 Task: Look for space in Gumia, India from 4th August, 2023 to 8th August, 2023 for 1 adult in price range Rs.10000 to Rs.15000. Place can be private room with 1  bedroom having 1 bed and 1 bathroom. Property type can be flatguest house, hotel. Amenities needed are: wifi, washing machine. Booking option can be shelf check-in. Required host language is English.
Action: Mouse moved to (494, 125)
Screenshot: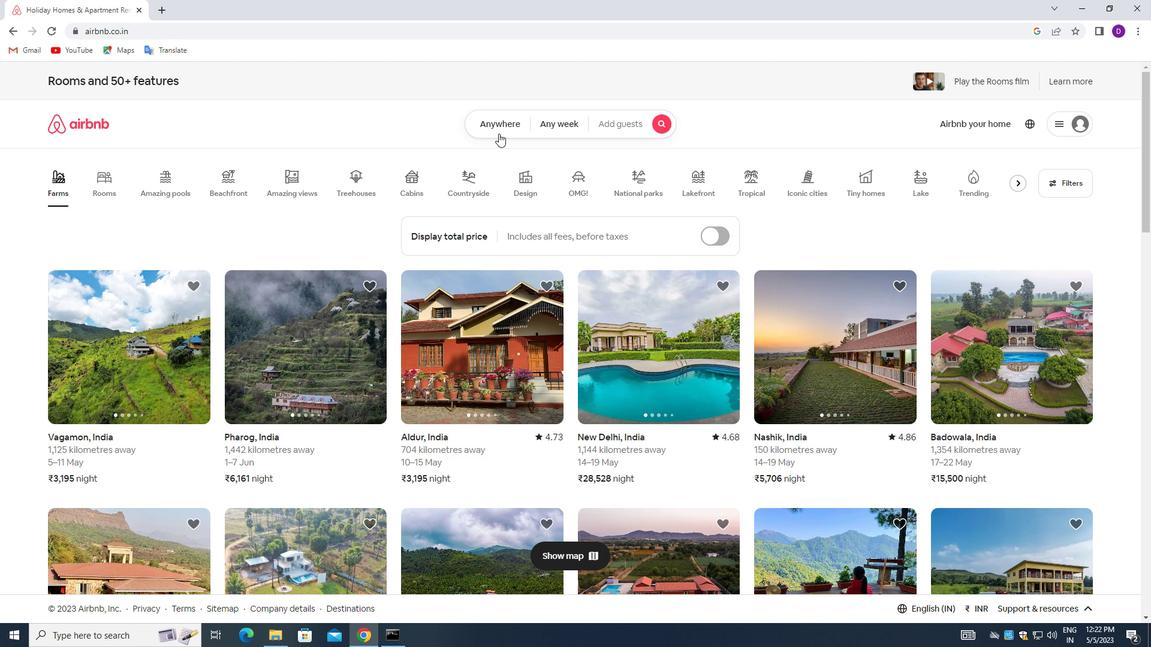 
Action: Mouse pressed left at (494, 125)
Screenshot: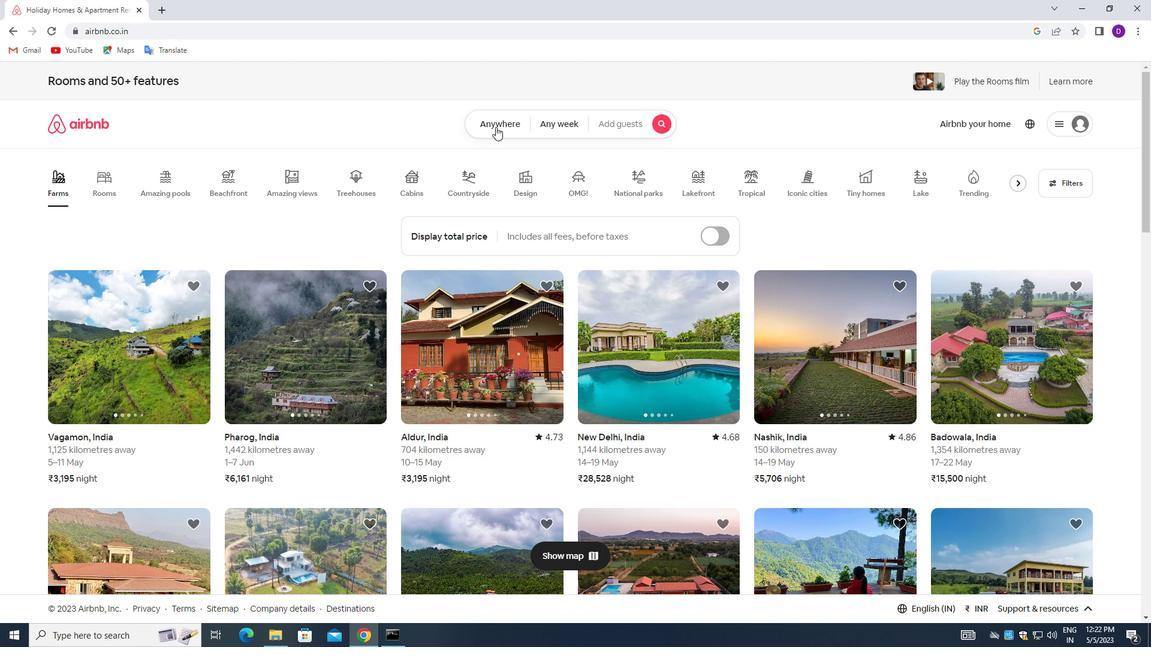 
Action: Mouse moved to (477, 170)
Screenshot: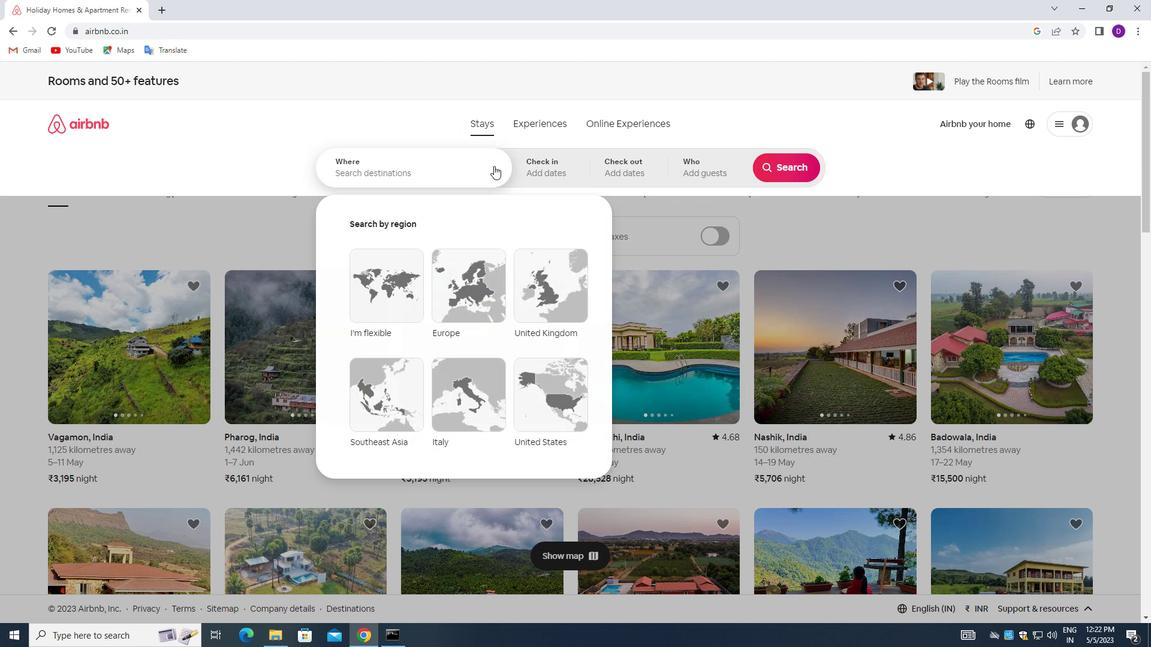 
Action: Mouse pressed left at (477, 170)
Screenshot: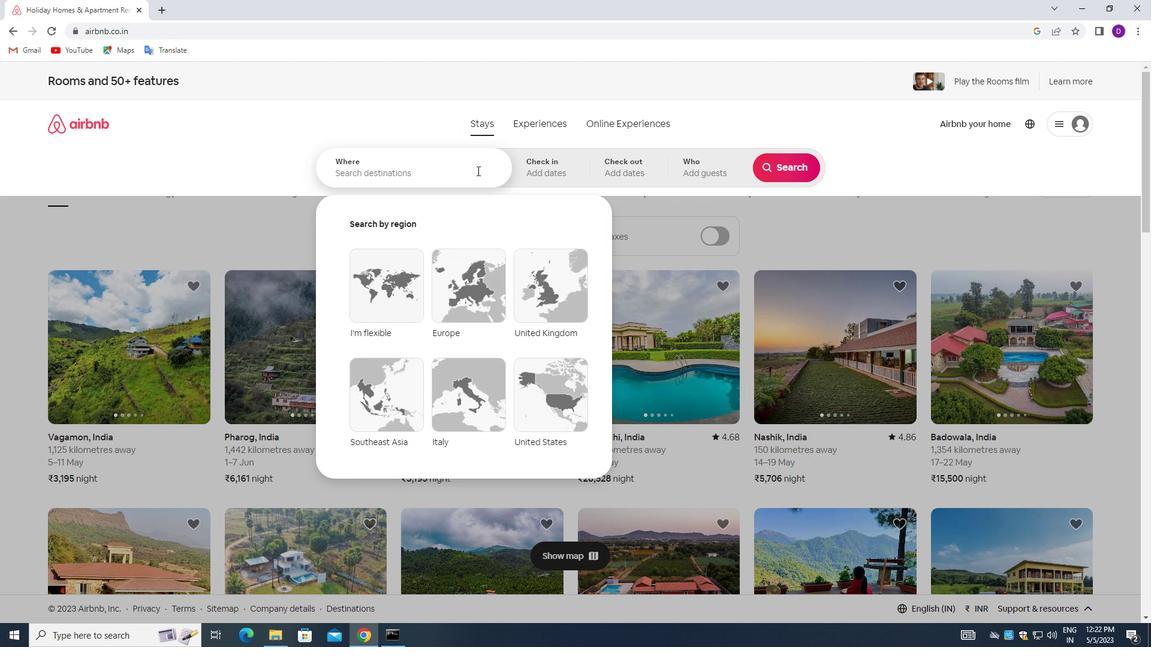 
Action: Mouse moved to (234, 159)
Screenshot: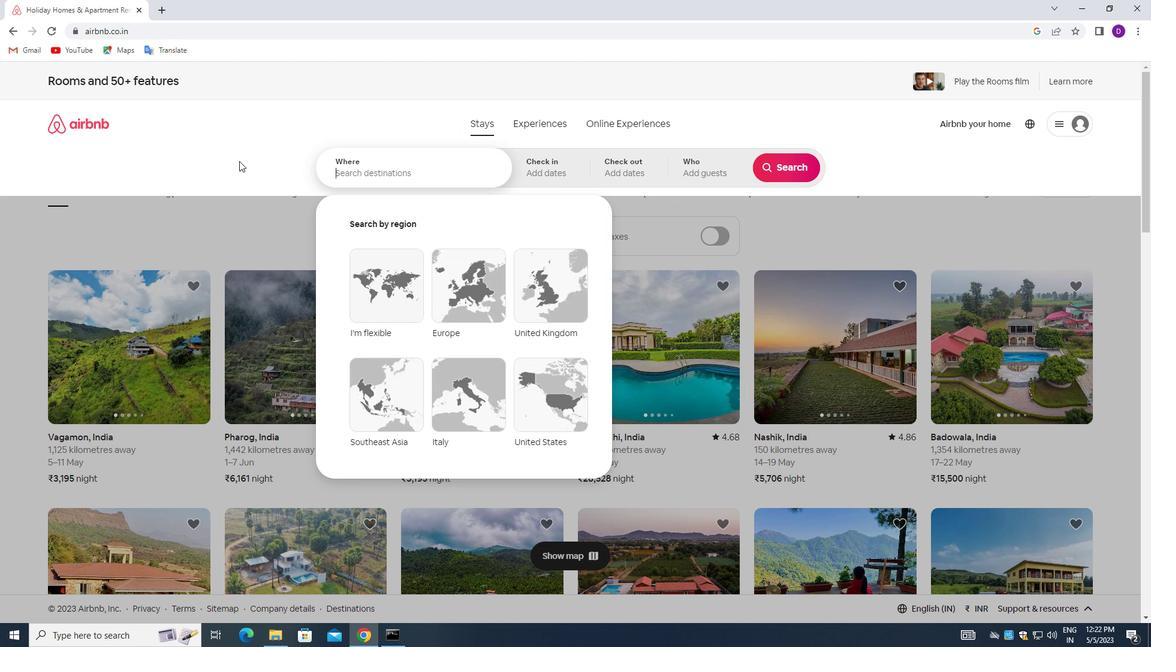 
Action: Key pressed <Key.shift_r>Gumia,<Key.space><Key.shift>INDIA<Key.enter>
Screenshot: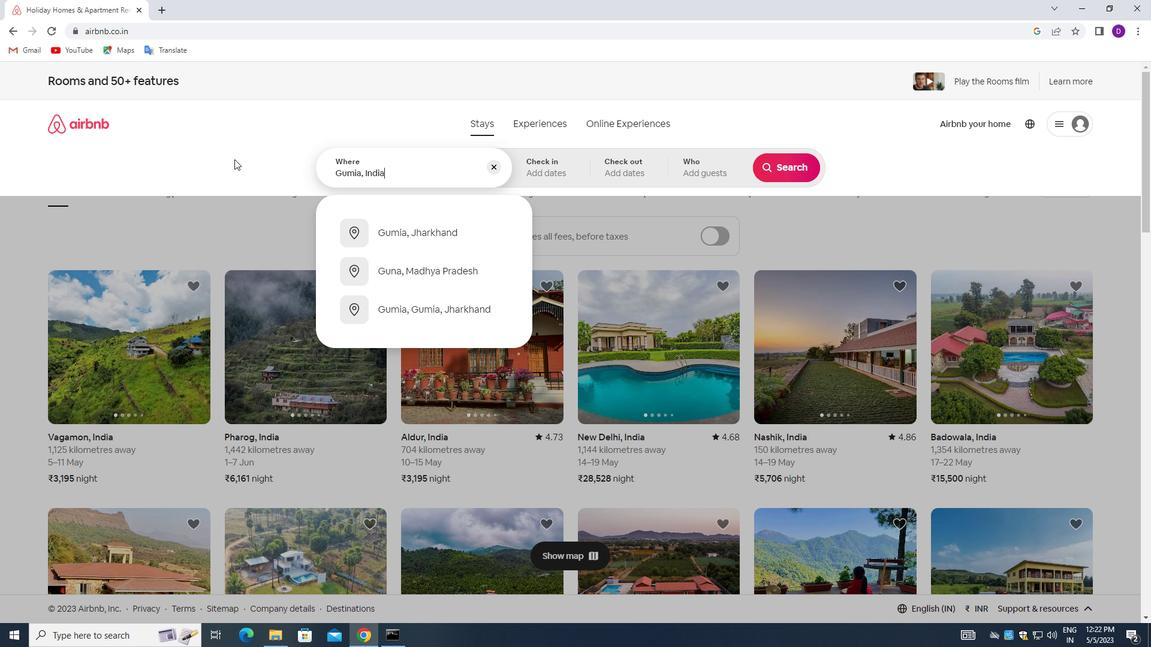 
Action: Mouse moved to (786, 263)
Screenshot: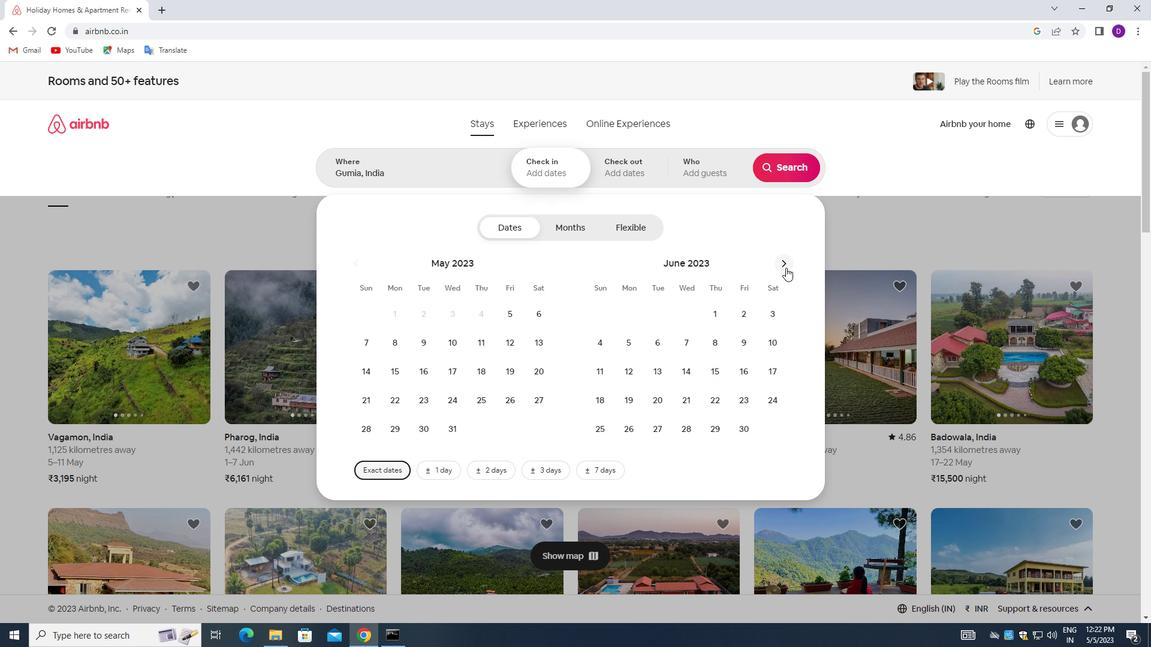 
Action: Mouse pressed left at (786, 263)
Screenshot: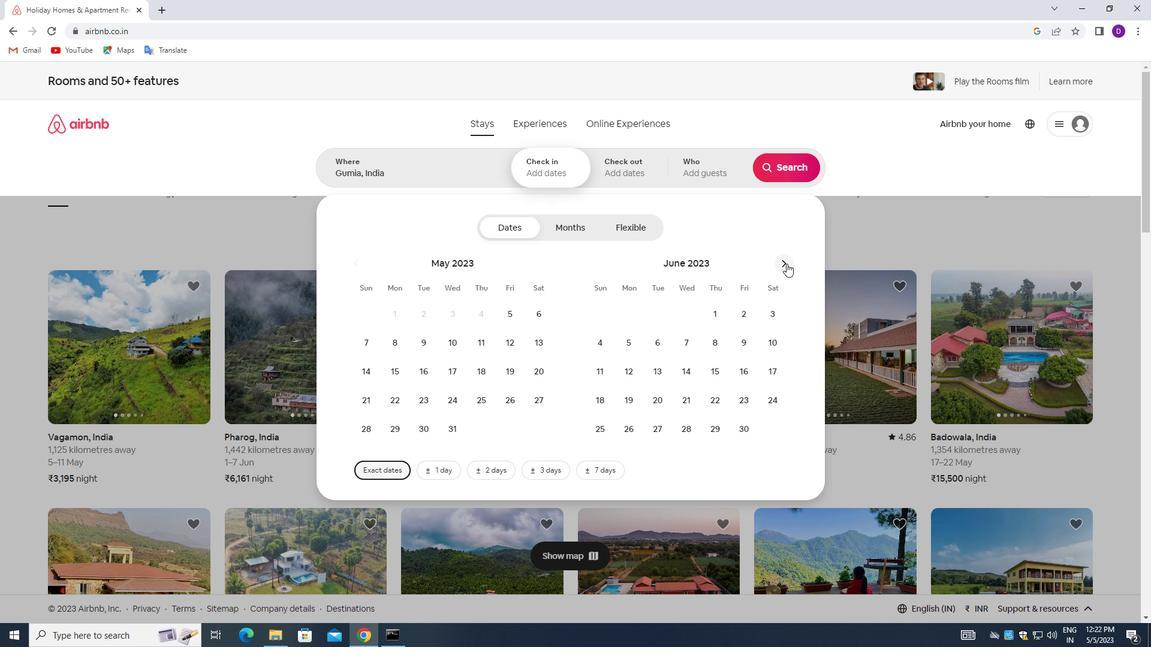 
Action: Mouse pressed left at (786, 263)
Screenshot: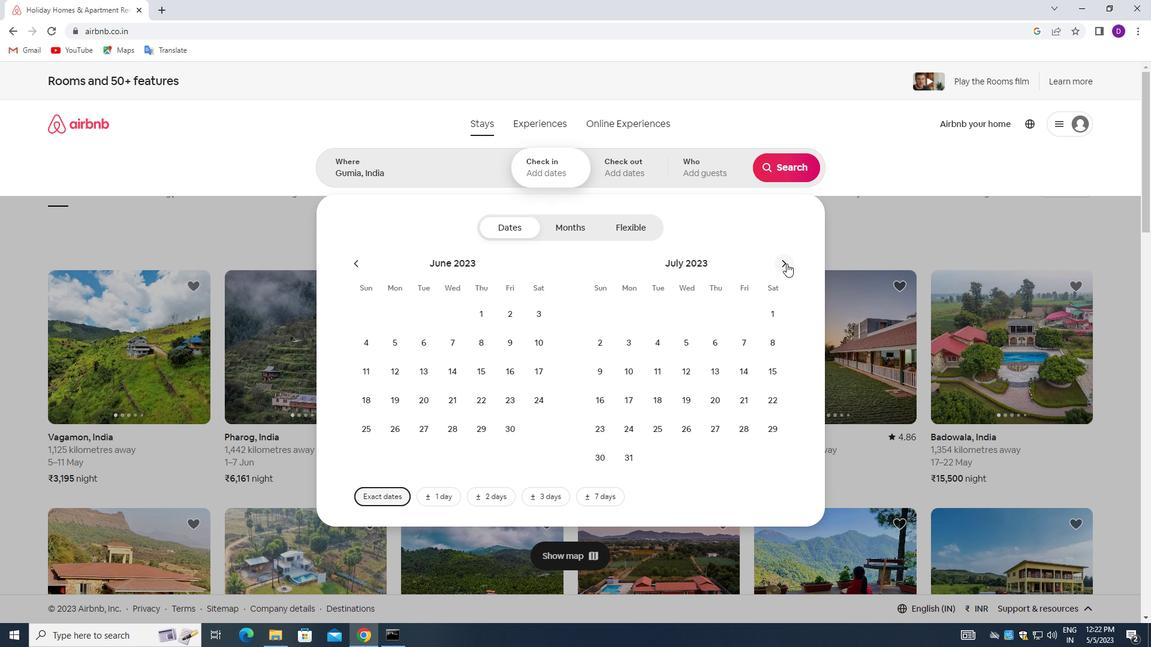 
Action: Mouse moved to (734, 314)
Screenshot: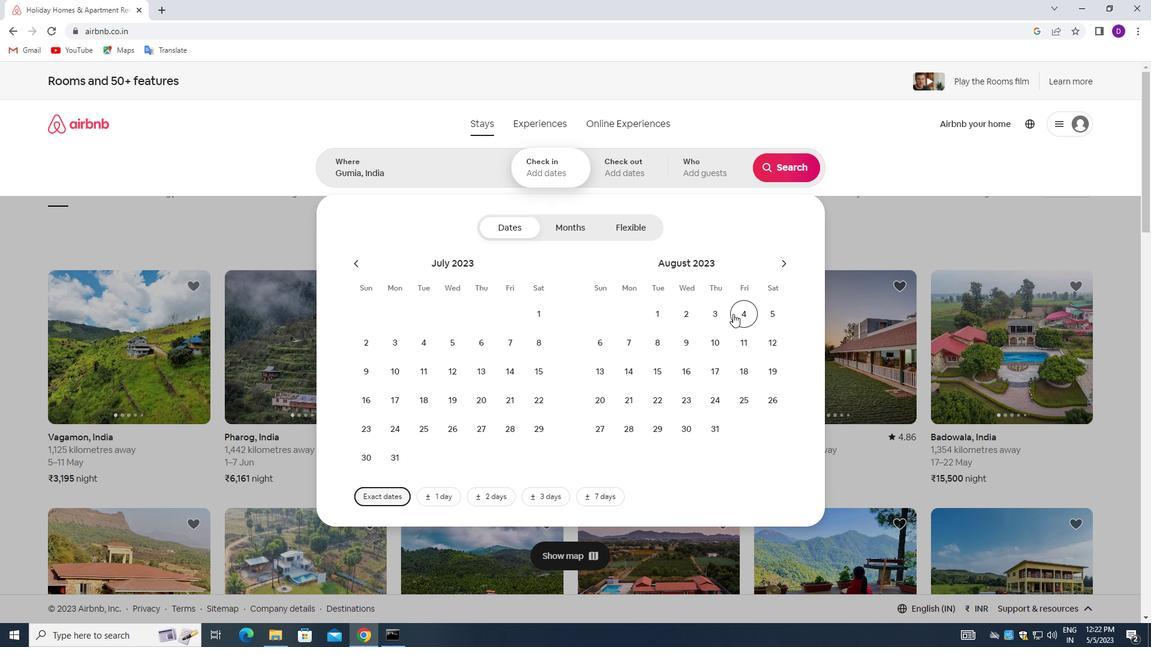 
Action: Mouse pressed left at (734, 314)
Screenshot: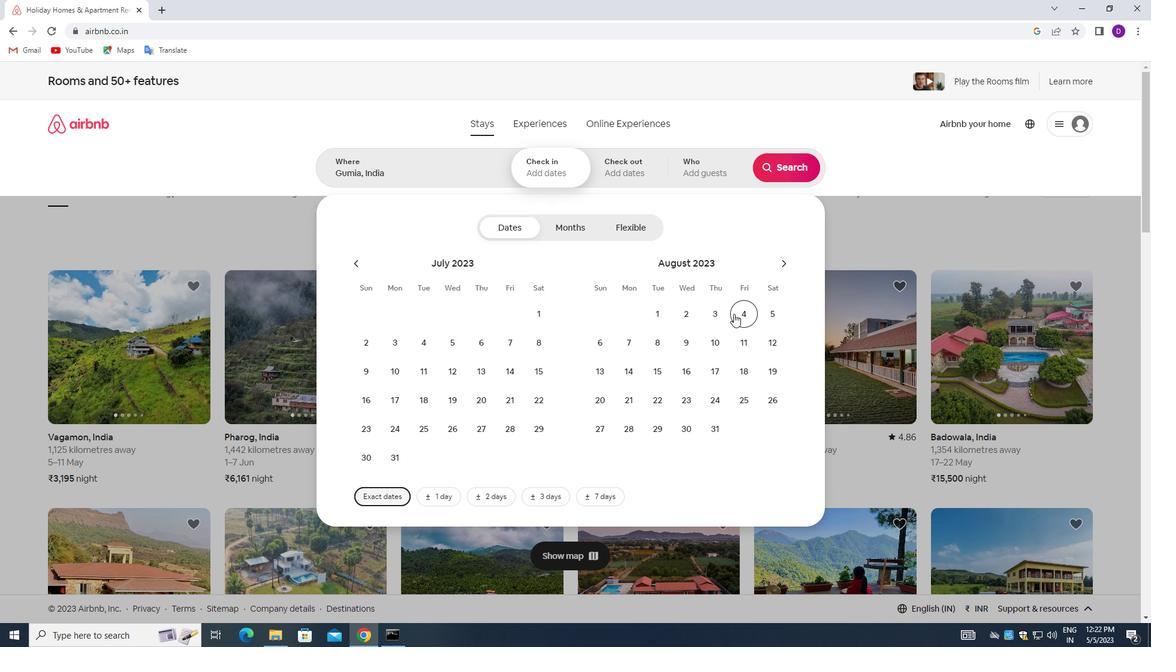
Action: Mouse moved to (663, 339)
Screenshot: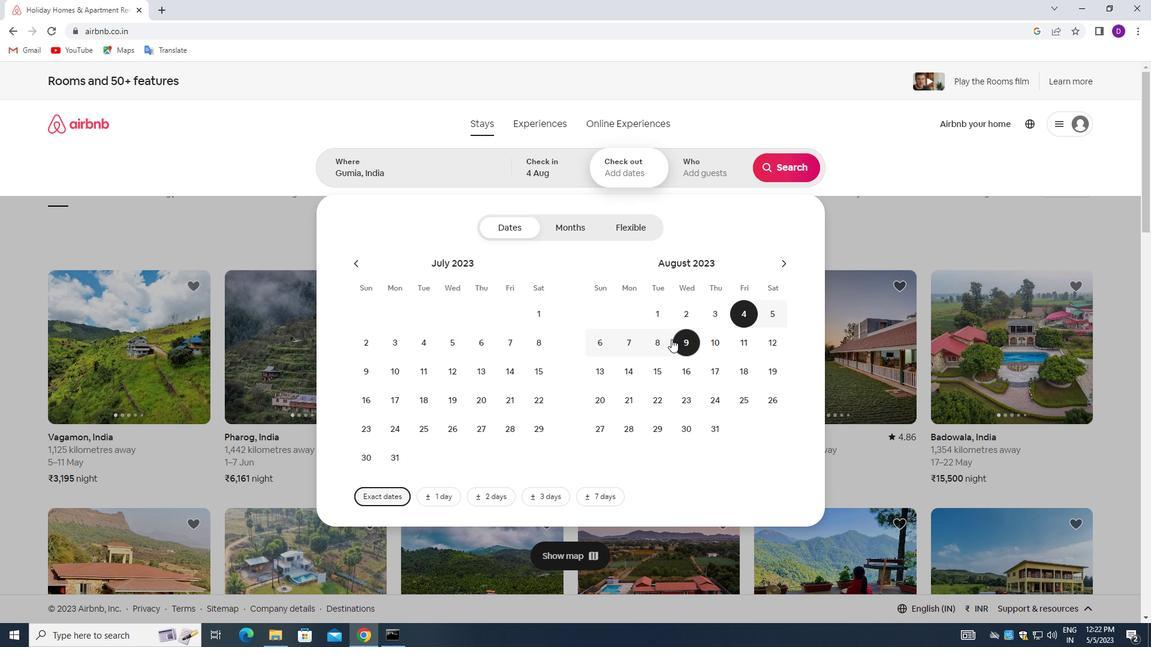 
Action: Mouse pressed left at (663, 339)
Screenshot: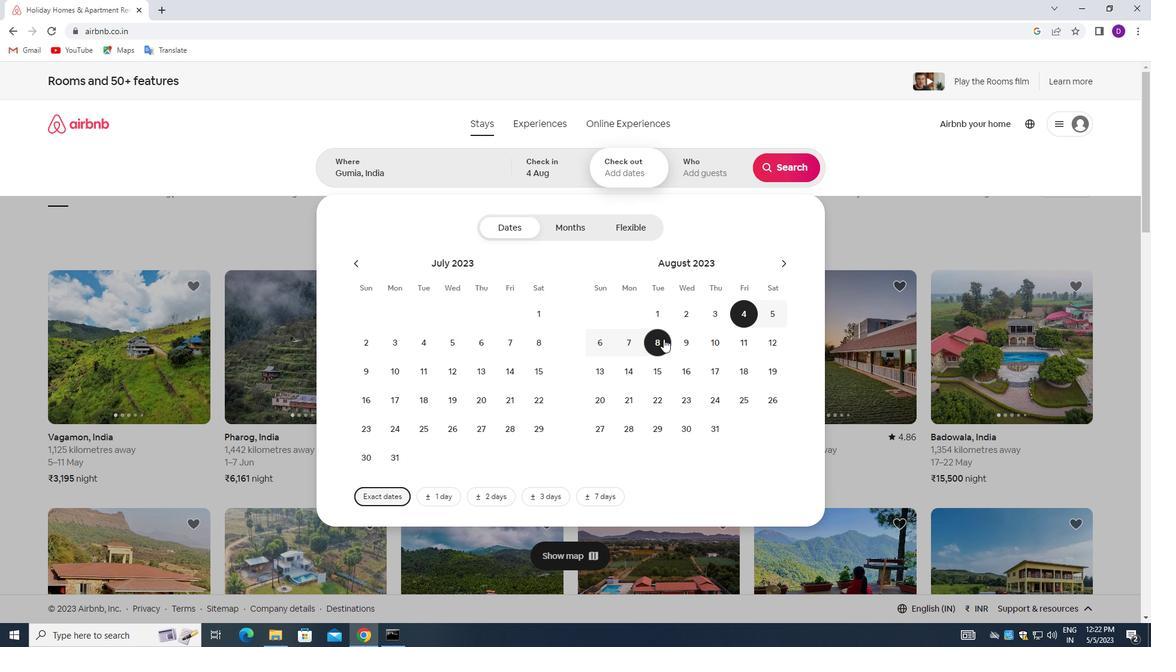 
Action: Mouse moved to (698, 167)
Screenshot: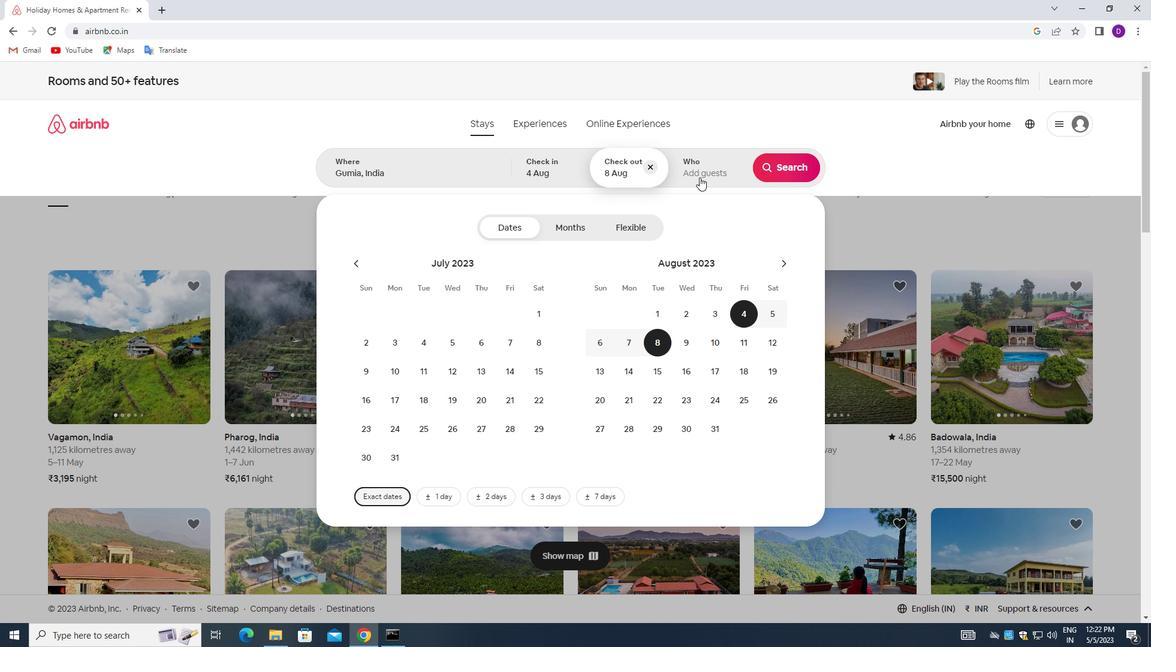 
Action: Mouse pressed left at (698, 167)
Screenshot: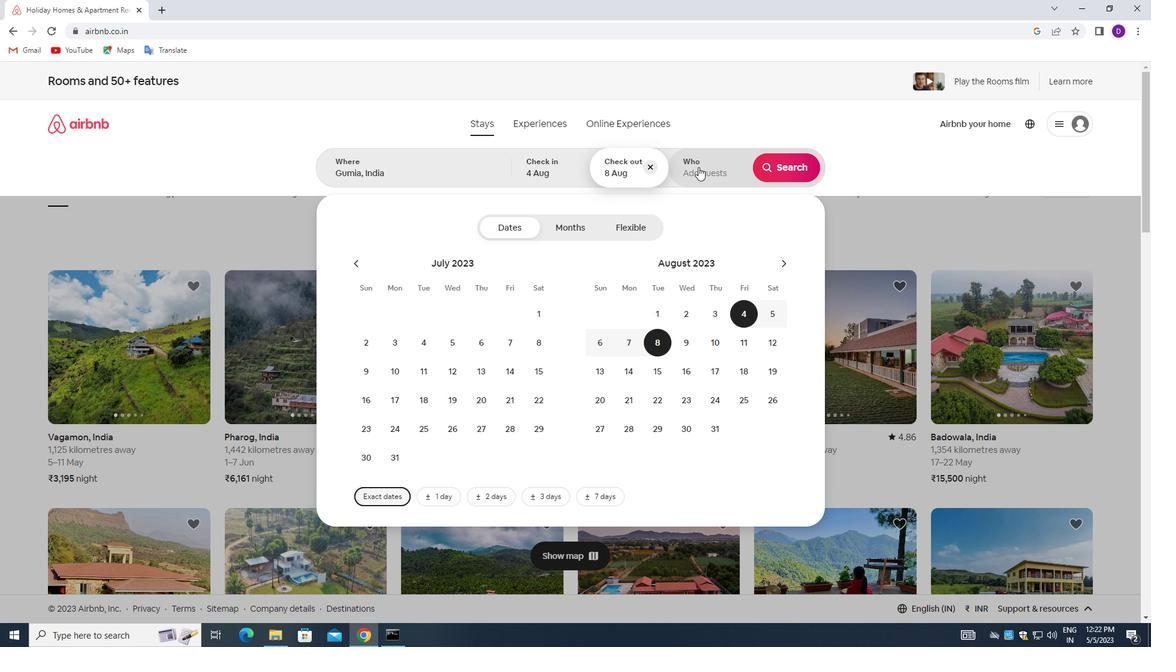 
Action: Mouse moved to (786, 234)
Screenshot: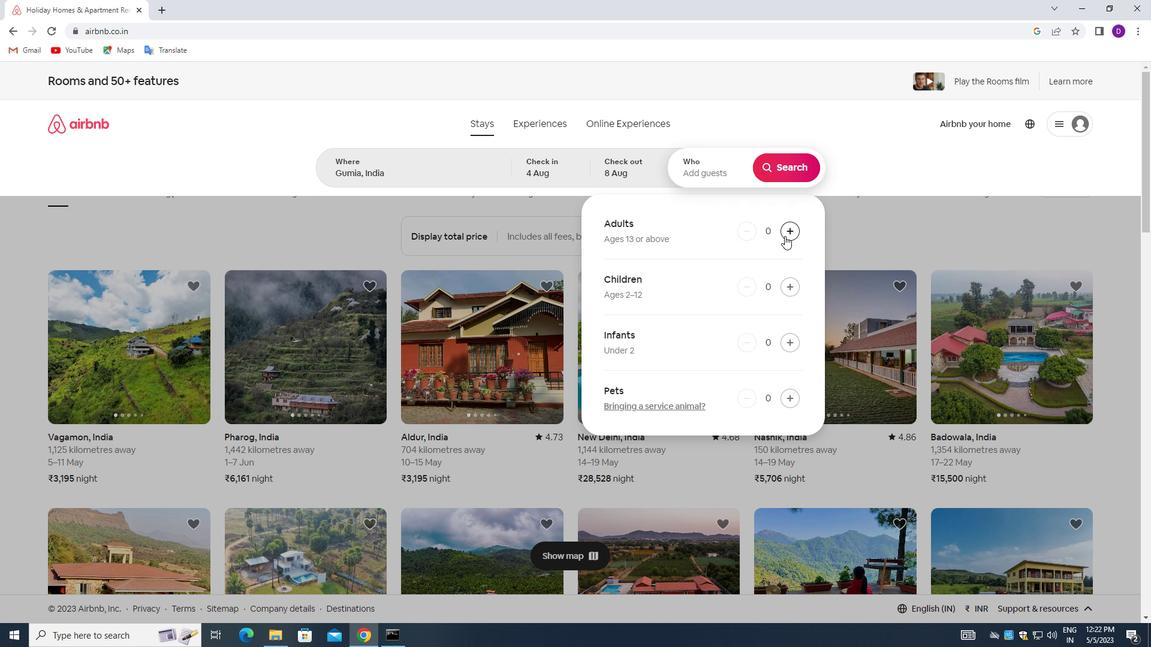 
Action: Mouse pressed left at (786, 234)
Screenshot: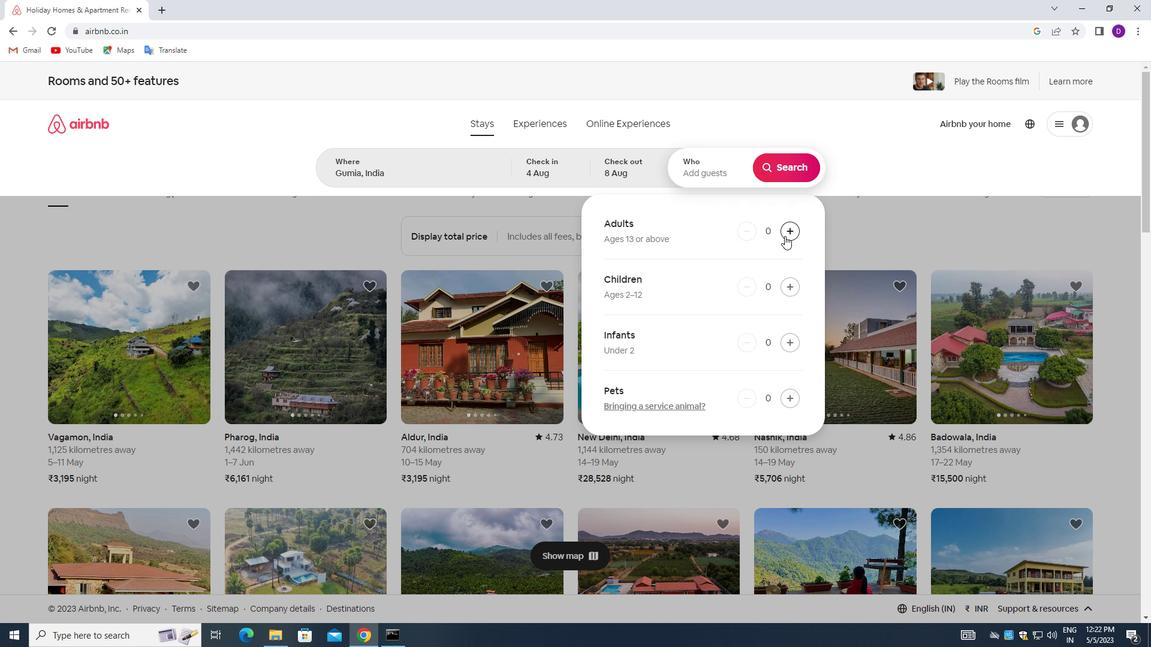 
Action: Mouse moved to (785, 164)
Screenshot: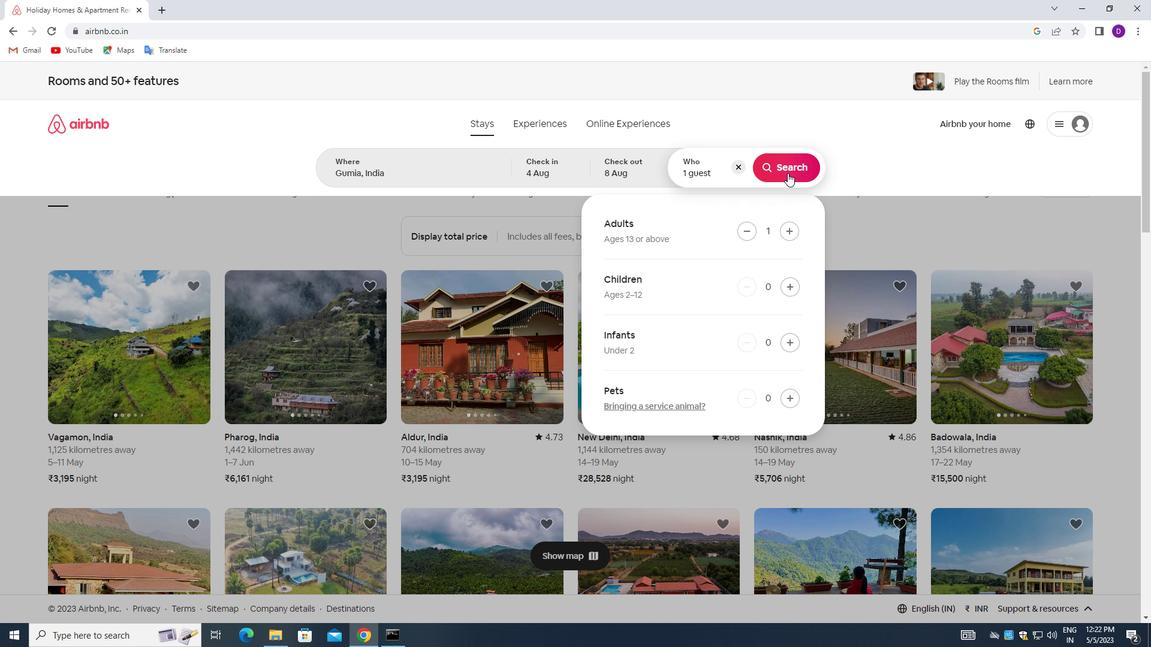 
Action: Mouse pressed left at (785, 164)
Screenshot: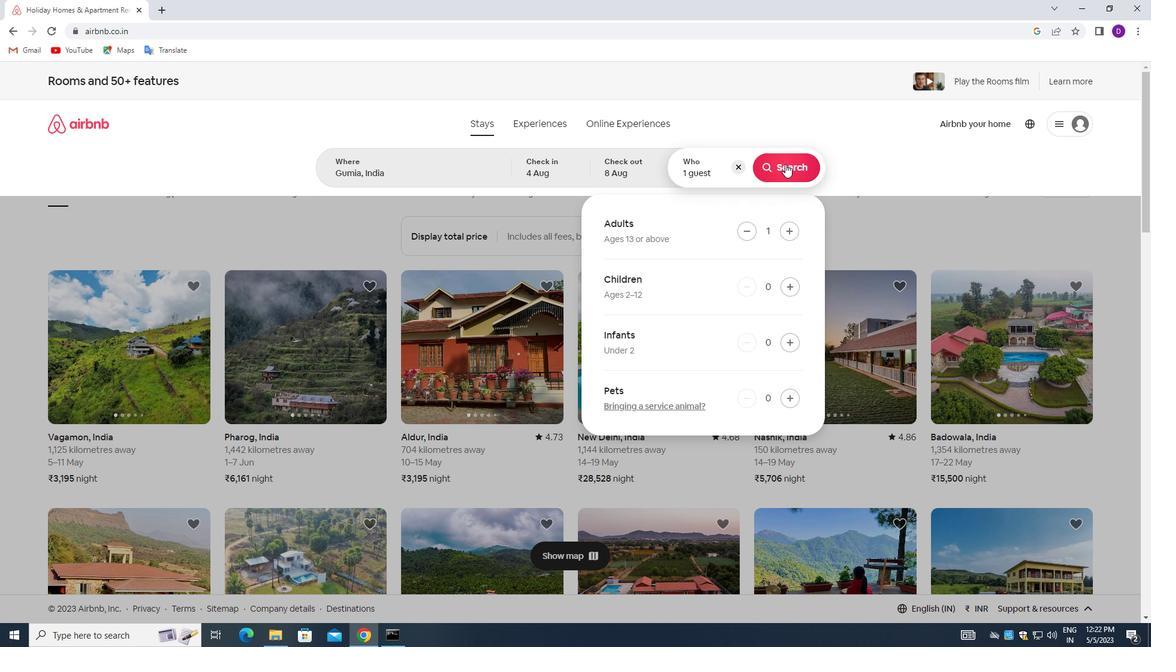 
Action: Mouse moved to (1095, 133)
Screenshot: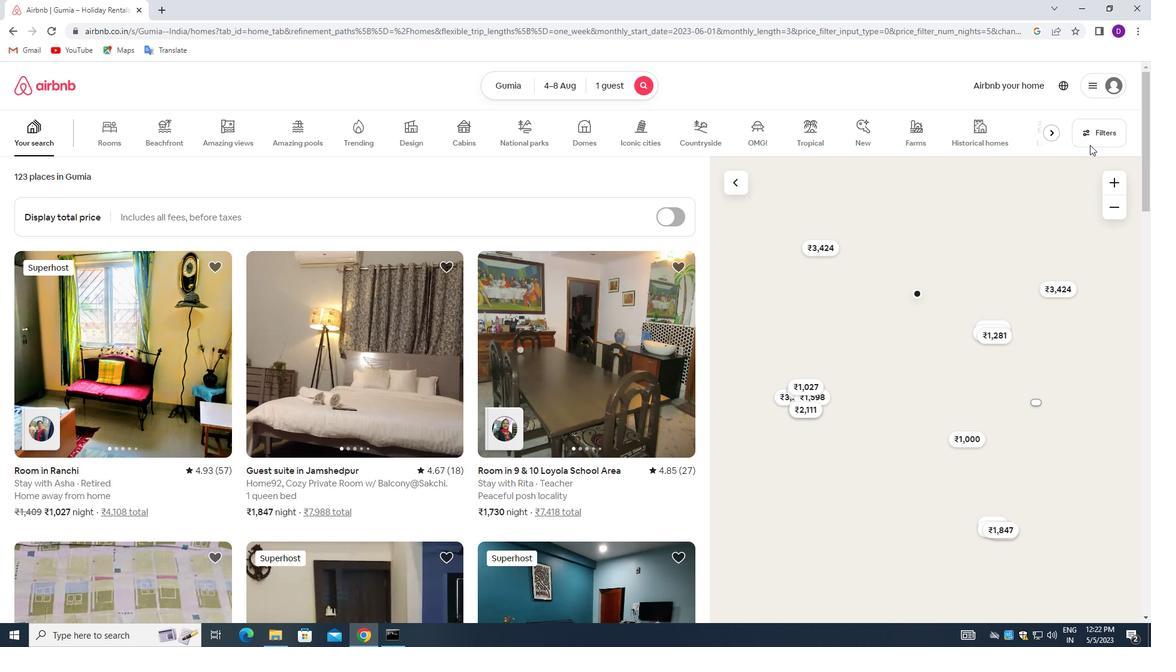 
Action: Mouse pressed left at (1095, 133)
Screenshot: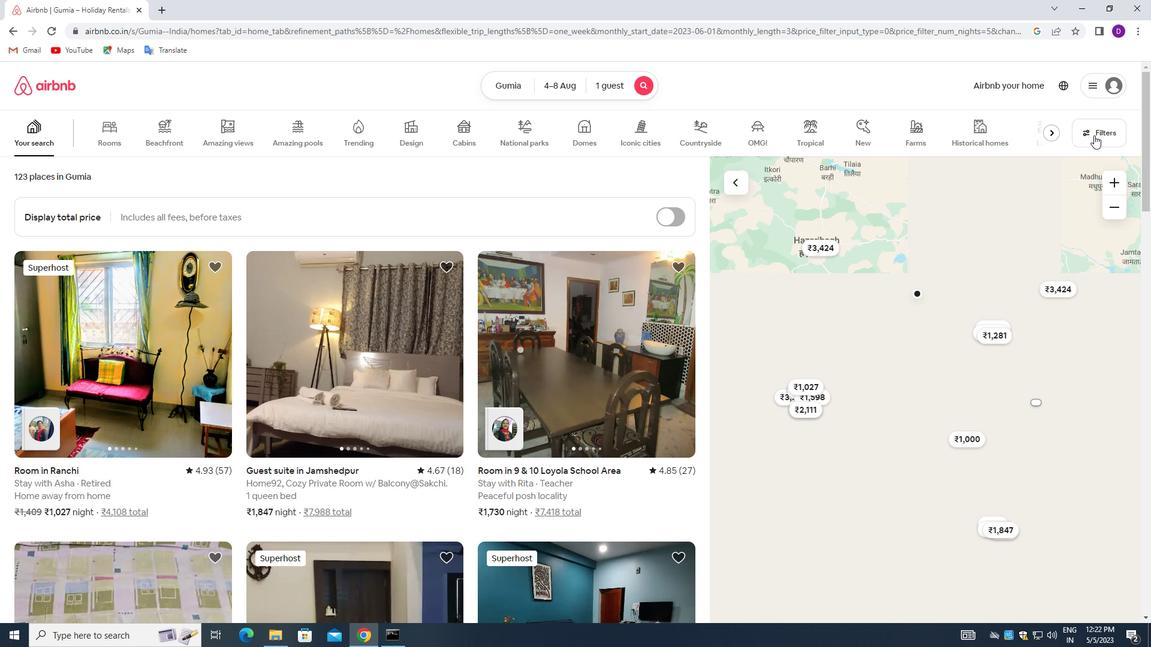 
Action: Mouse moved to (410, 428)
Screenshot: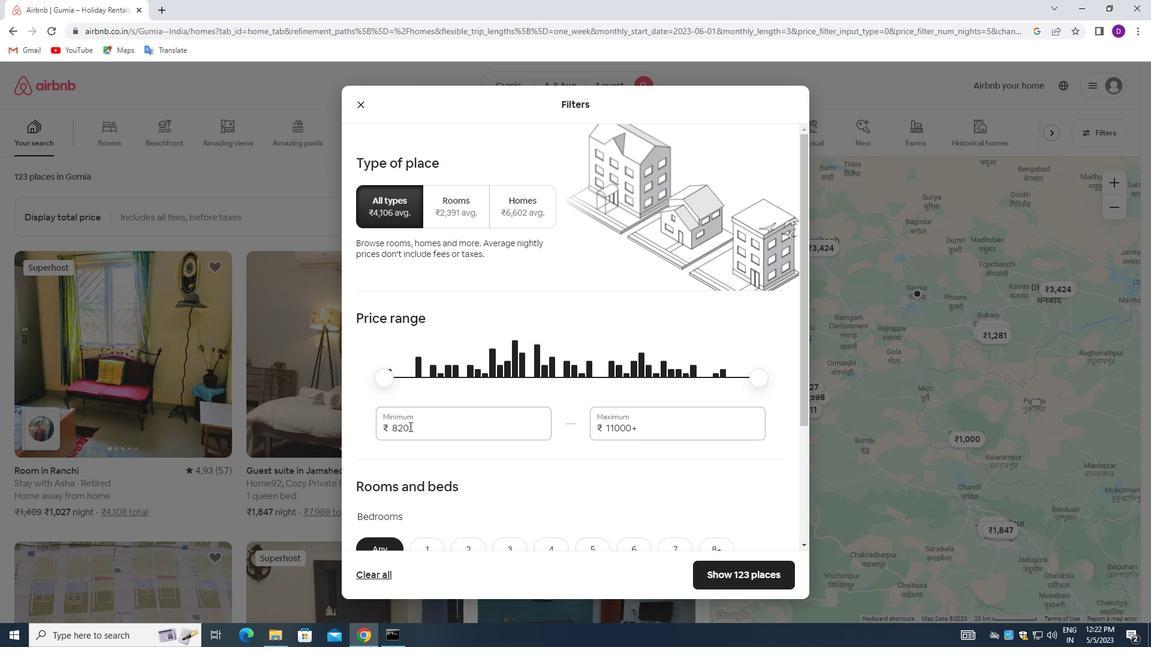 
Action: Mouse pressed left at (410, 428)
Screenshot: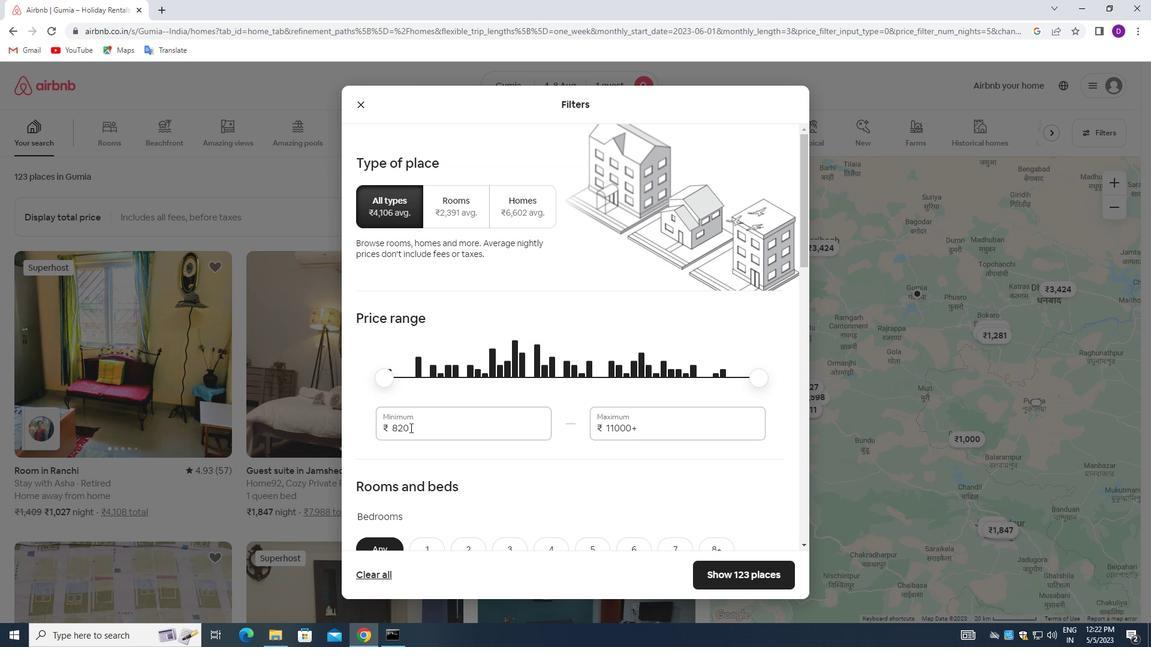 
Action: Mouse pressed left at (410, 428)
Screenshot: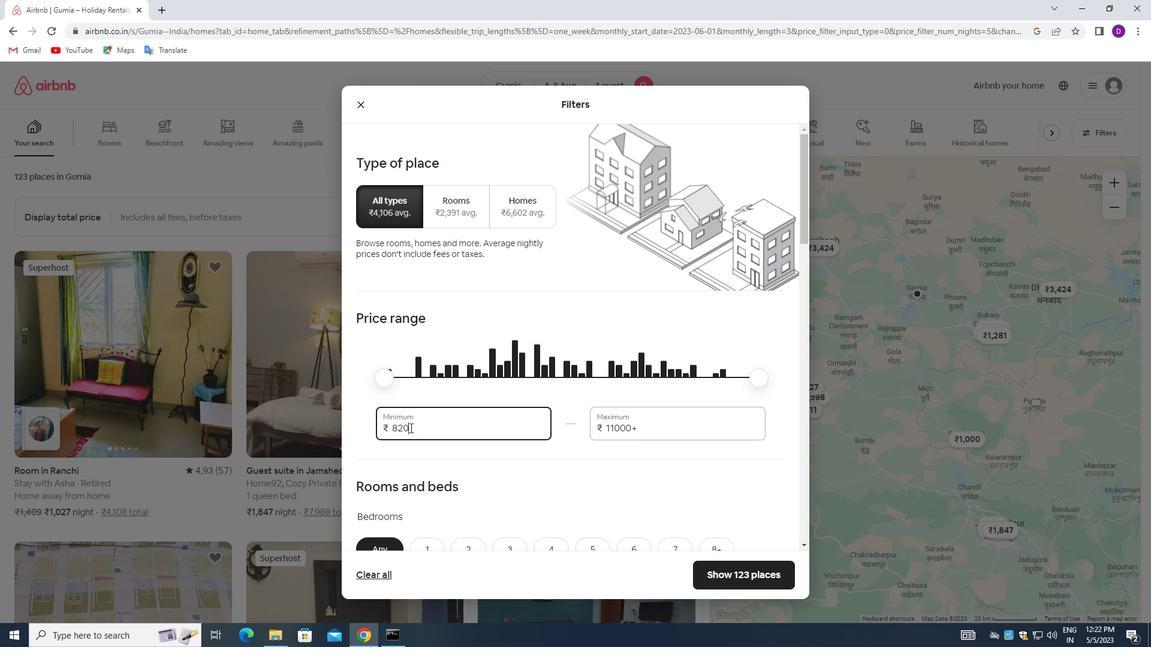 
Action: Key pressed 10000<Key.caps_lock><Key.caps_lock><Key.tab>15000
Screenshot: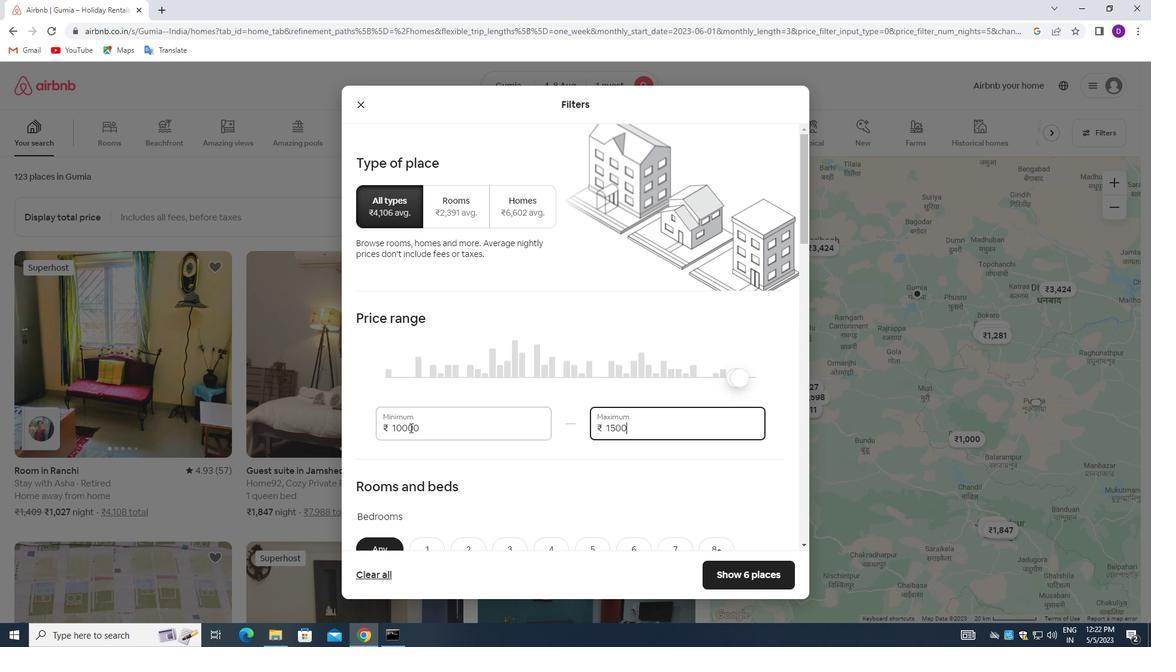 
Action: Mouse moved to (503, 463)
Screenshot: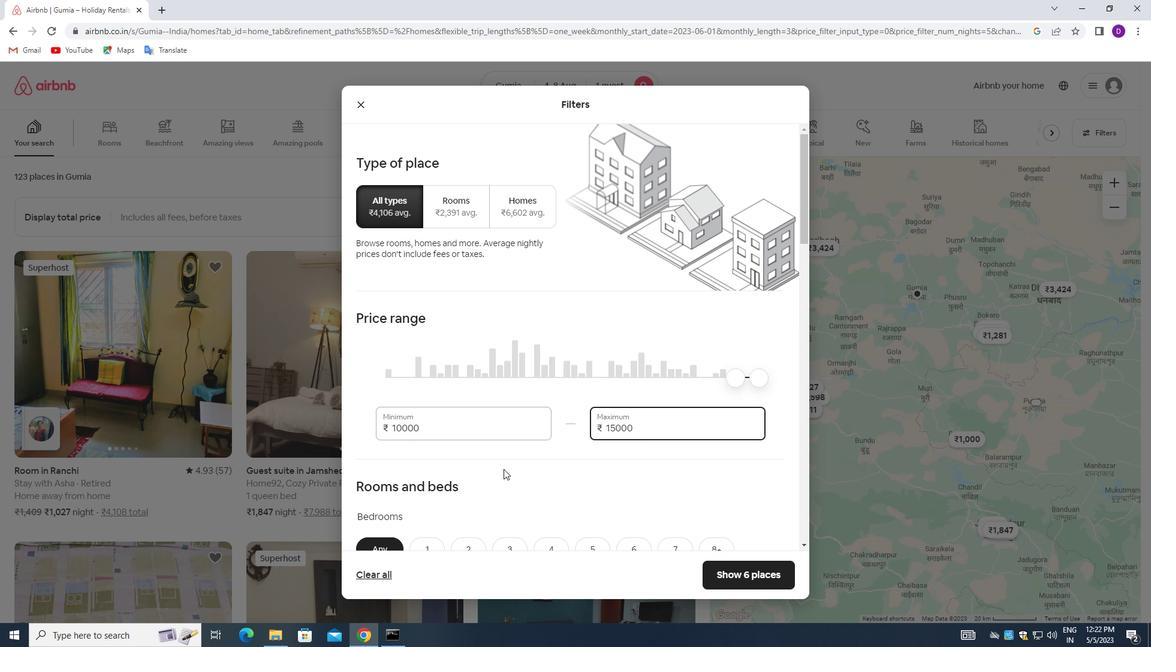 
Action: Mouse scrolled (503, 462) with delta (0, 0)
Screenshot: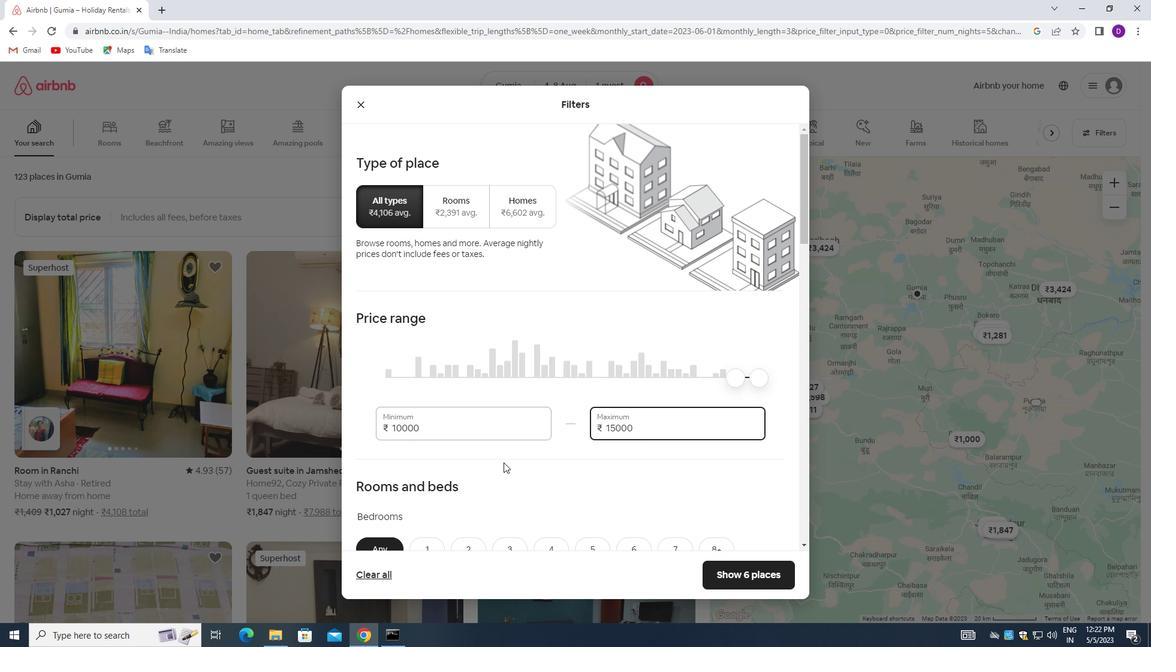 
Action: Mouse moved to (506, 456)
Screenshot: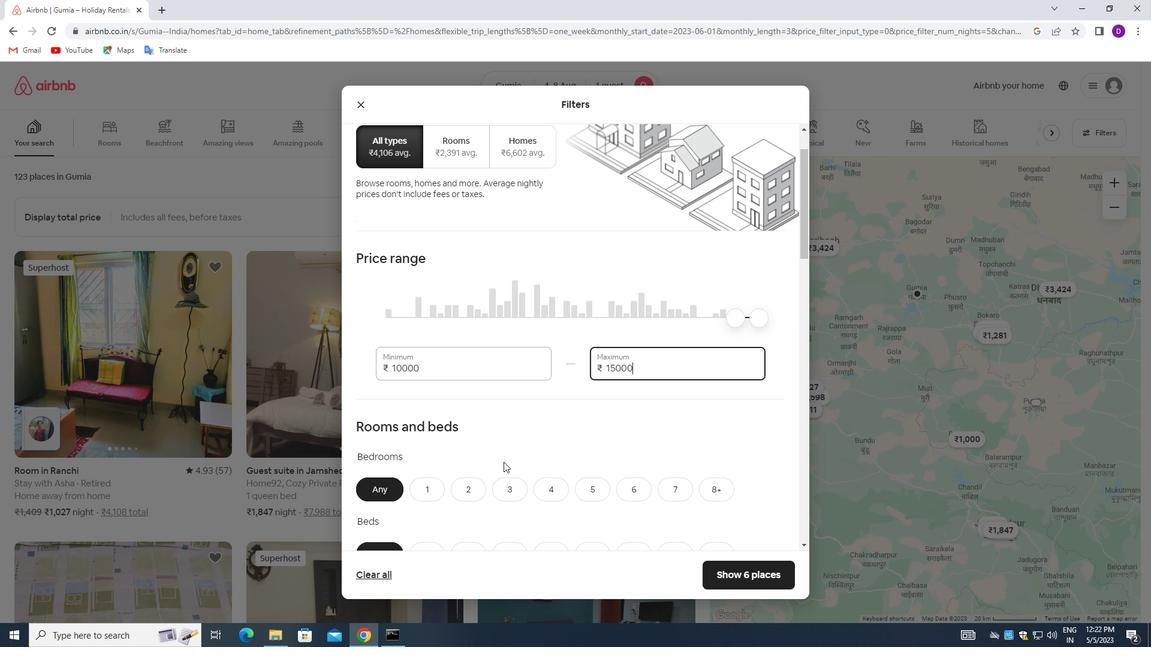 
Action: Mouse scrolled (506, 455) with delta (0, 0)
Screenshot: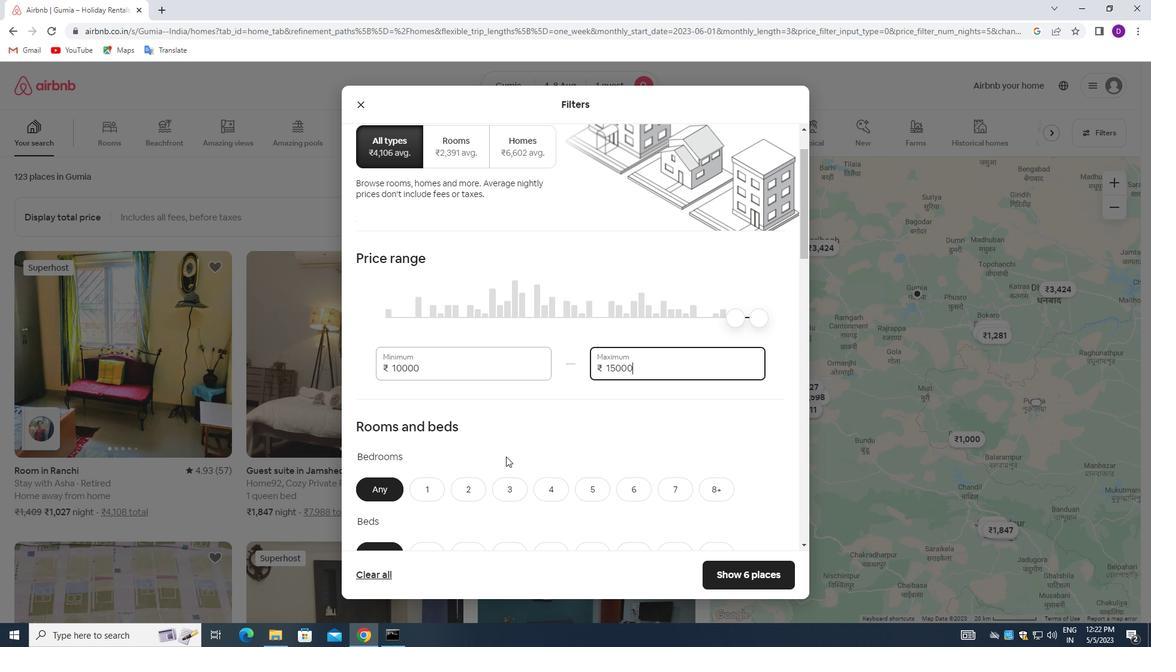 
Action: Mouse scrolled (506, 455) with delta (0, 0)
Screenshot: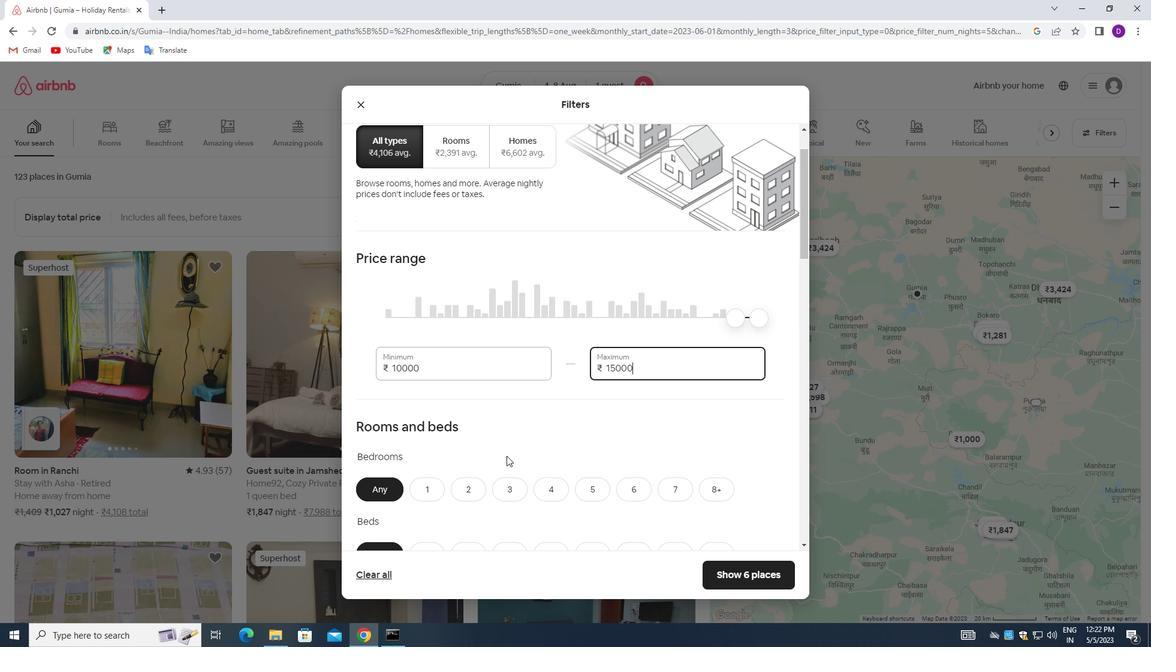 
Action: Mouse moved to (429, 381)
Screenshot: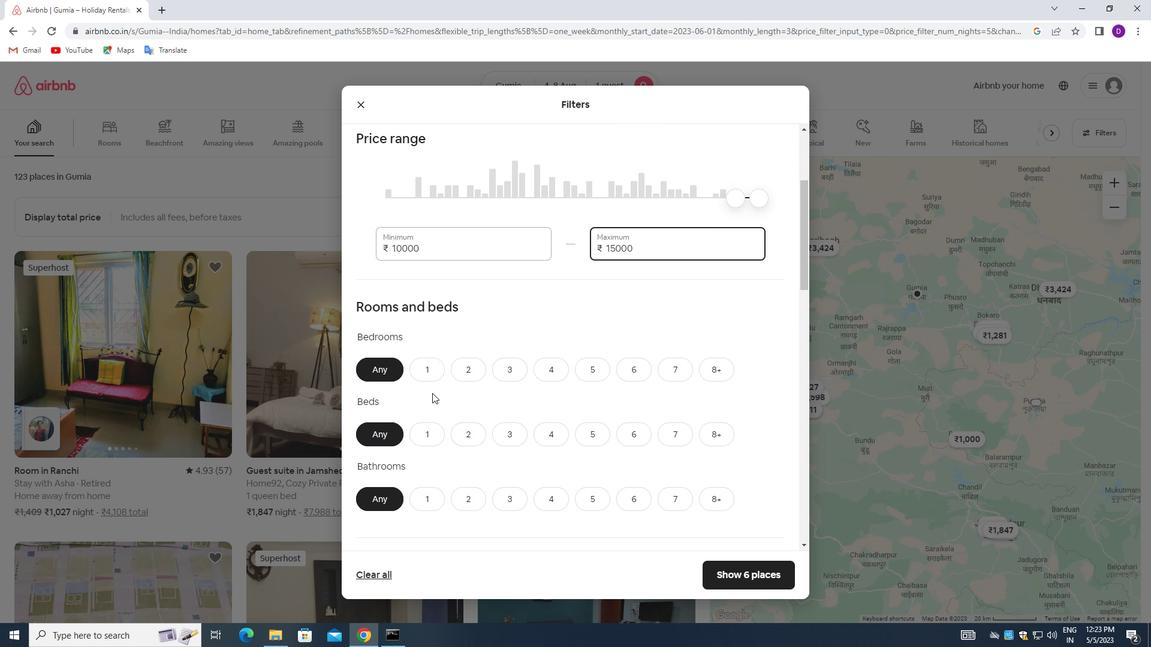 
Action: Mouse pressed left at (429, 381)
Screenshot: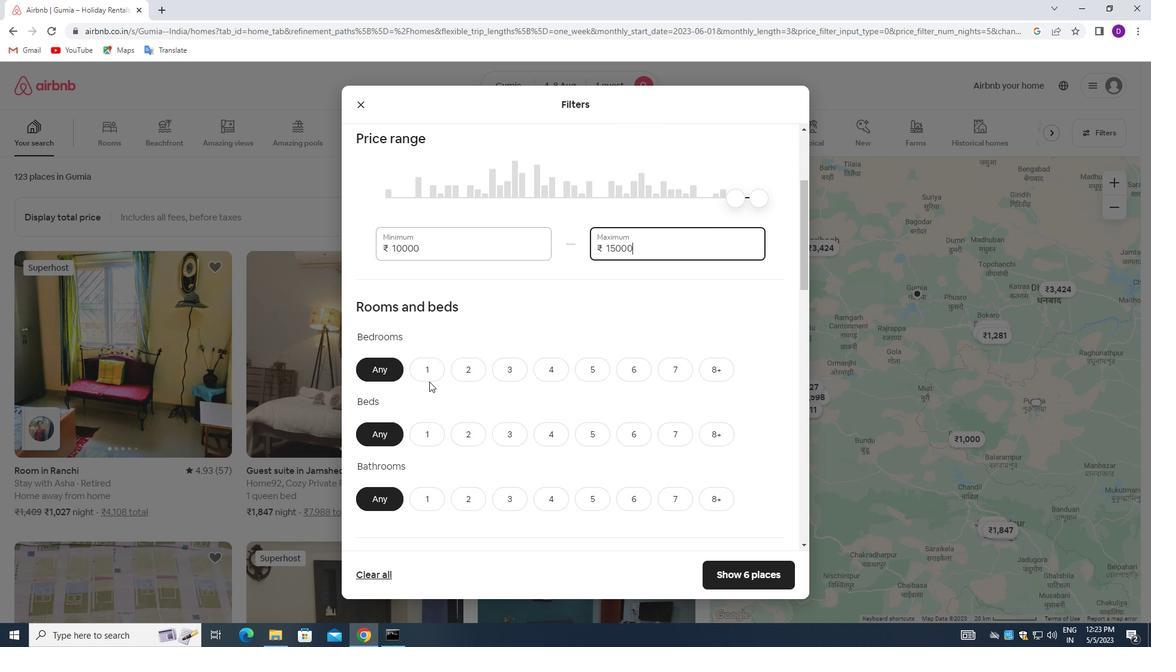
Action: Mouse moved to (430, 434)
Screenshot: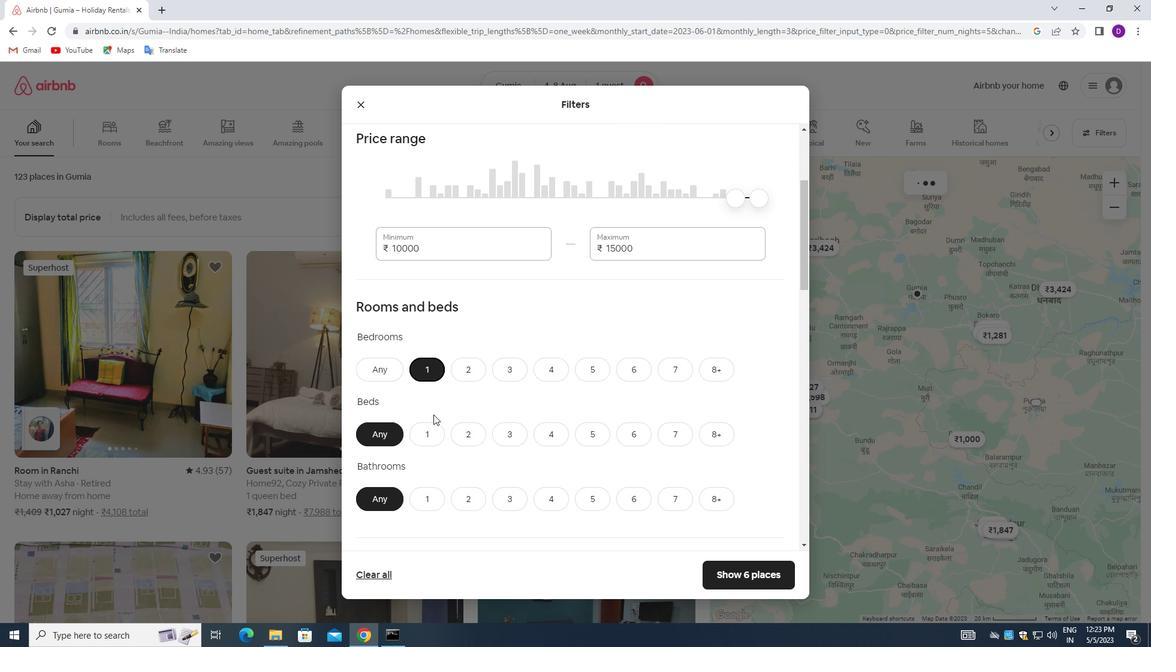 
Action: Mouse pressed left at (430, 434)
Screenshot: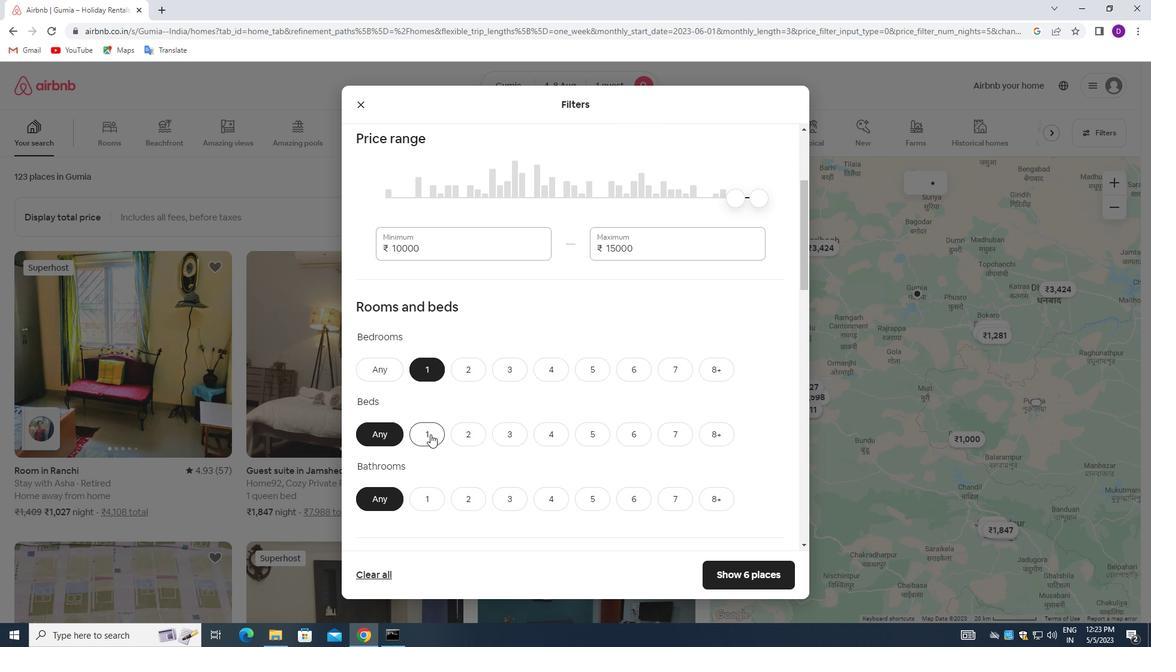 
Action: Mouse moved to (426, 493)
Screenshot: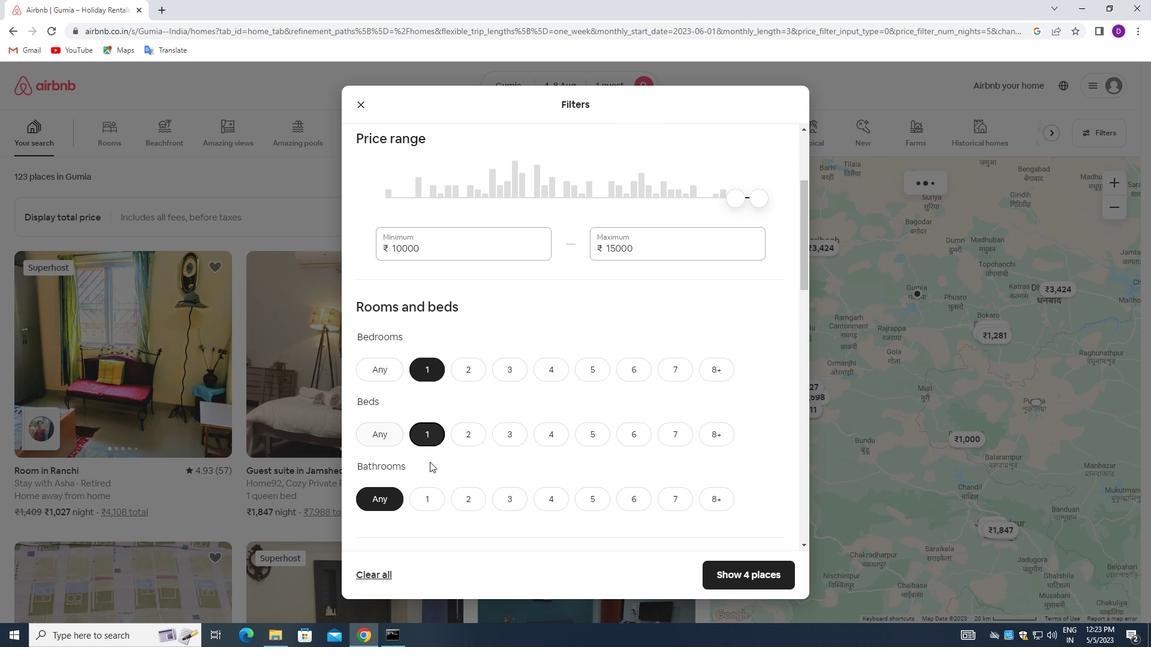 
Action: Mouse pressed left at (426, 493)
Screenshot: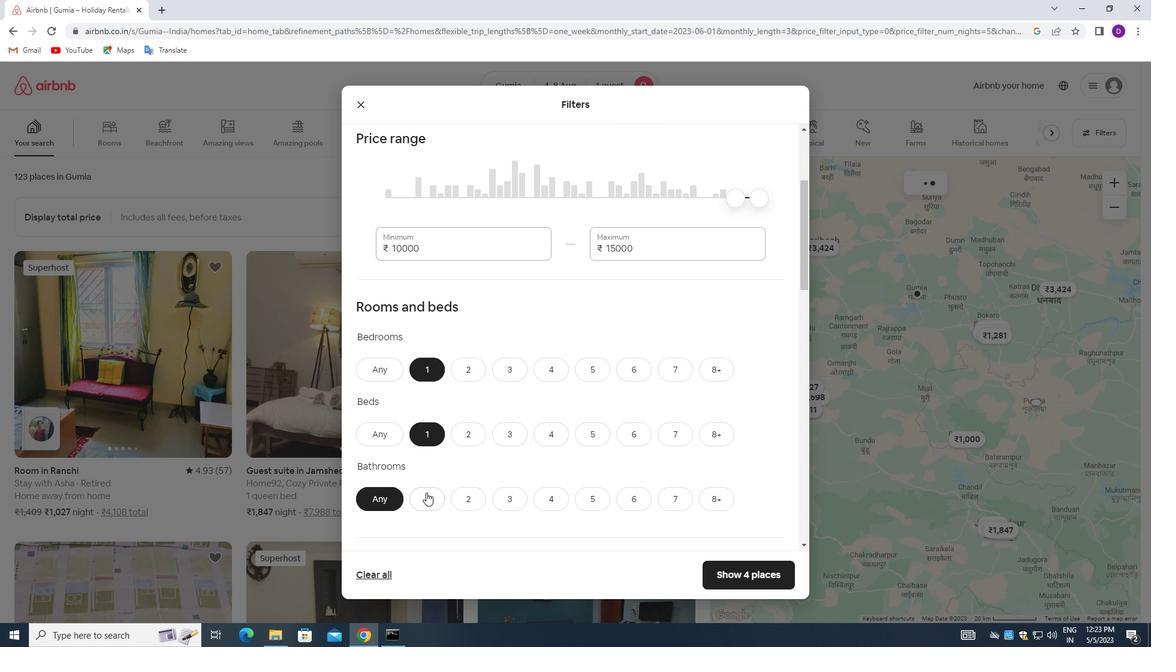 
Action: Mouse moved to (478, 422)
Screenshot: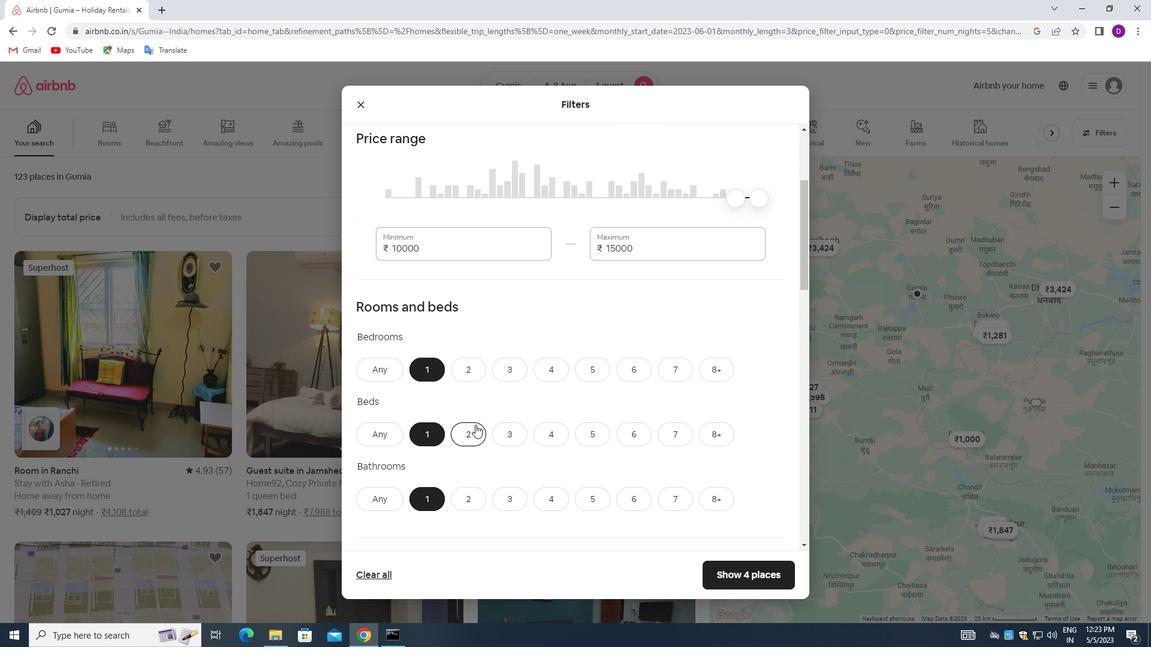 
Action: Mouse scrolled (478, 421) with delta (0, 0)
Screenshot: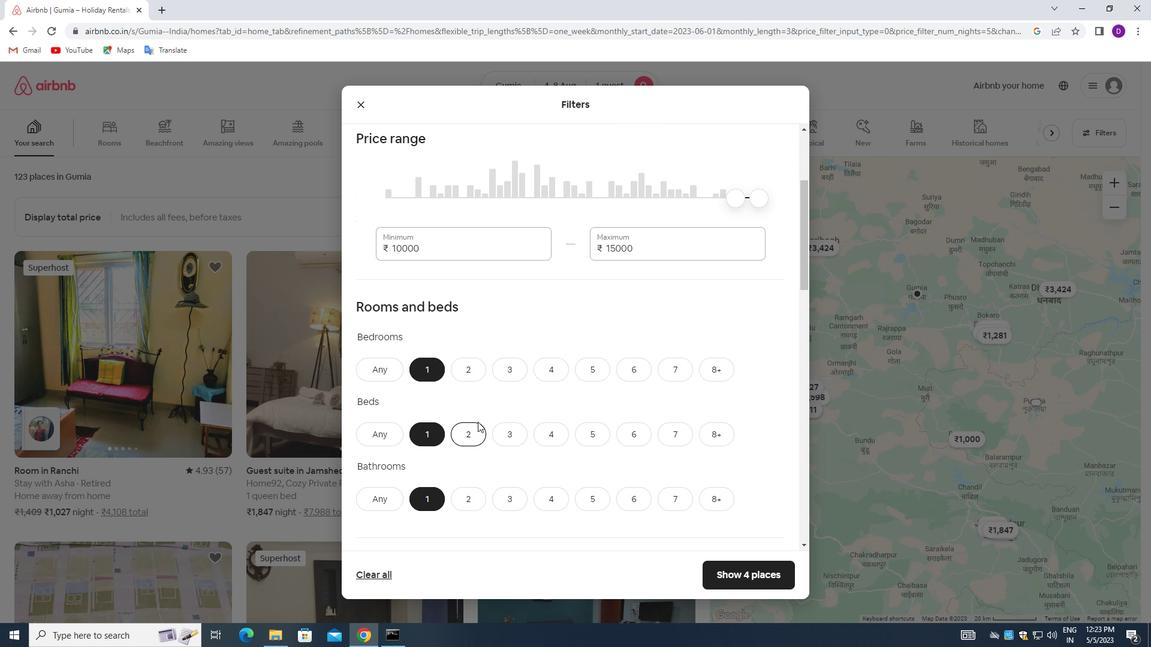 
Action: Mouse scrolled (478, 421) with delta (0, 0)
Screenshot: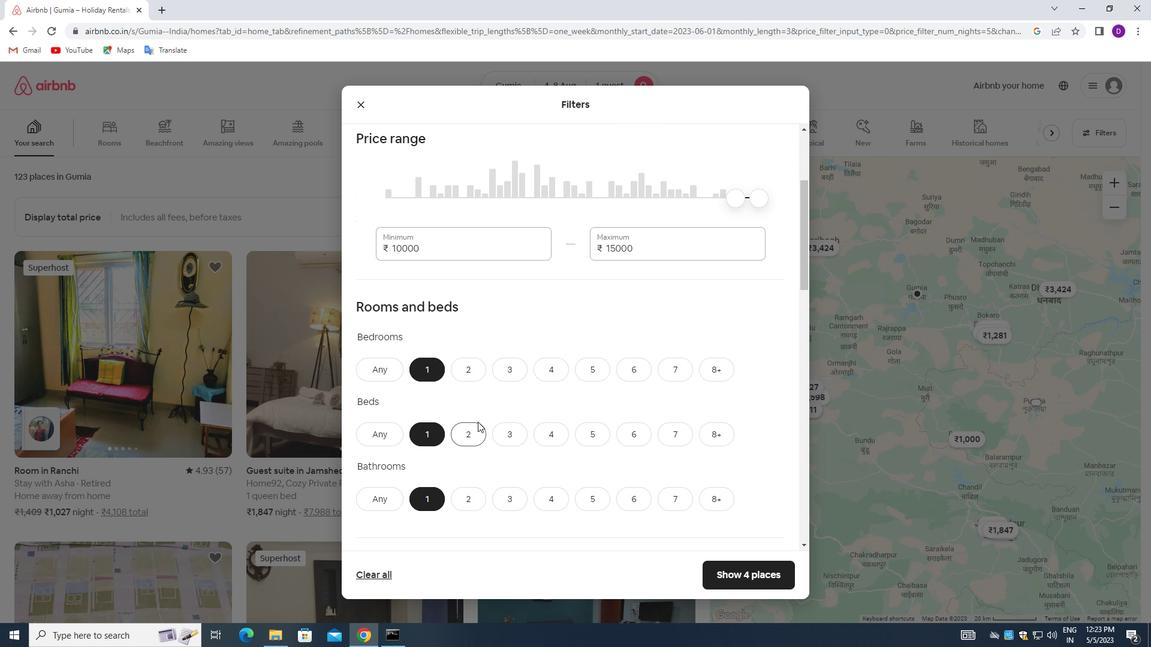 
Action: Mouse moved to (514, 365)
Screenshot: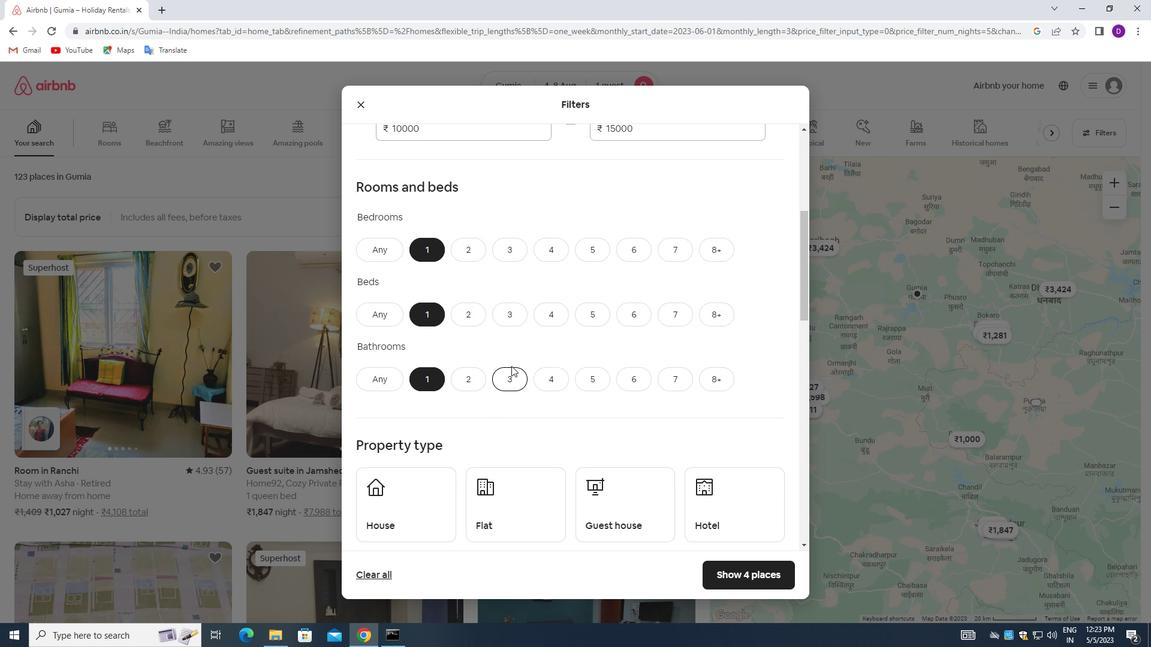 
Action: Mouse scrolled (514, 364) with delta (0, 0)
Screenshot: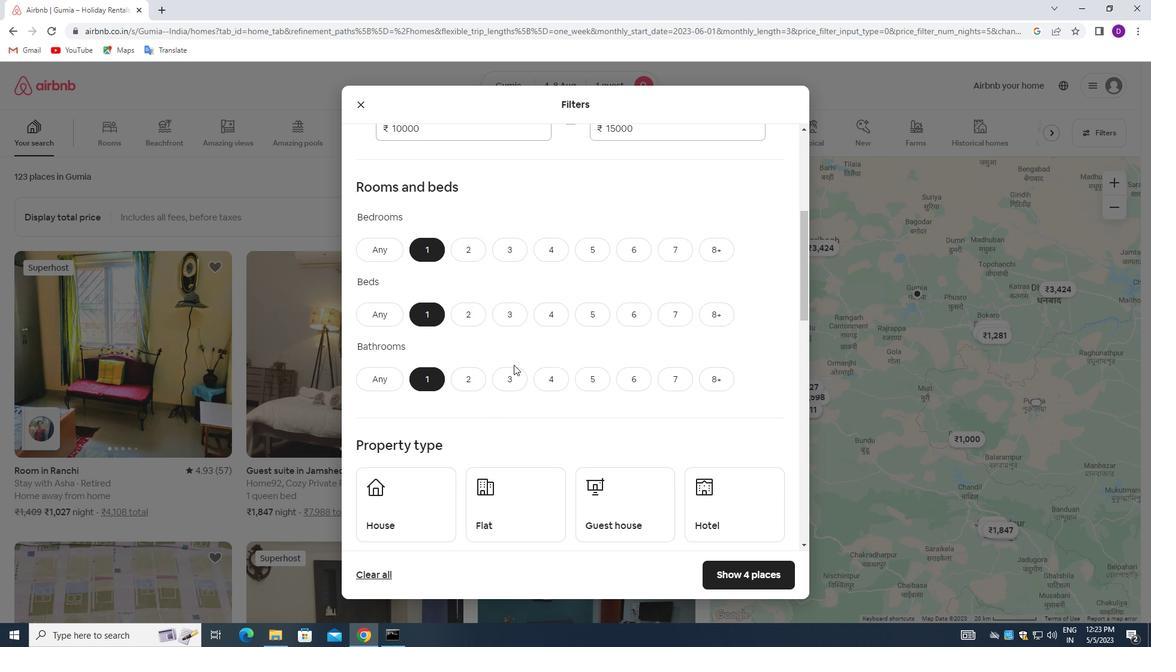 
Action: Mouse scrolled (514, 364) with delta (0, 0)
Screenshot: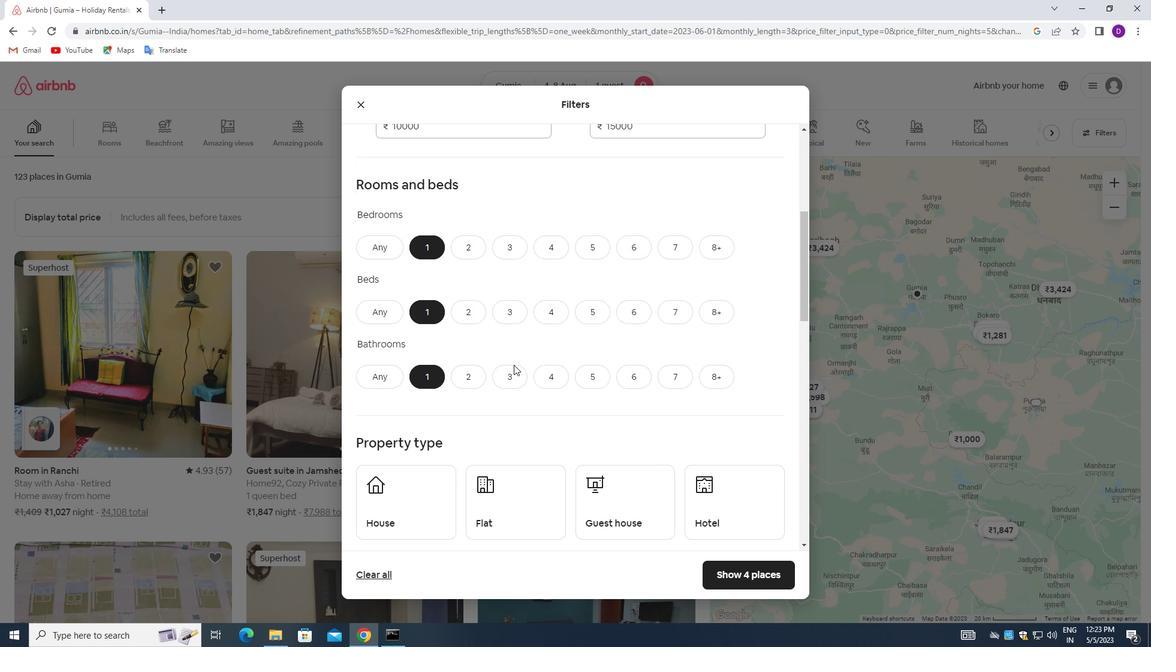 
Action: Mouse moved to (515, 371)
Screenshot: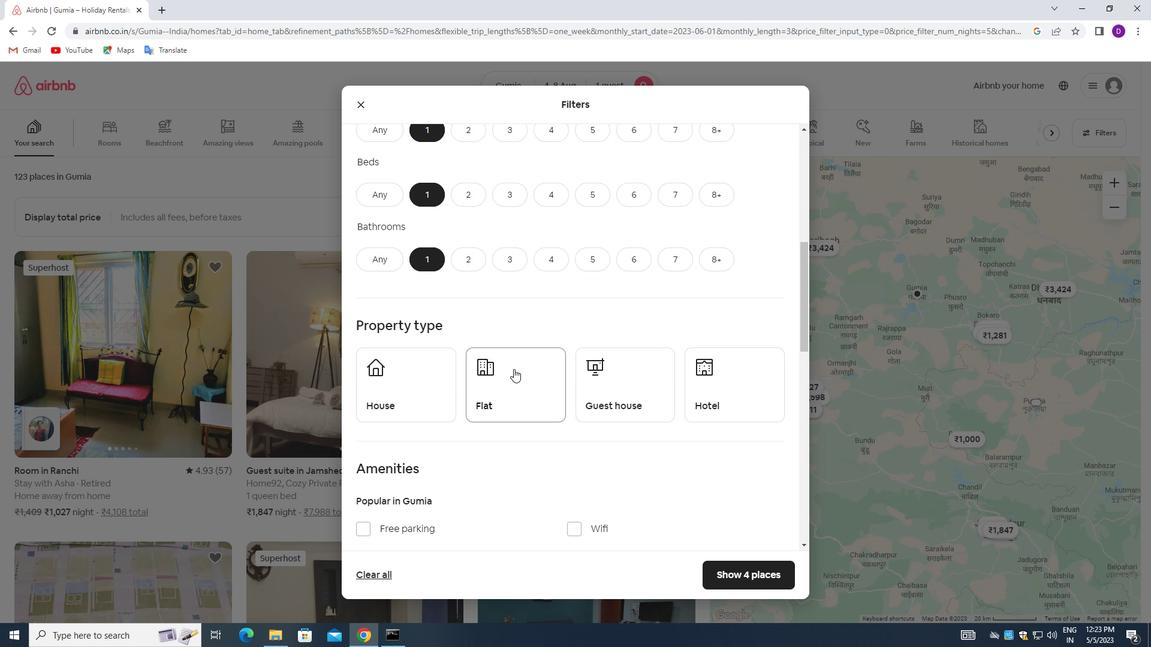 
Action: Mouse pressed left at (515, 371)
Screenshot: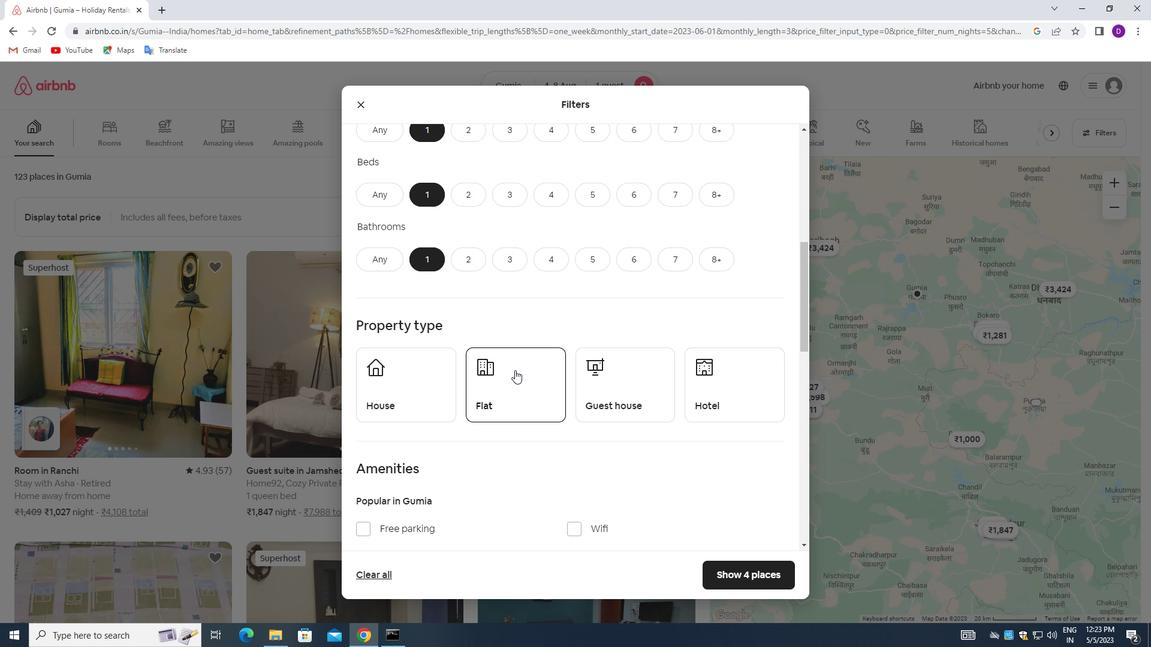 
Action: Mouse moved to (608, 371)
Screenshot: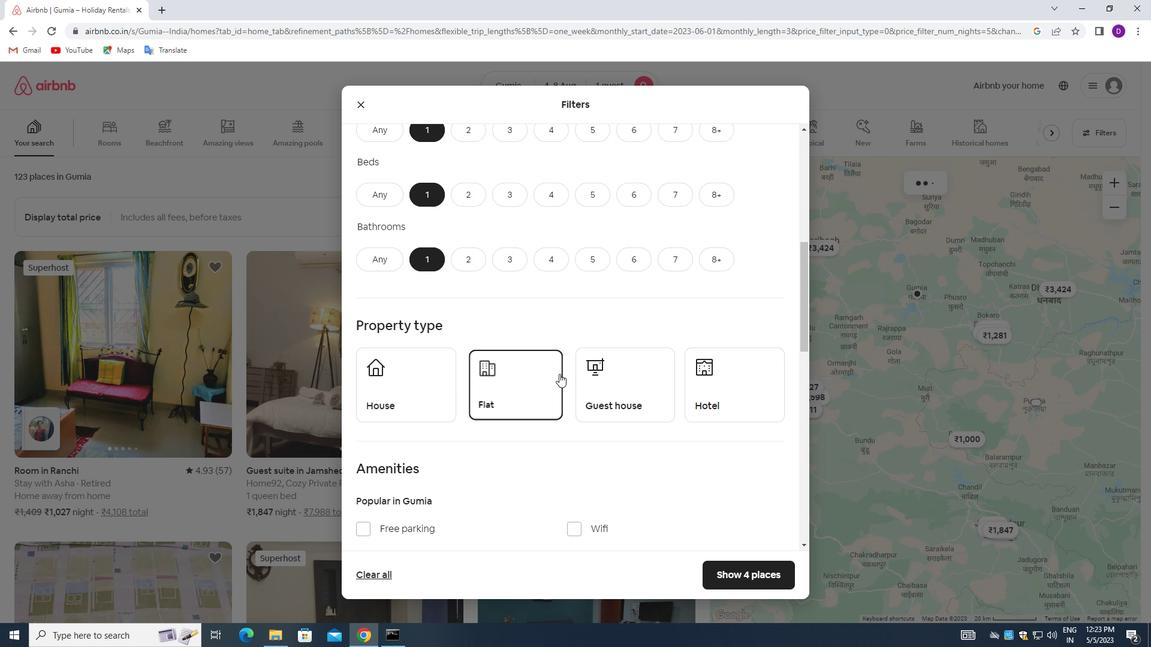 
Action: Mouse pressed left at (608, 371)
Screenshot: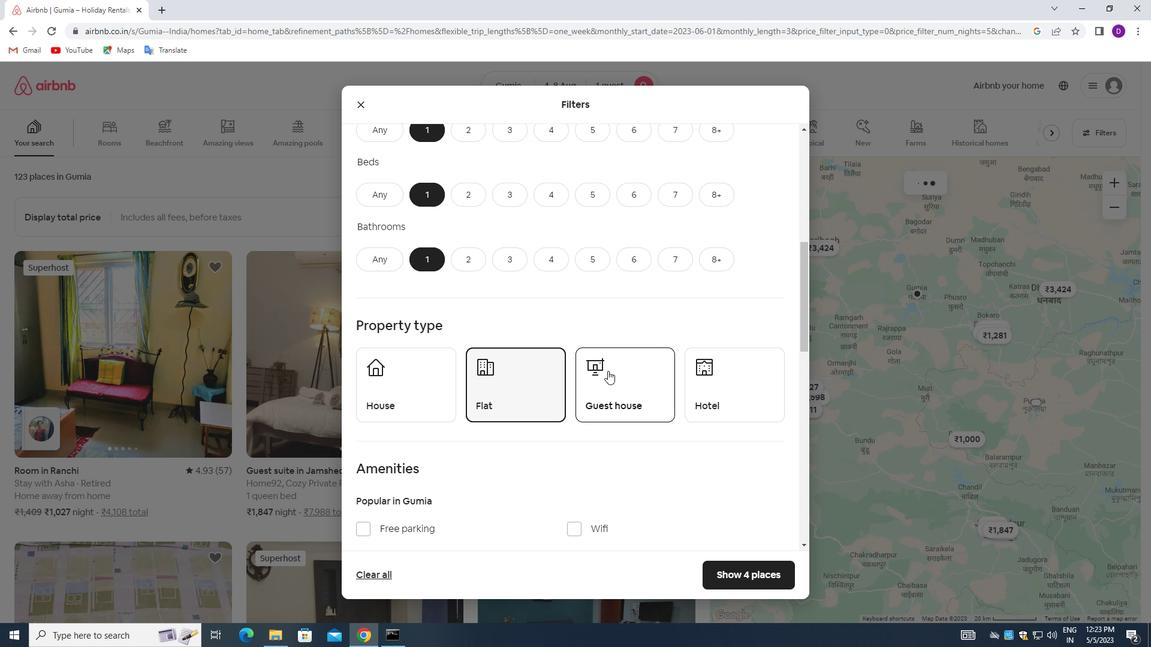 
Action: Mouse moved to (735, 382)
Screenshot: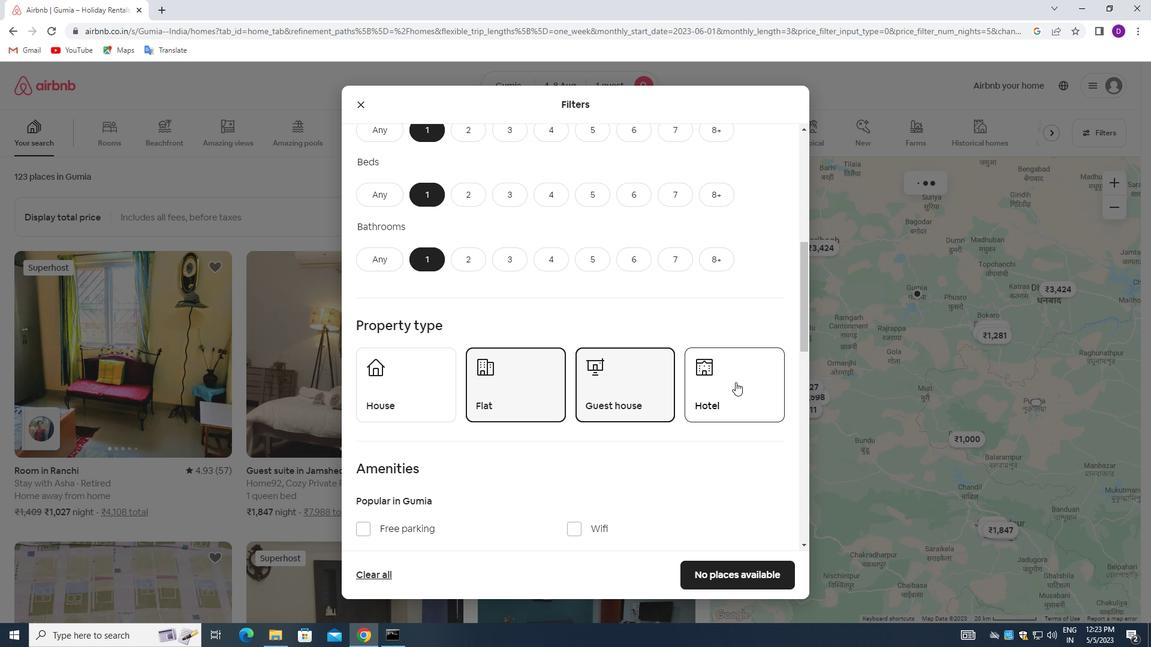 
Action: Mouse pressed left at (735, 382)
Screenshot: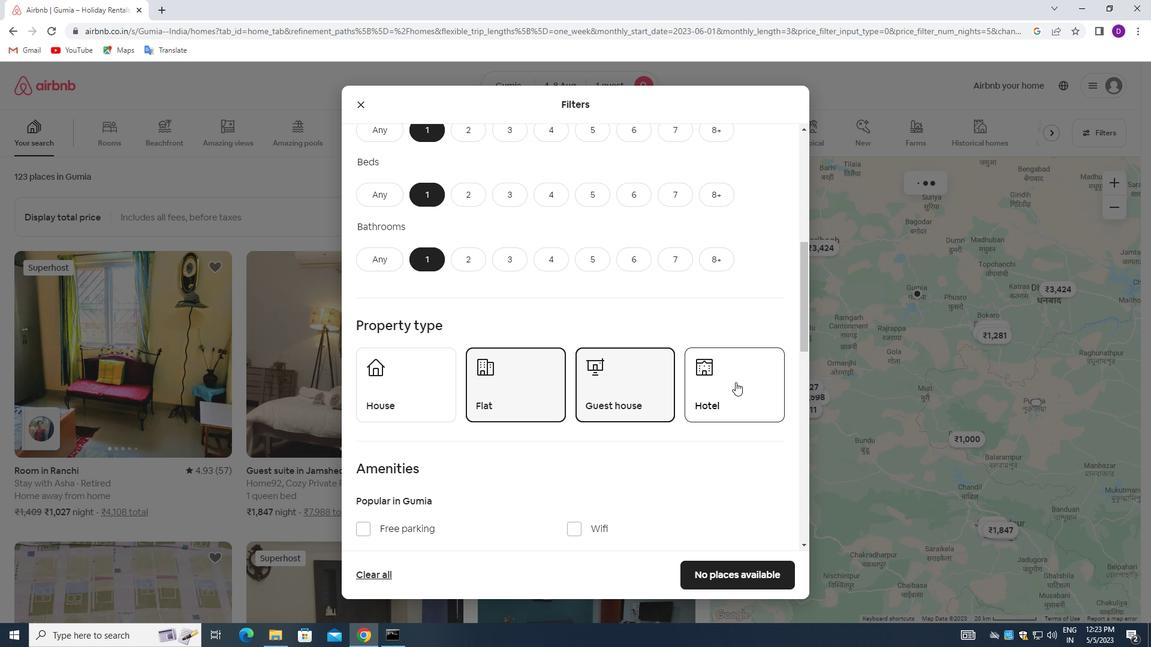 
Action: Mouse moved to (651, 403)
Screenshot: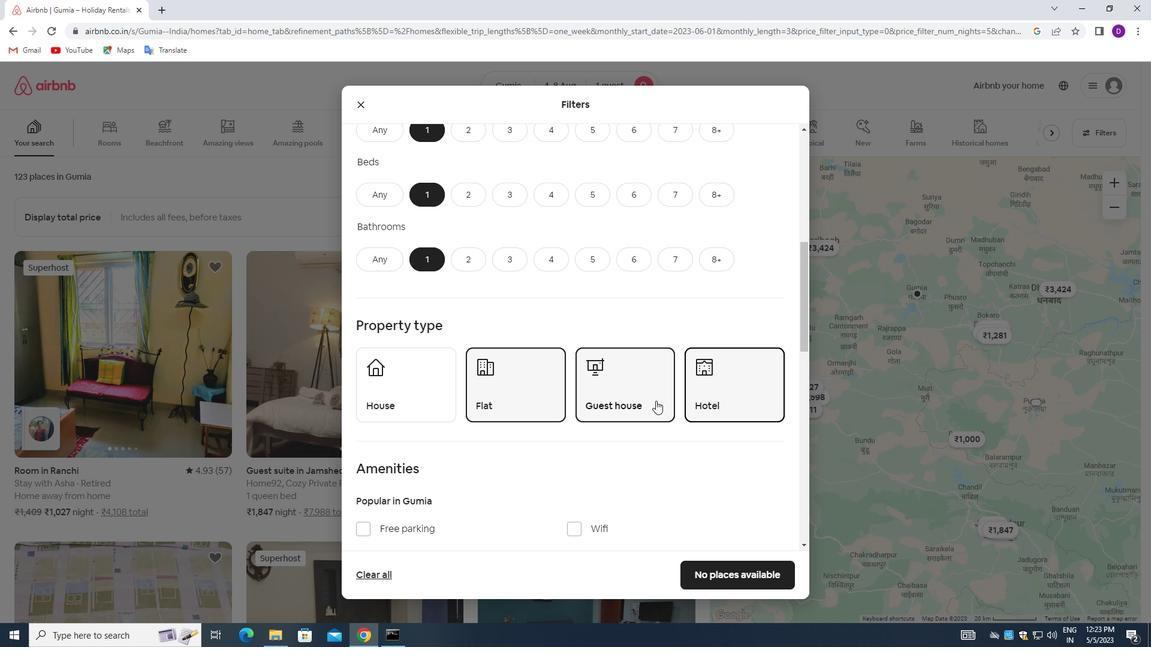 
Action: Mouse scrolled (651, 403) with delta (0, 0)
Screenshot: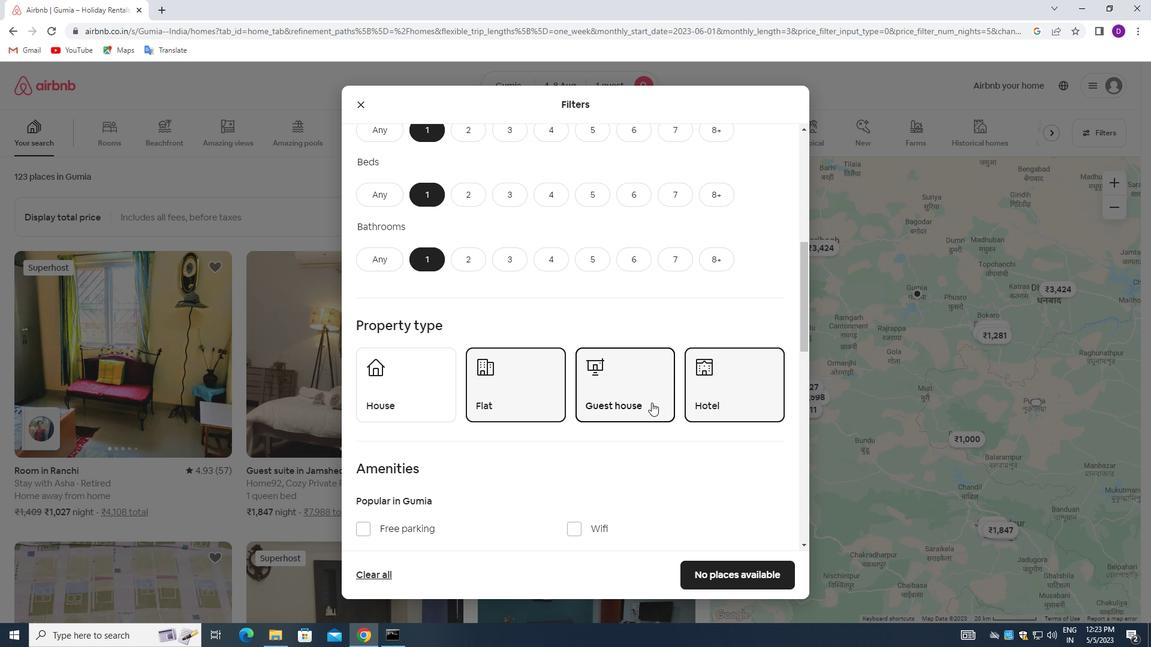 
Action: Mouse scrolled (651, 403) with delta (0, 0)
Screenshot: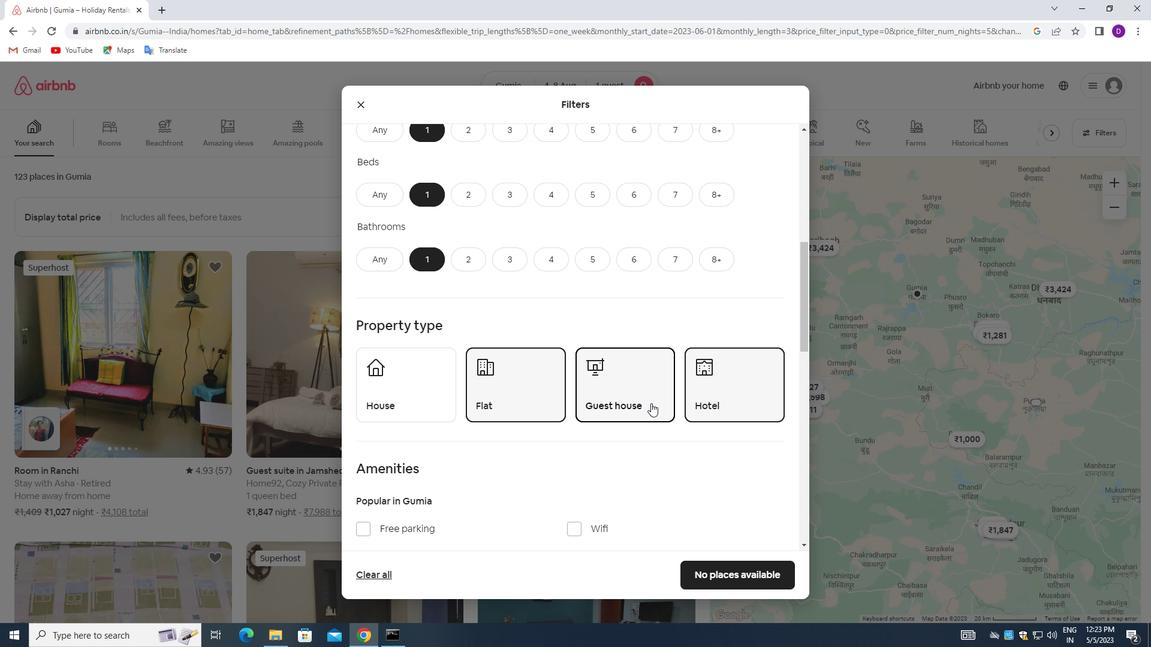 
Action: Mouse moved to (651, 401)
Screenshot: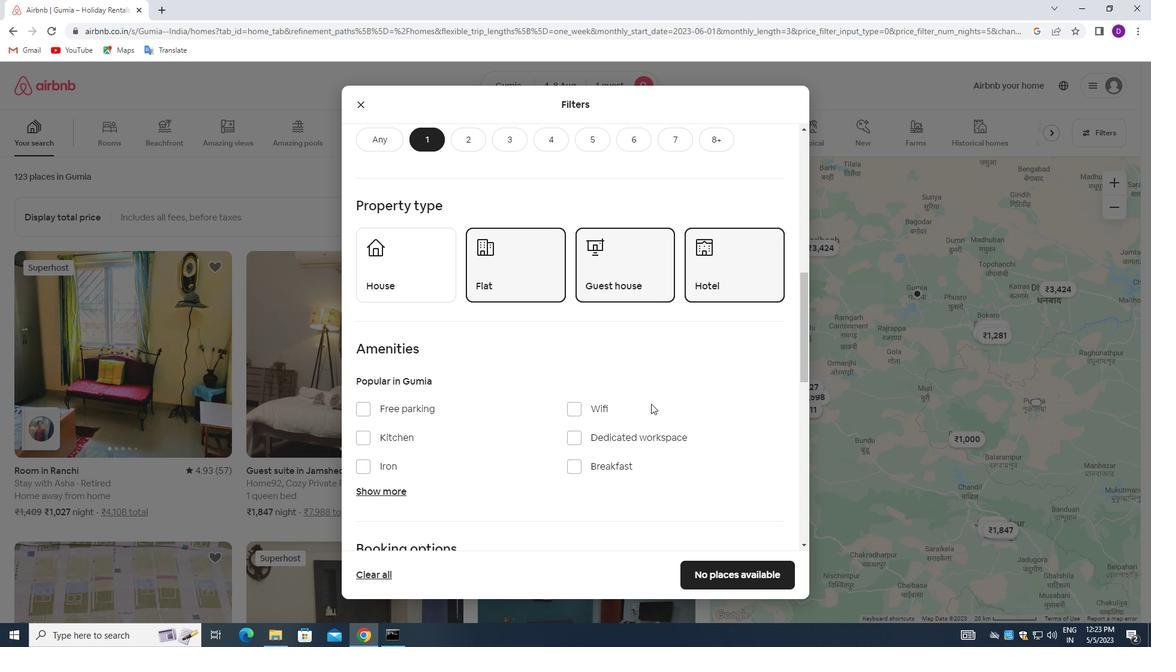 
Action: Mouse scrolled (651, 401) with delta (0, 0)
Screenshot: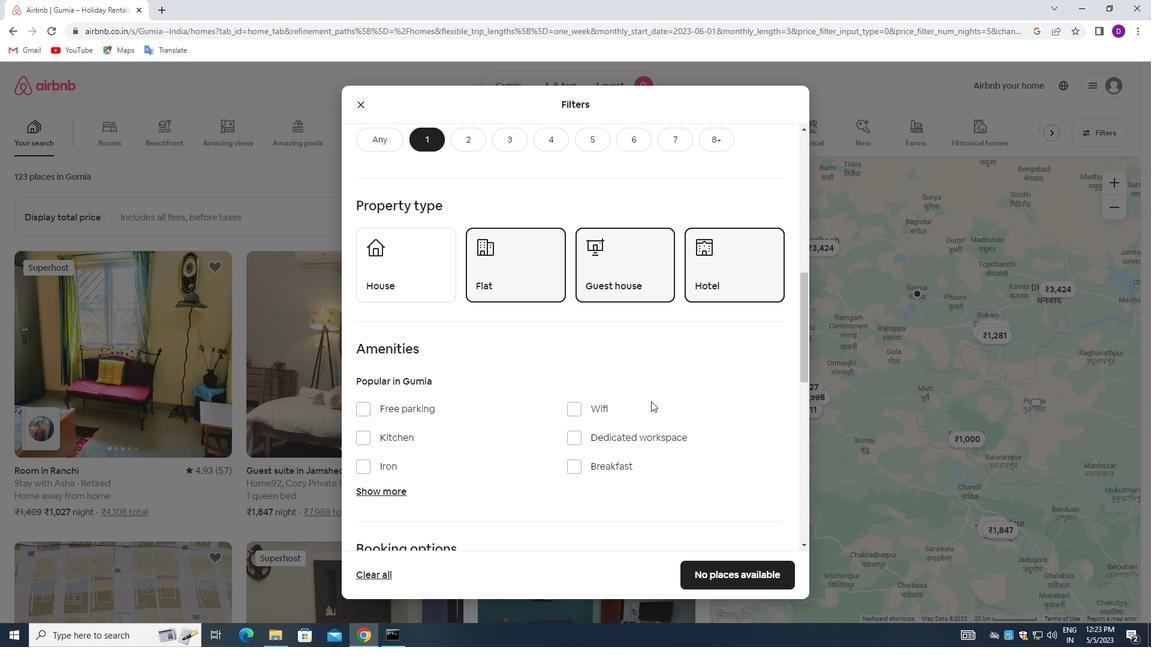 
Action: Mouse moved to (651, 401)
Screenshot: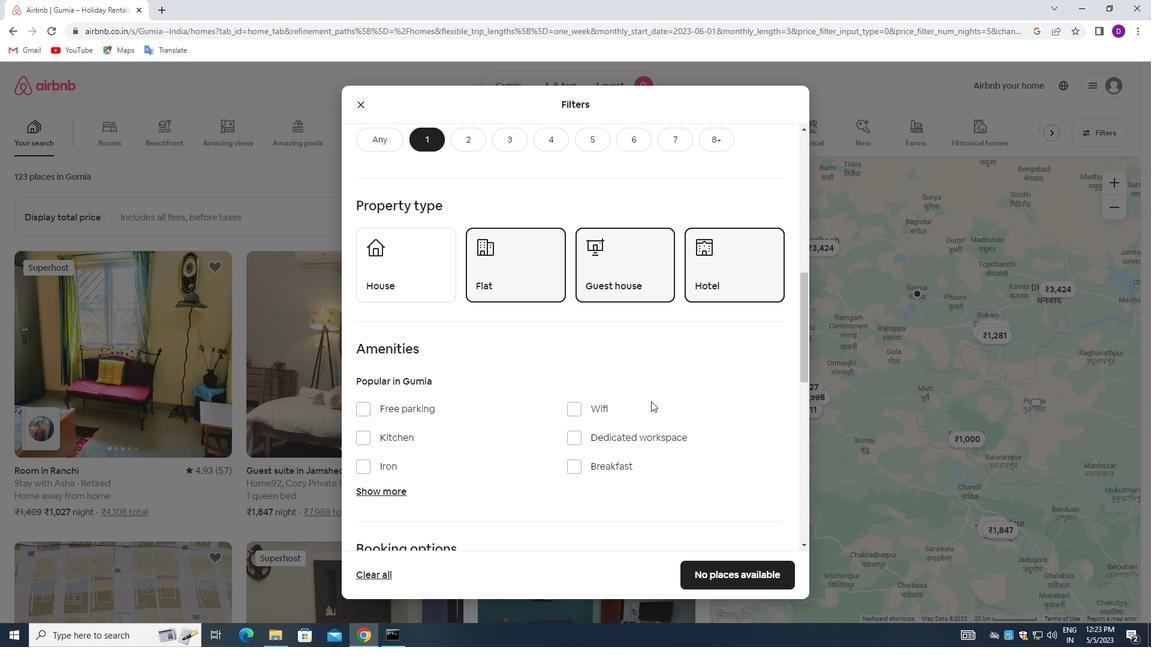 
Action: Mouse scrolled (651, 401) with delta (0, 0)
Screenshot: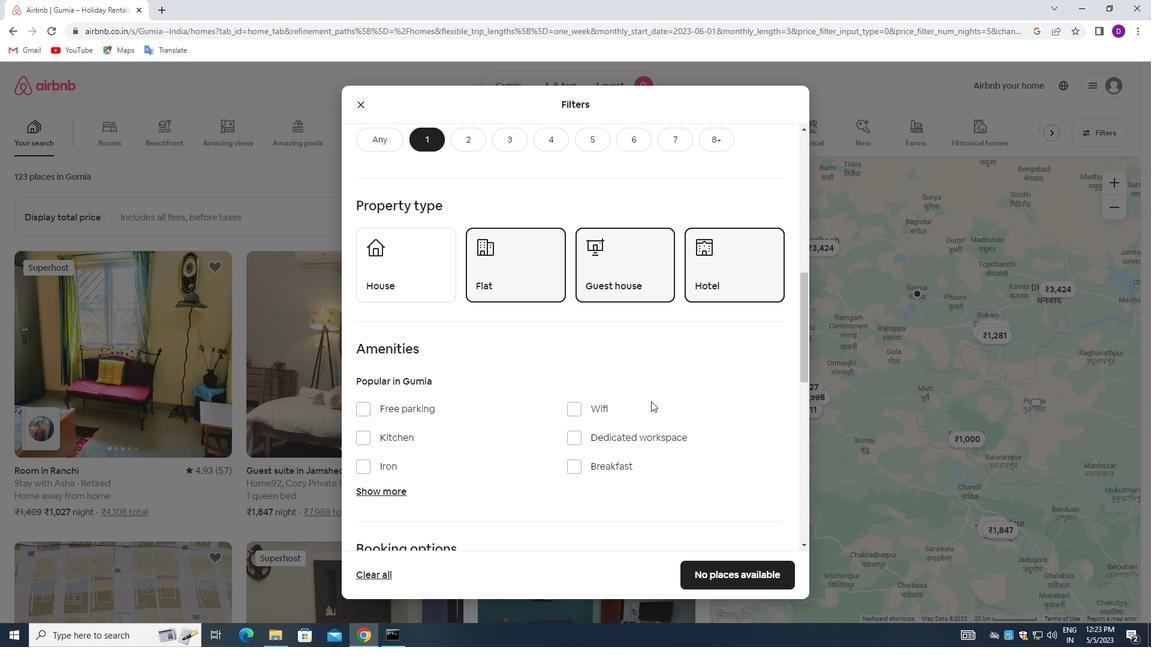 
Action: Mouse moved to (568, 292)
Screenshot: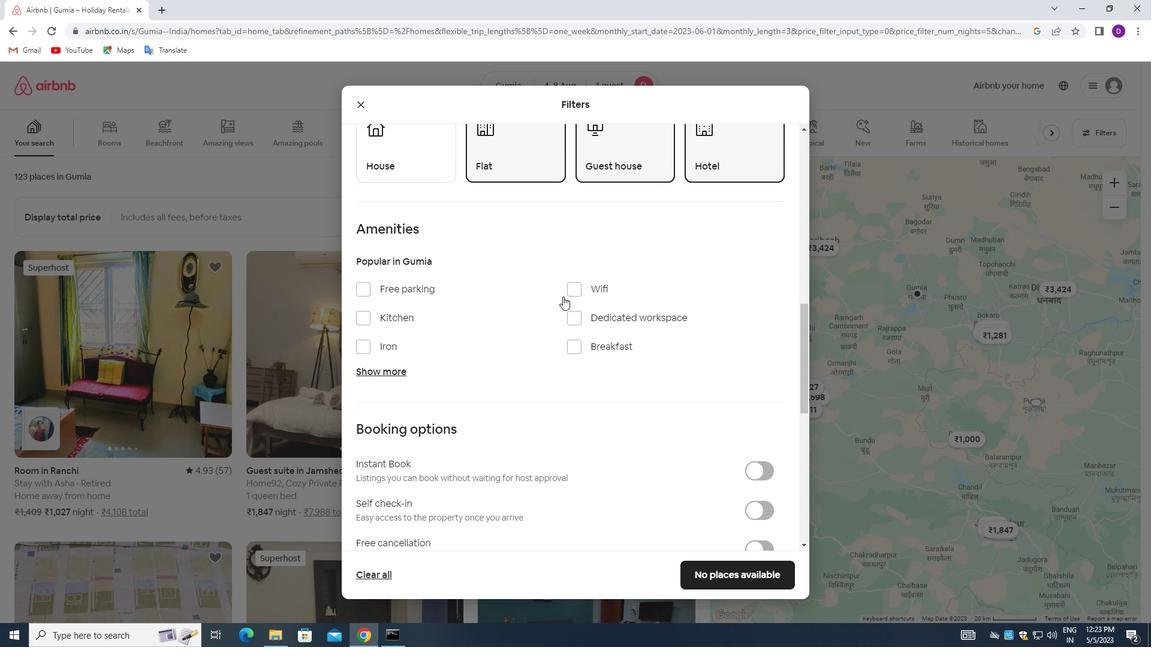 
Action: Mouse pressed left at (568, 292)
Screenshot: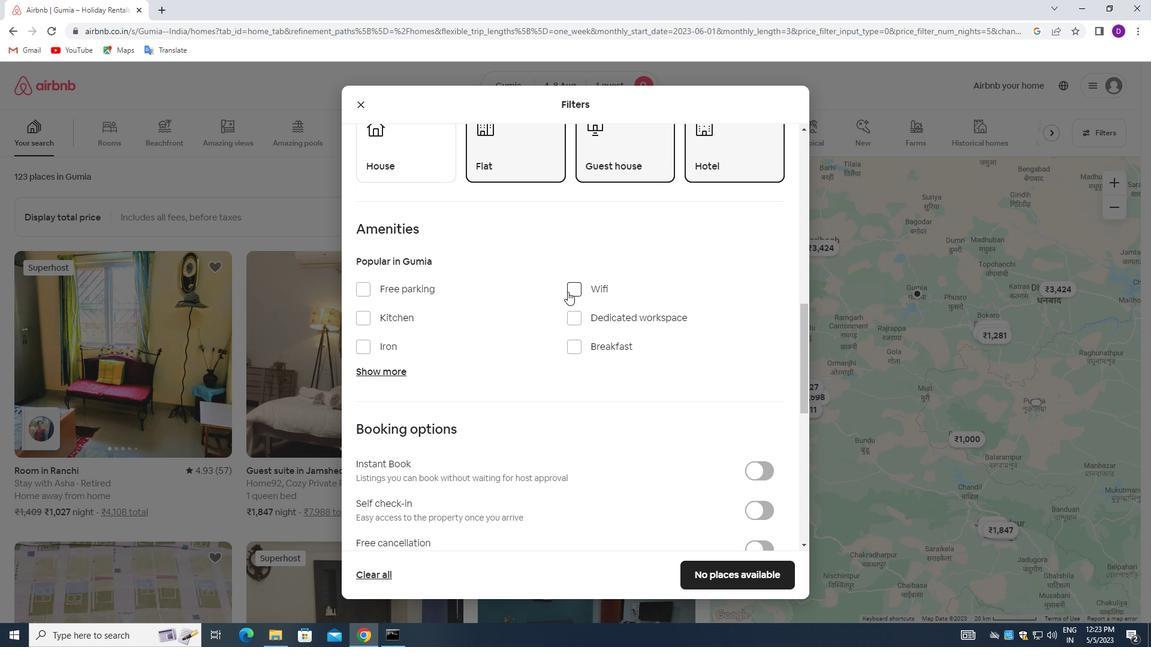 
Action: Mouse moved to (374, 376)
Screenshot: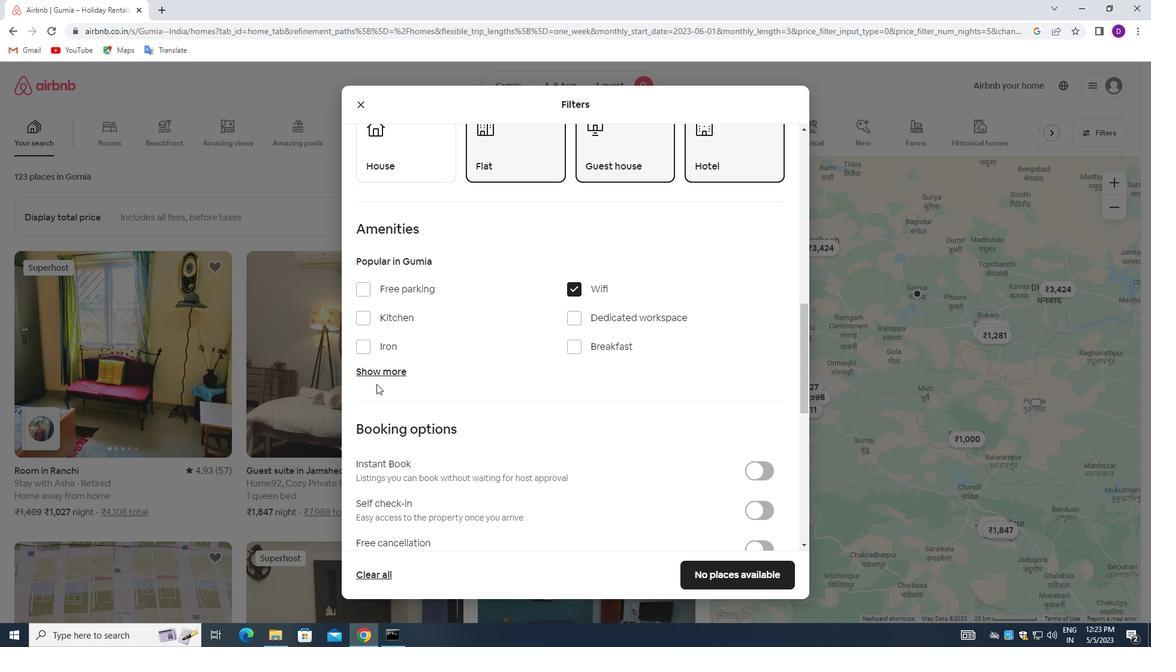 
Action: Mouse pressed left at (374, 376)
Screenshot: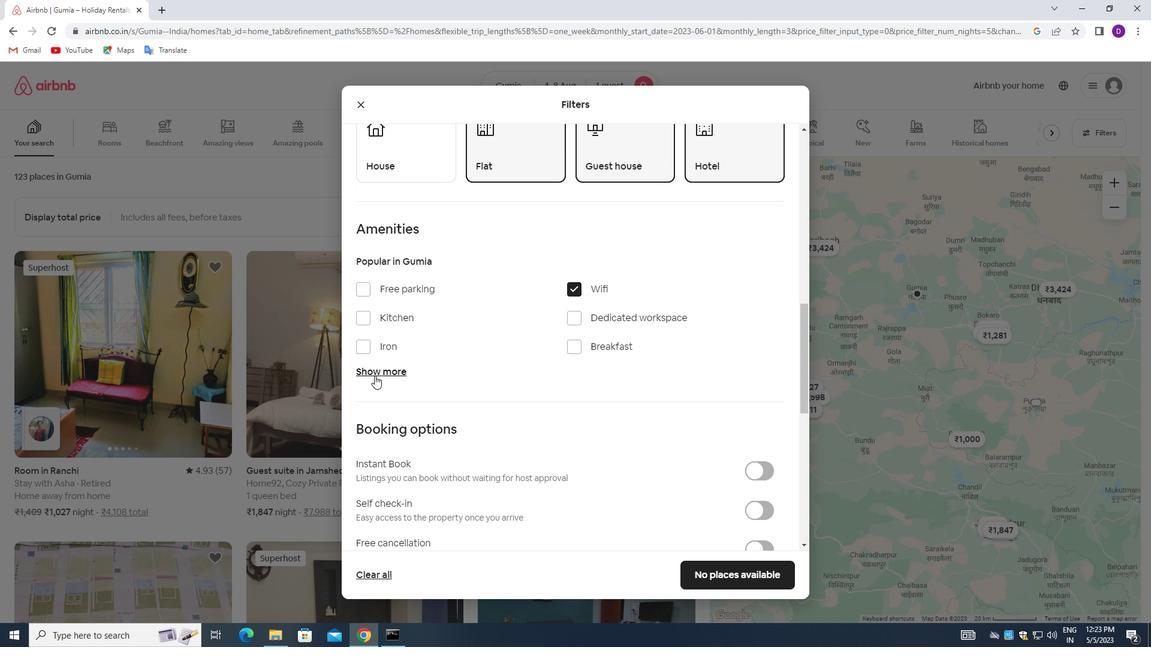 
Action: Mouse moved to (364, 409)
Screenshot: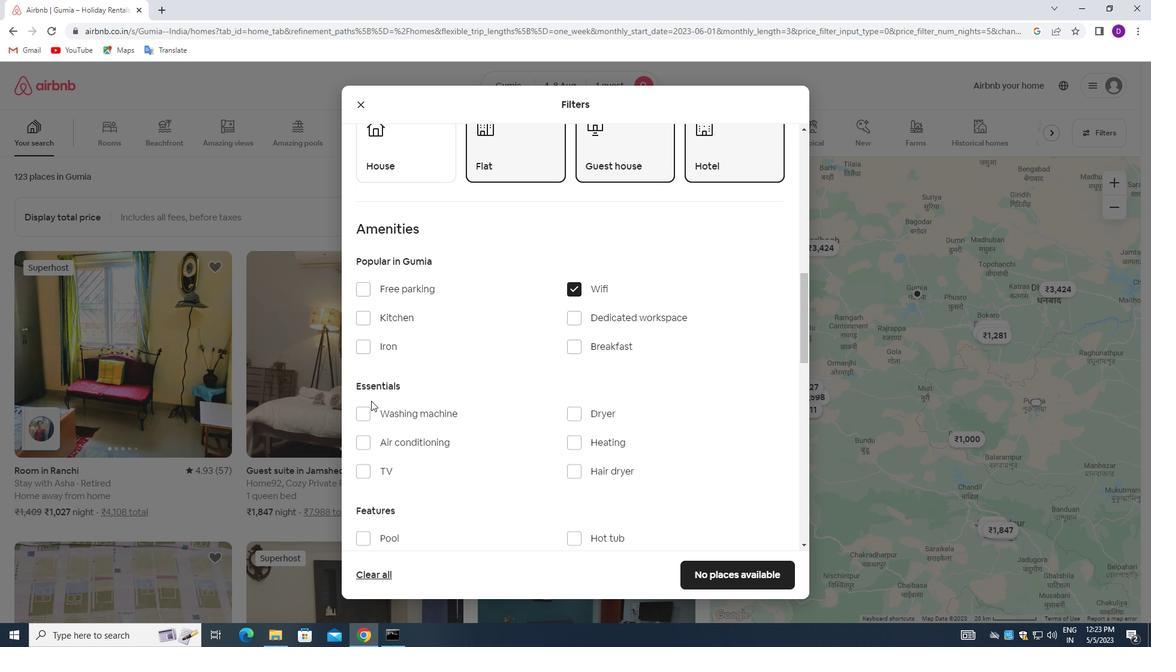 
Action: Mouse pressed left at (364, 409)
Screenshot: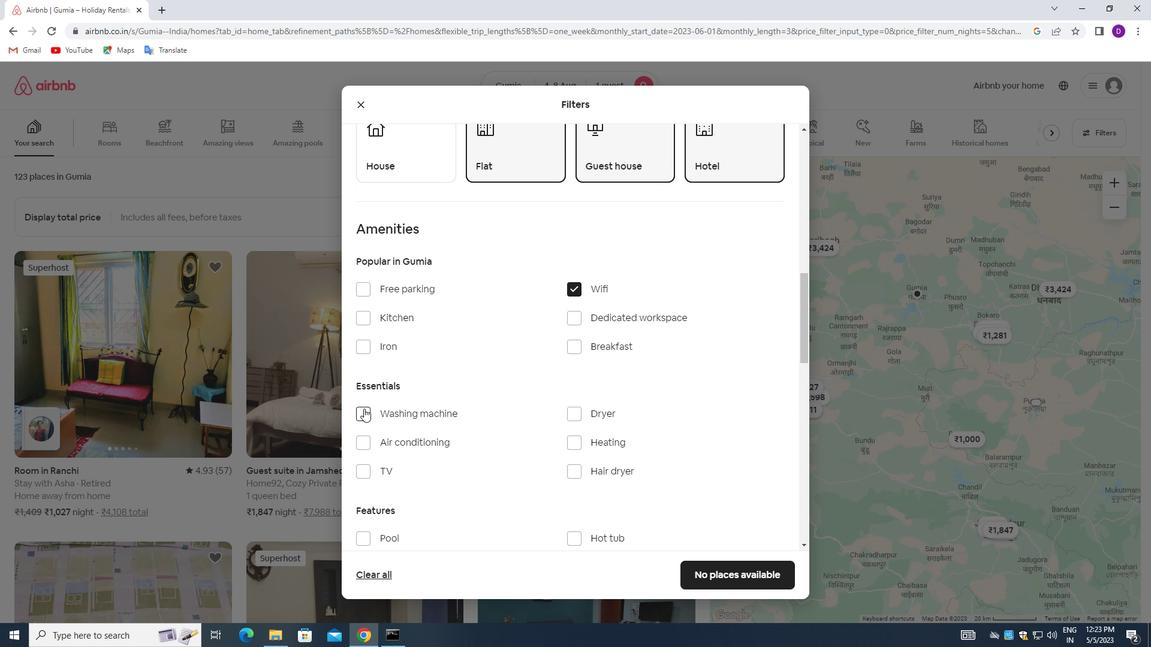 
Action: Mouse moved to (484, 399)
Screenshot: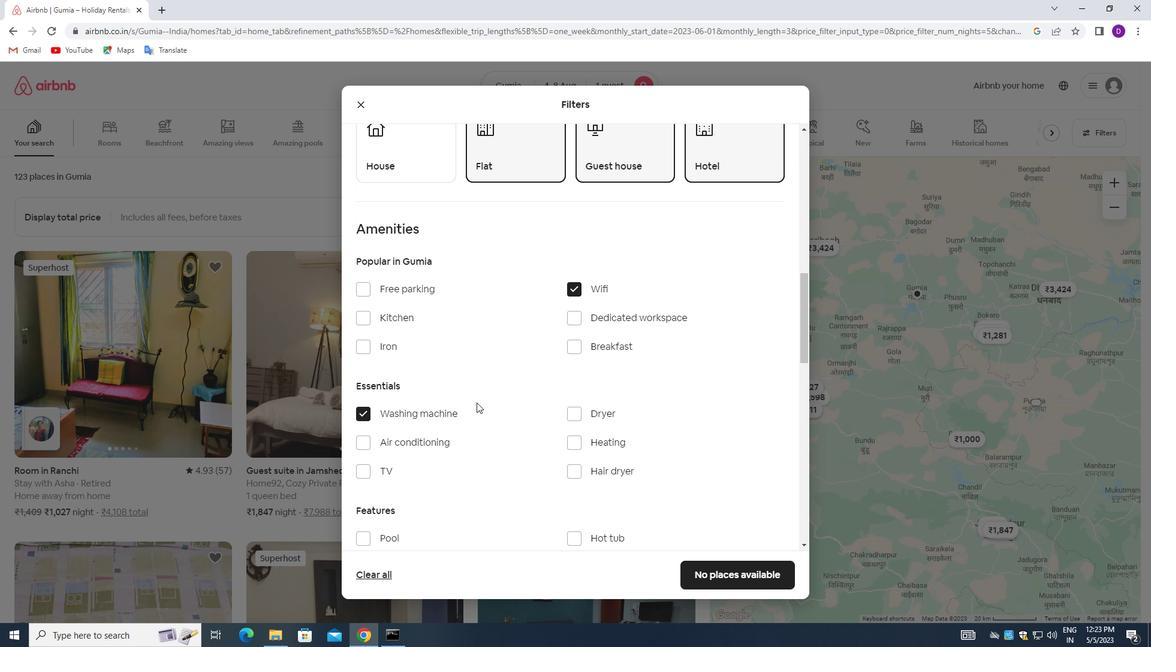
Action: Mouse scrolled (484, 398) with delta (0, 0)
Screenshot: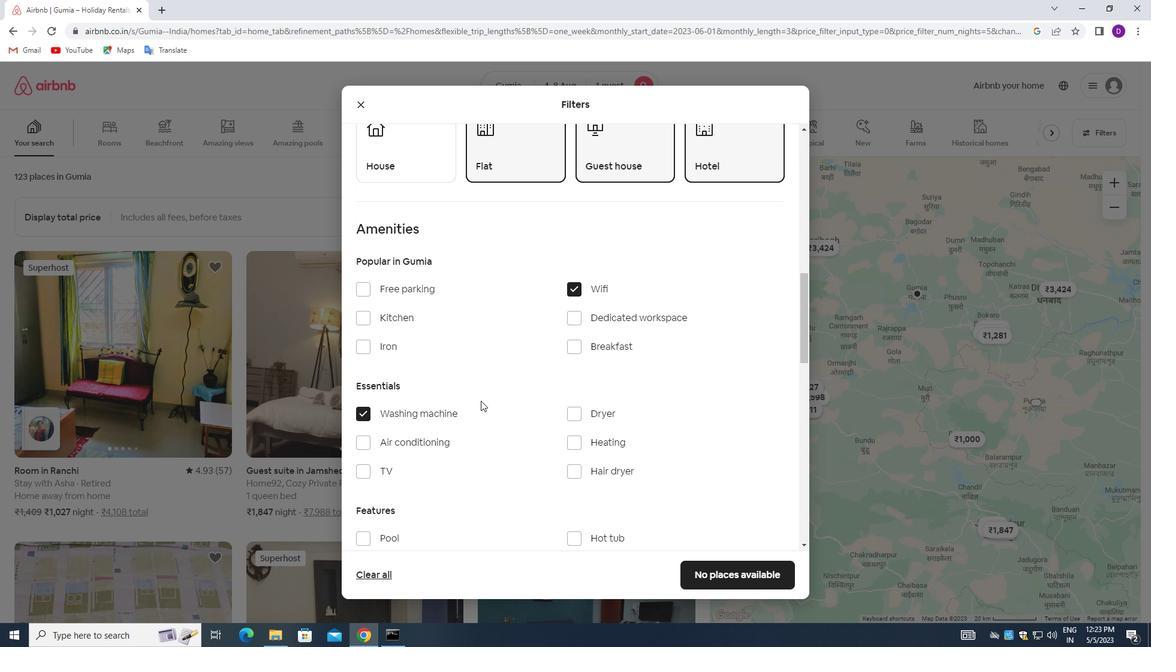 
Action: Mouse scrolled (484, 398) with delta (0, 0)
Screenshot: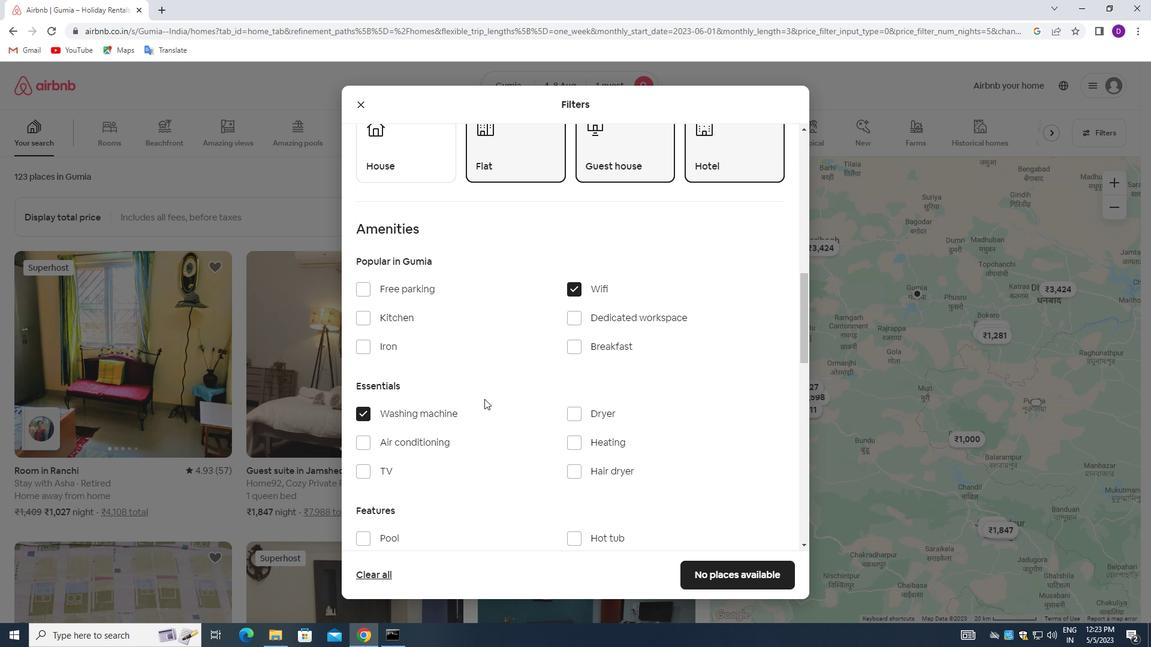 
Action: Mouse scrolled (484, 398) with delta (0, 0)
Screenshot: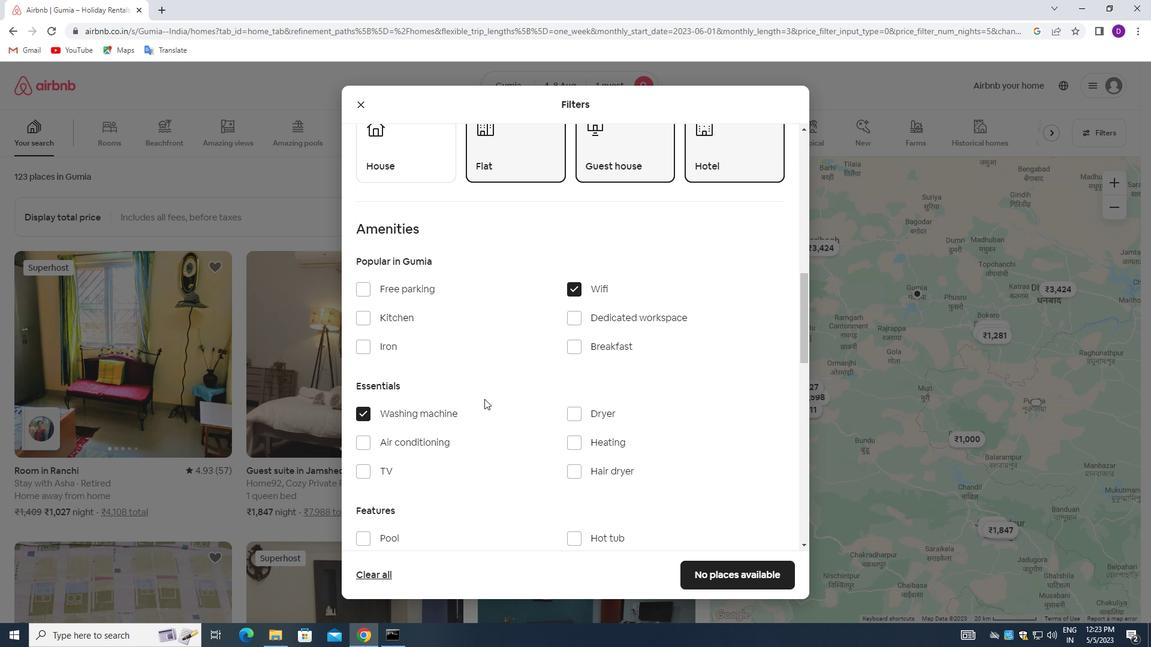 
Action: Mouse scrolled (484, 398) with delta (0, 0)
Screenshot: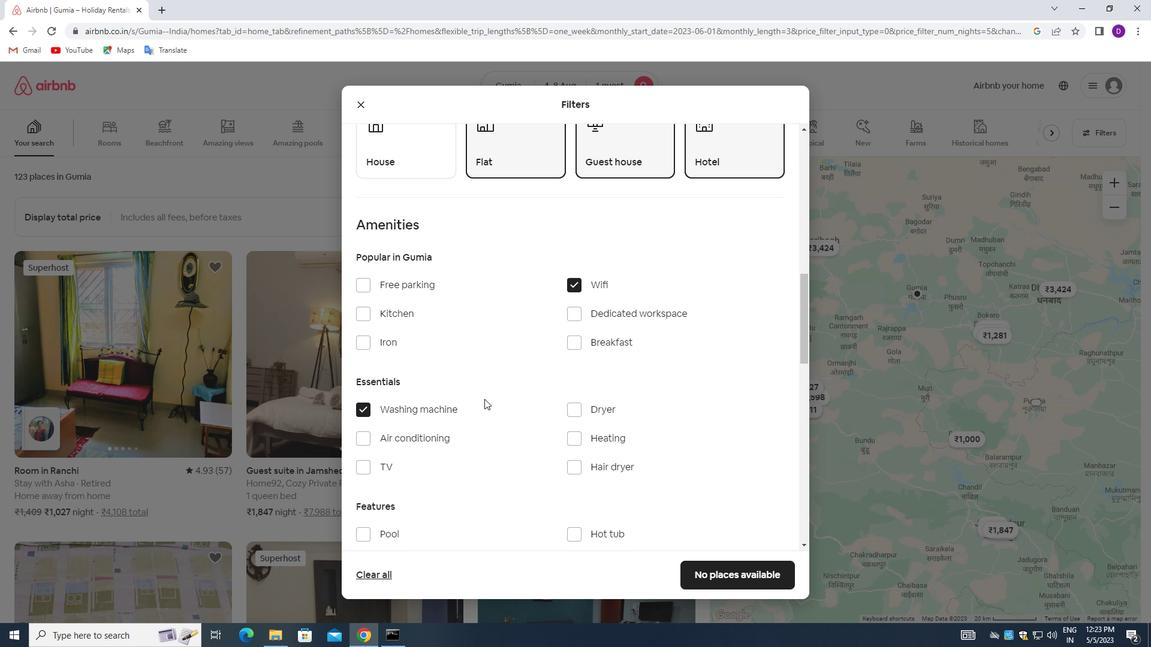 
Action: Mouse moved to (495, 400)
Screenshot: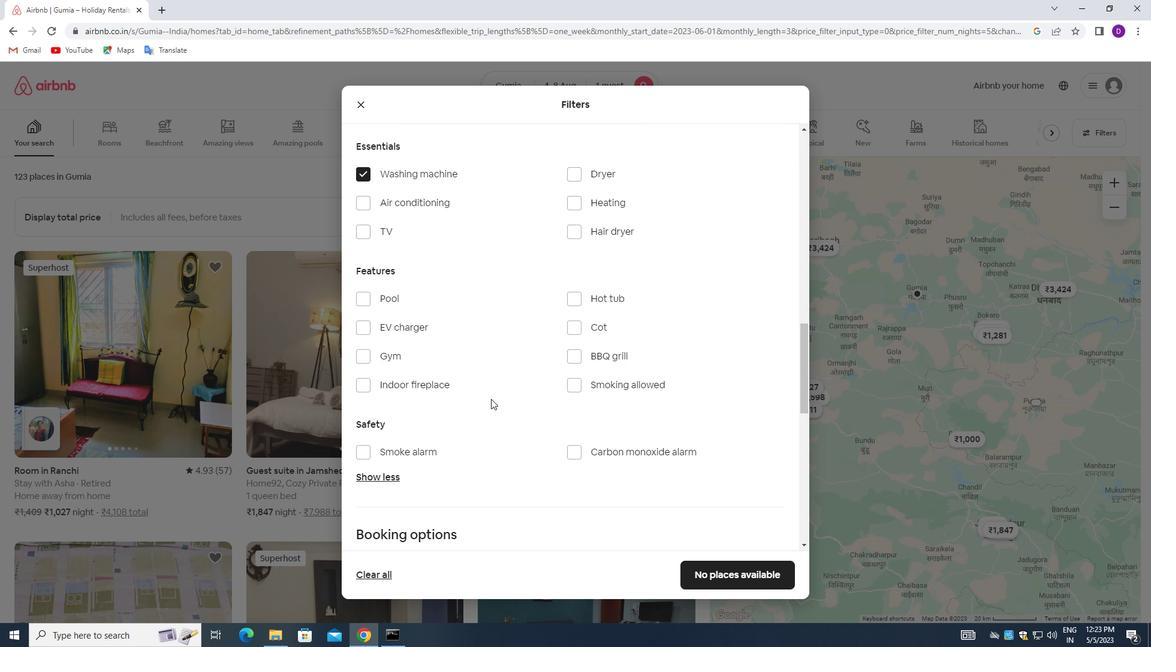 
Action: Mouse scrolled (495, 400) with delta (0, 0)
Screenshot: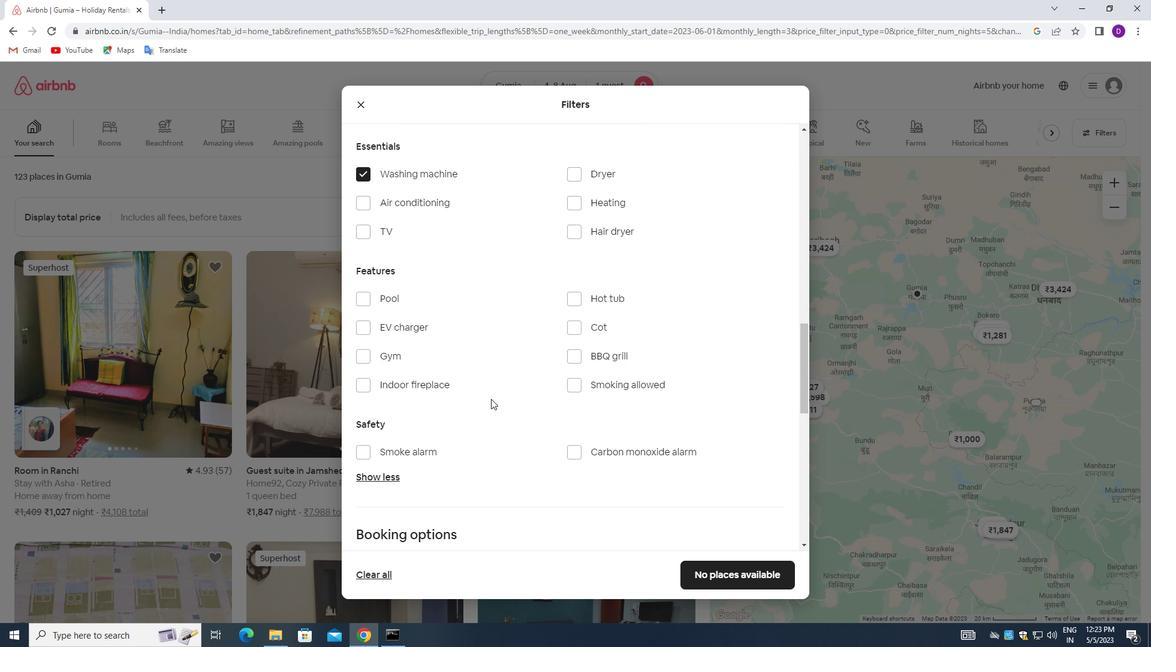 
Action: Mouse moved to (496, 404)
Screenshot: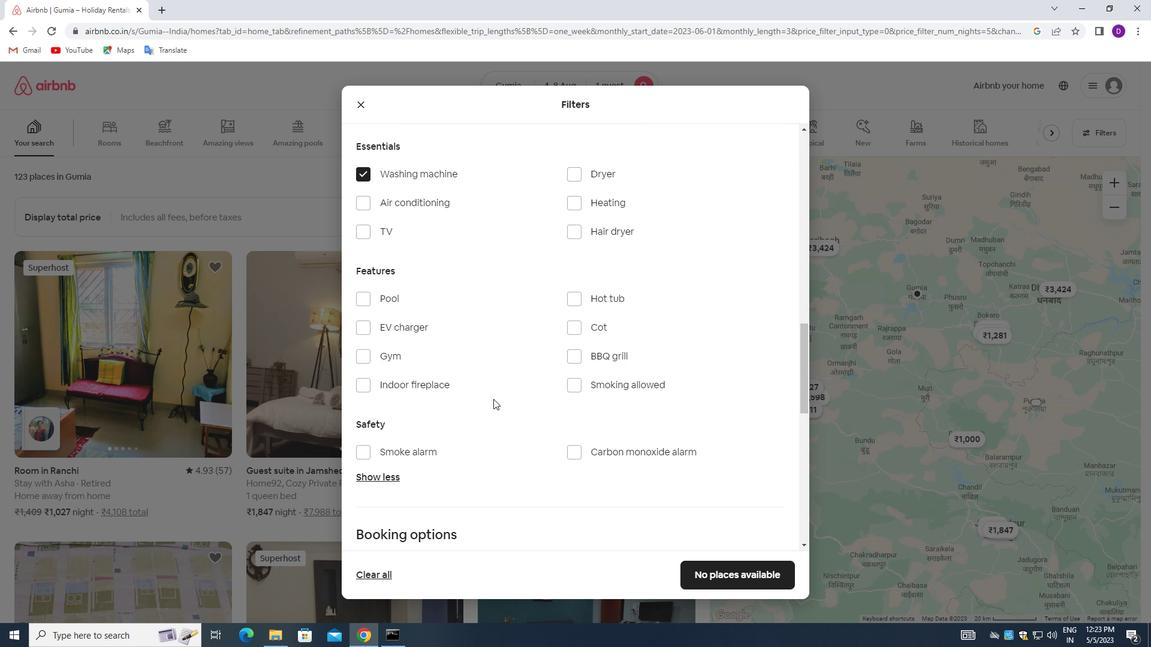 
Action: Mouse scrolled (496, 403) with delta (0, 0)
Screenshot: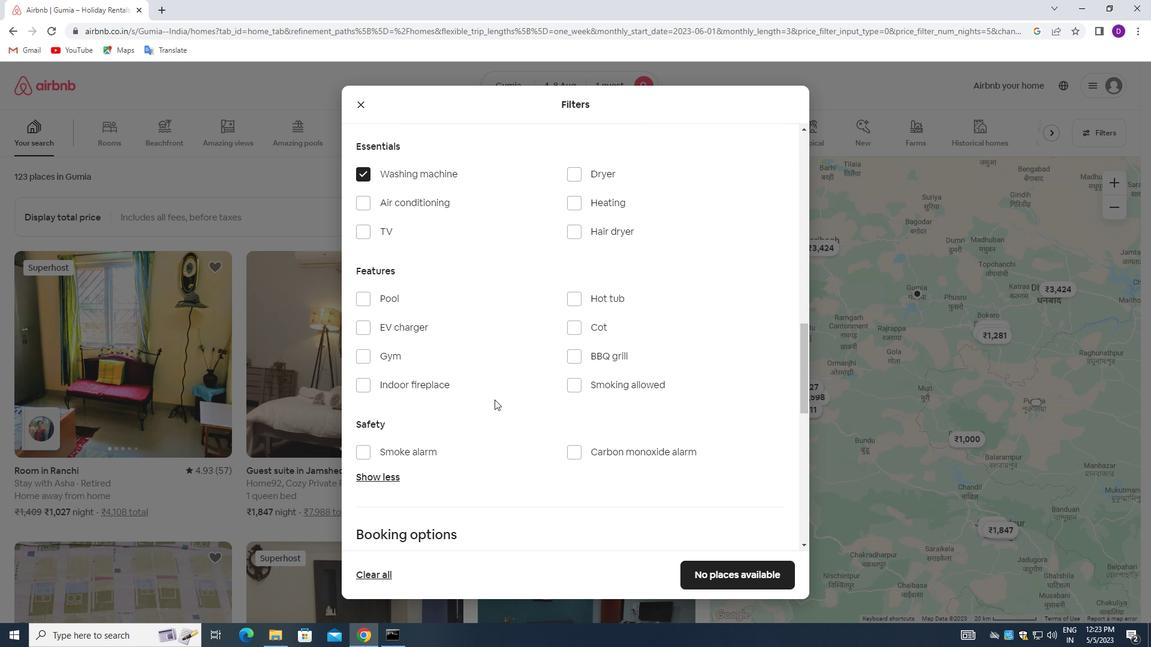 
Action: Mouse moved to (497, 404)
Screenshot: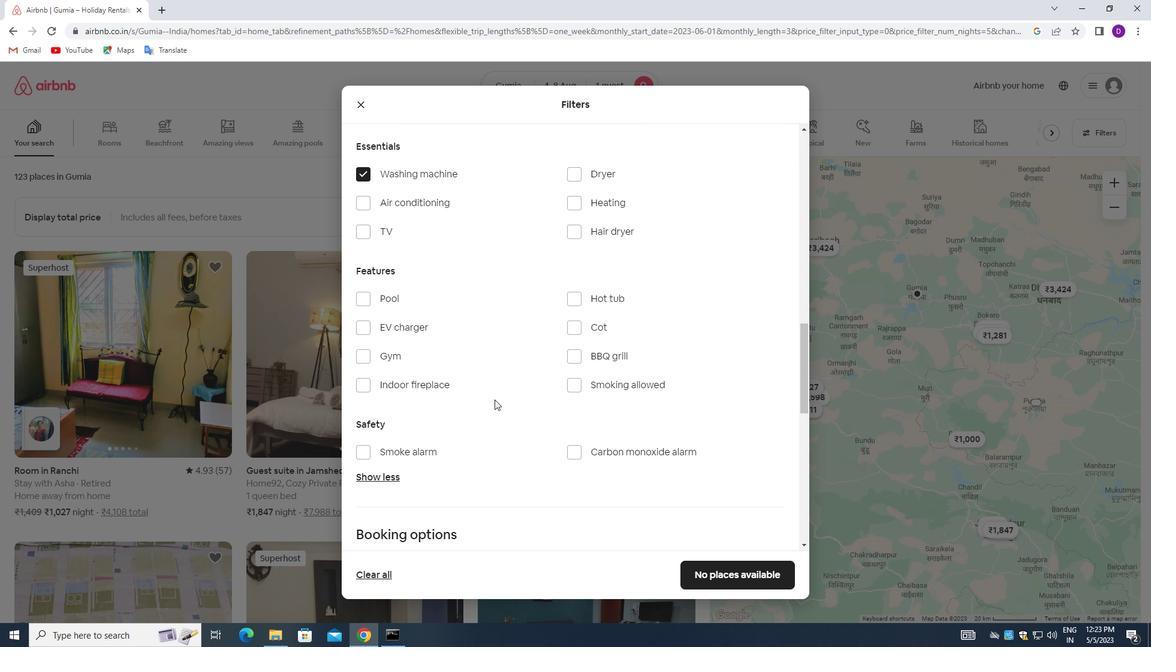 
Action: Mouse scrolled (497, 404) with delta (0, 0)
Screenshot: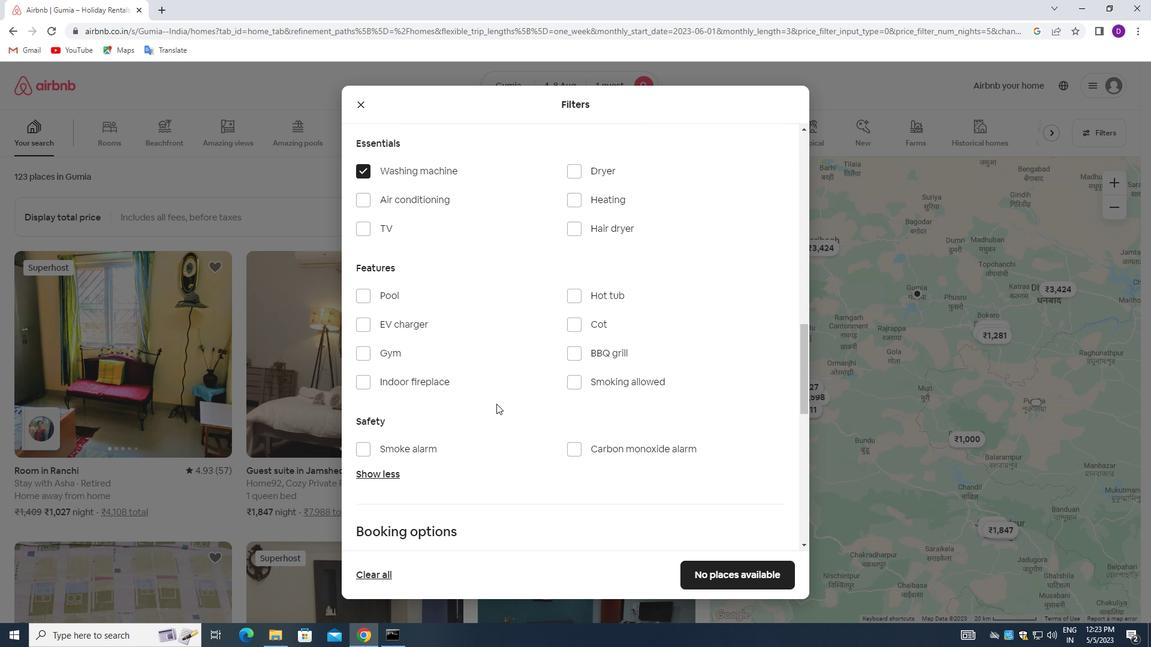
Action: Mouse scrolled (497, 404) with delta (0, 0)
Screenshot: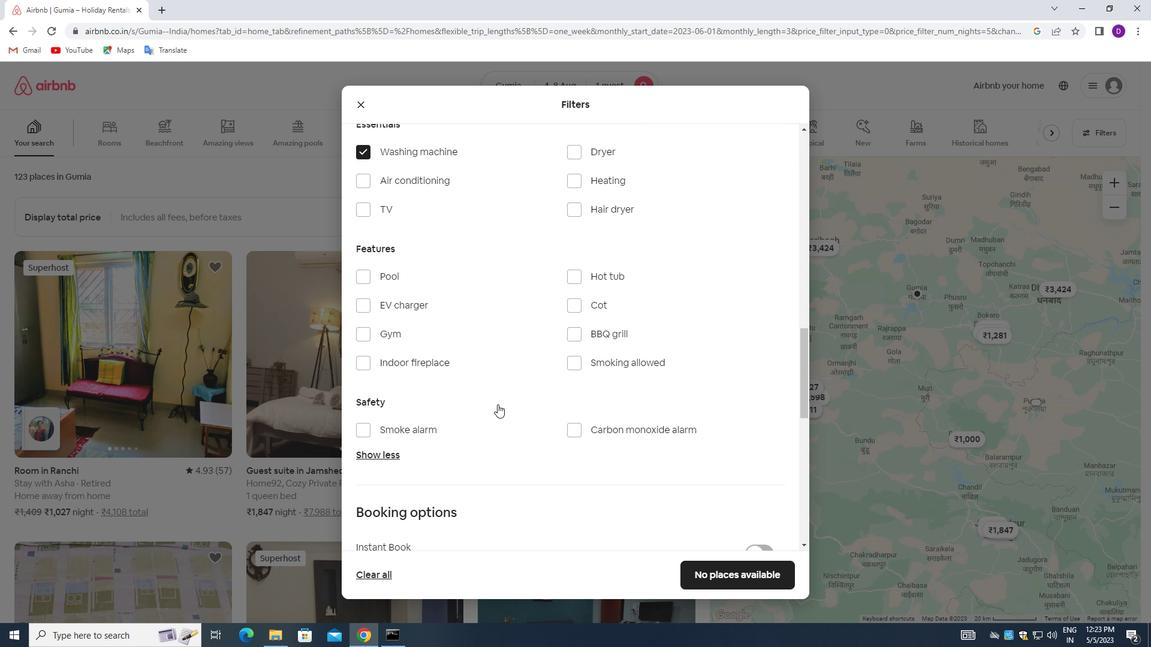 
Action: Mouse moved to (758, 380)
Screenshot: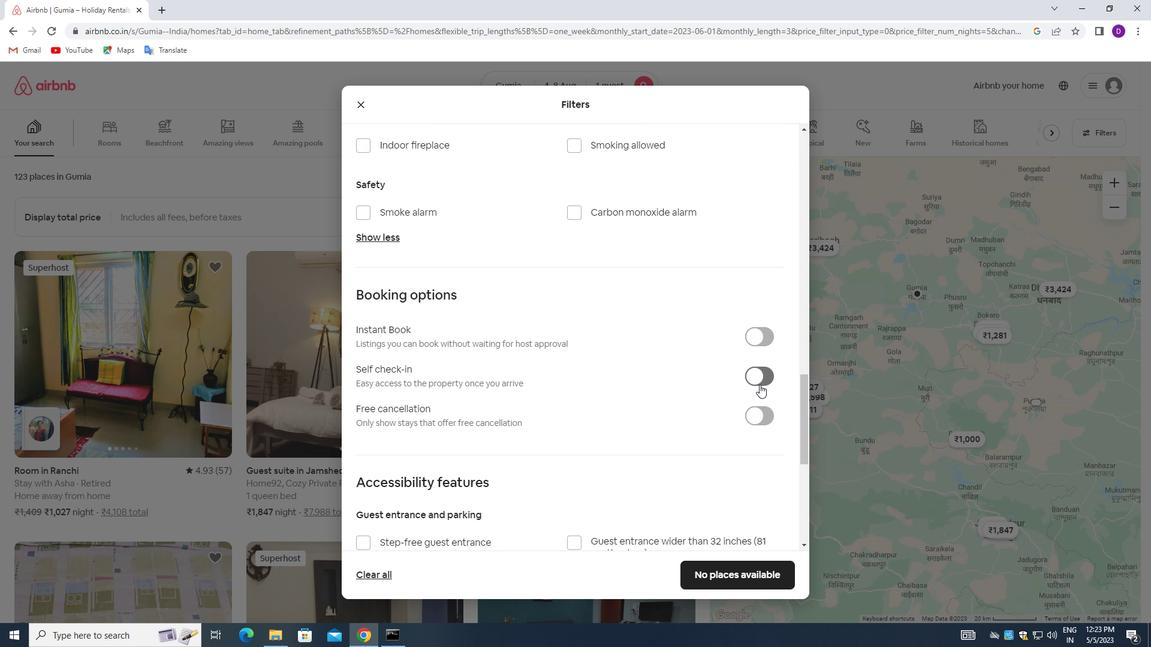 
Action: Mouse pressed left at (758, 380)
Screenshot: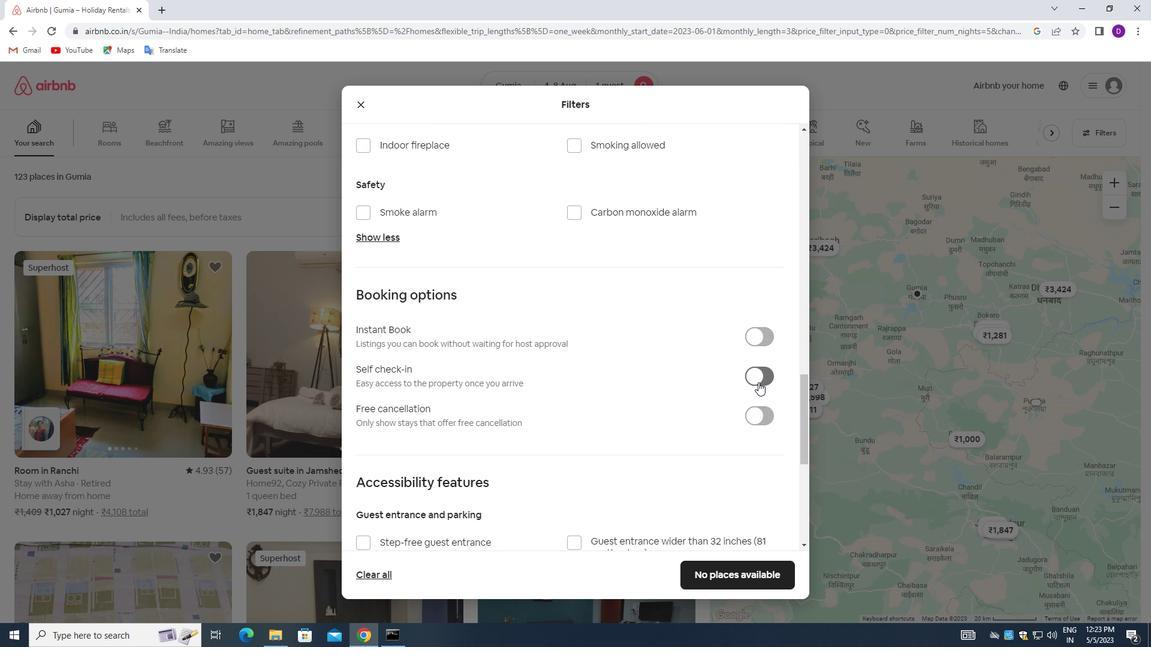 
Action: Mouse moved to (534, 383)
Screenshot: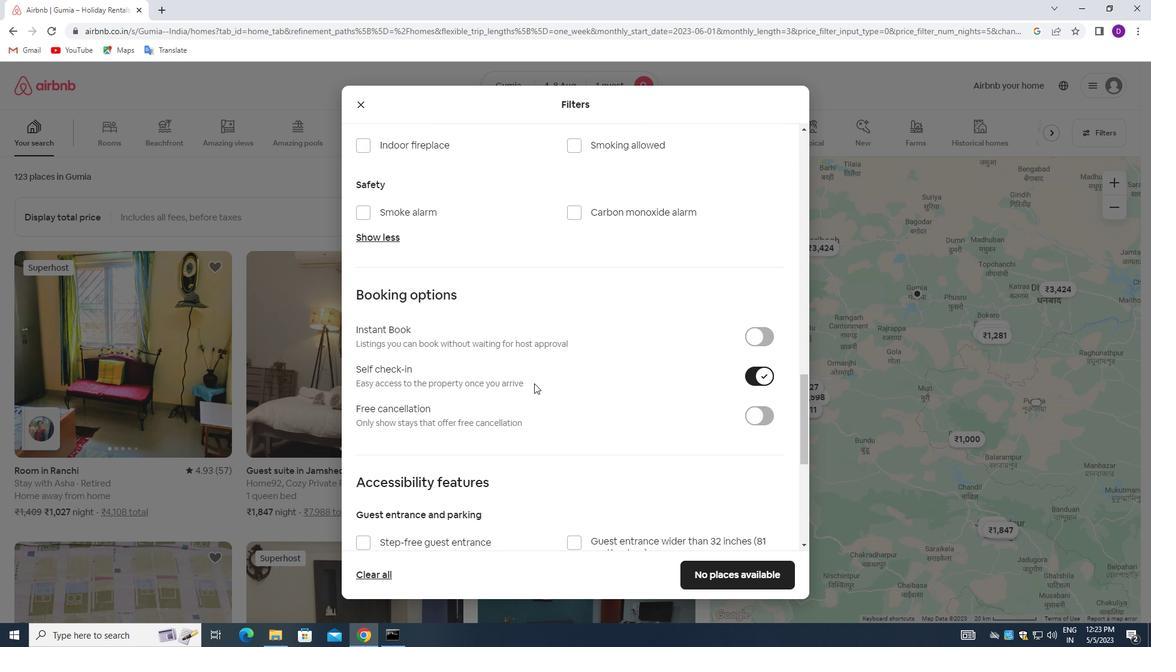 
Action: Mouse scrolled (534, 383) with delta (0, 0)
Screenshot: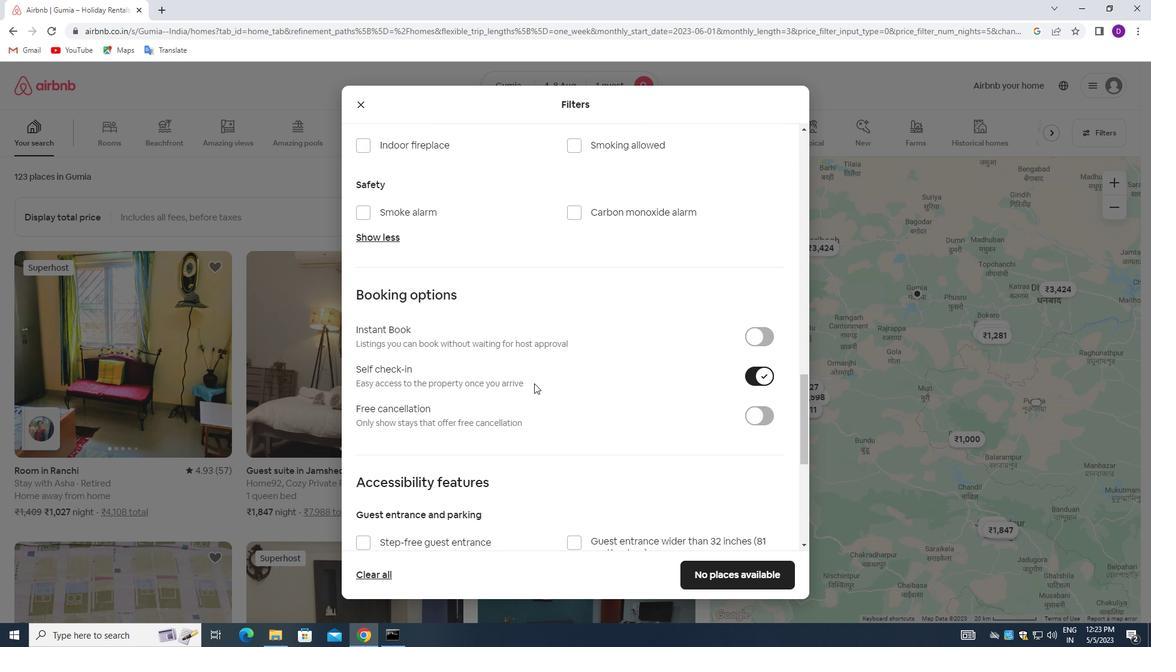 
Action: Mouse scrolled (534, 383) with delta (0, 0)
Screenshot: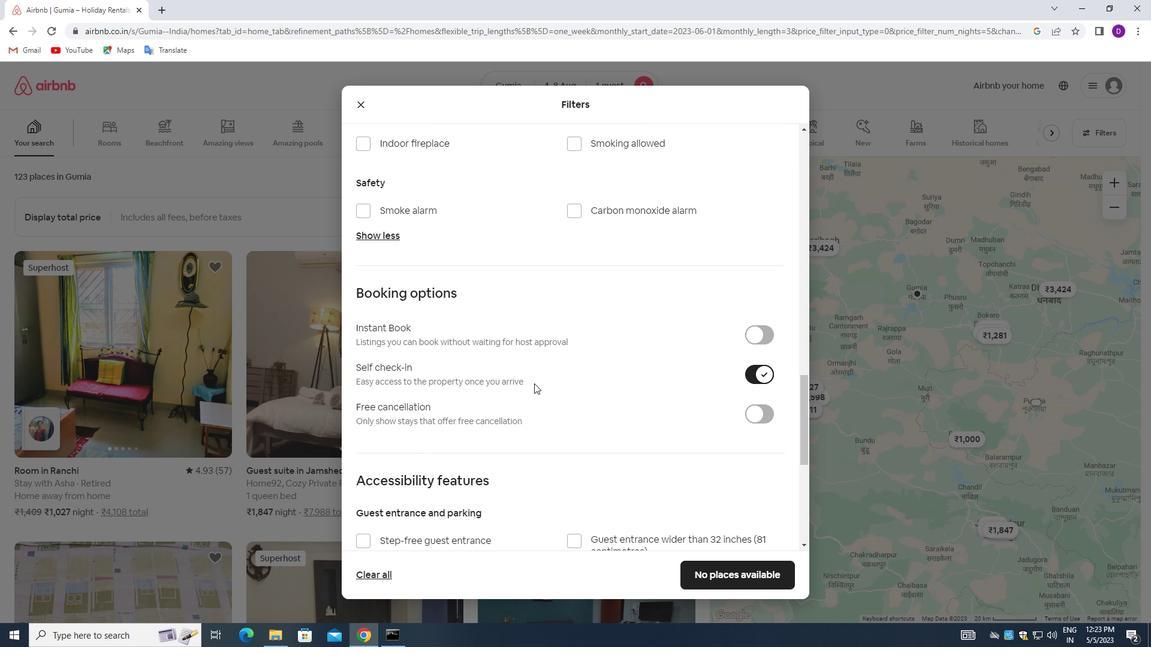 
Action: Mouse moved to (532, 401)
Screenshot: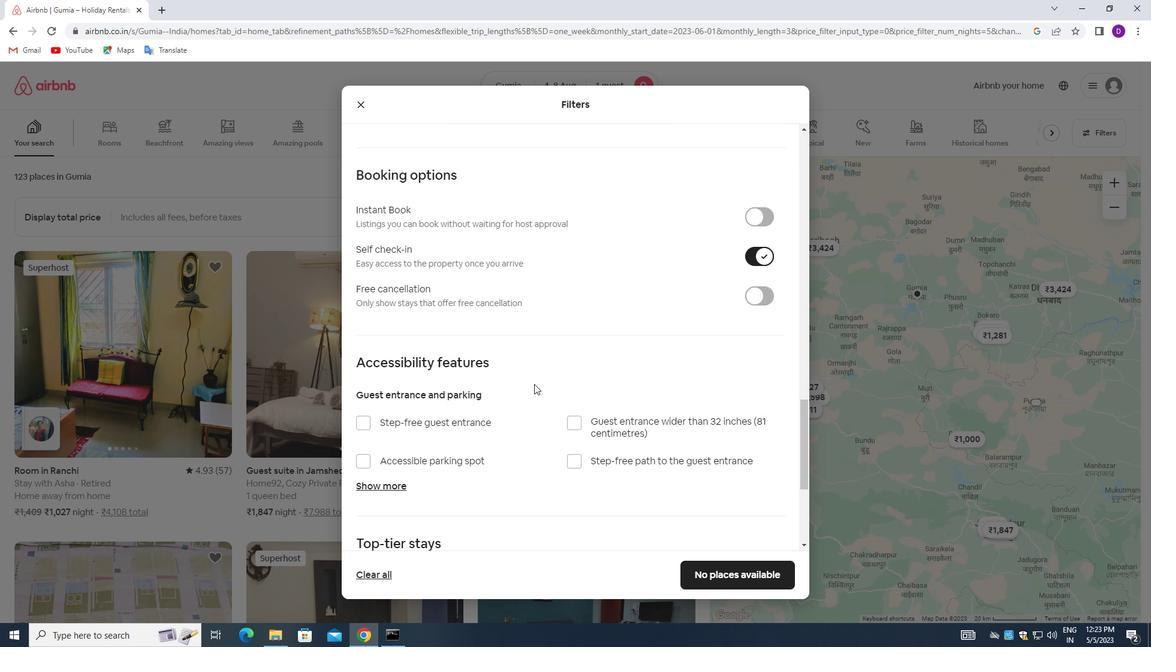 
Action: Mouse scrolled (532, 400) with delta (0, 0)
Screenshot: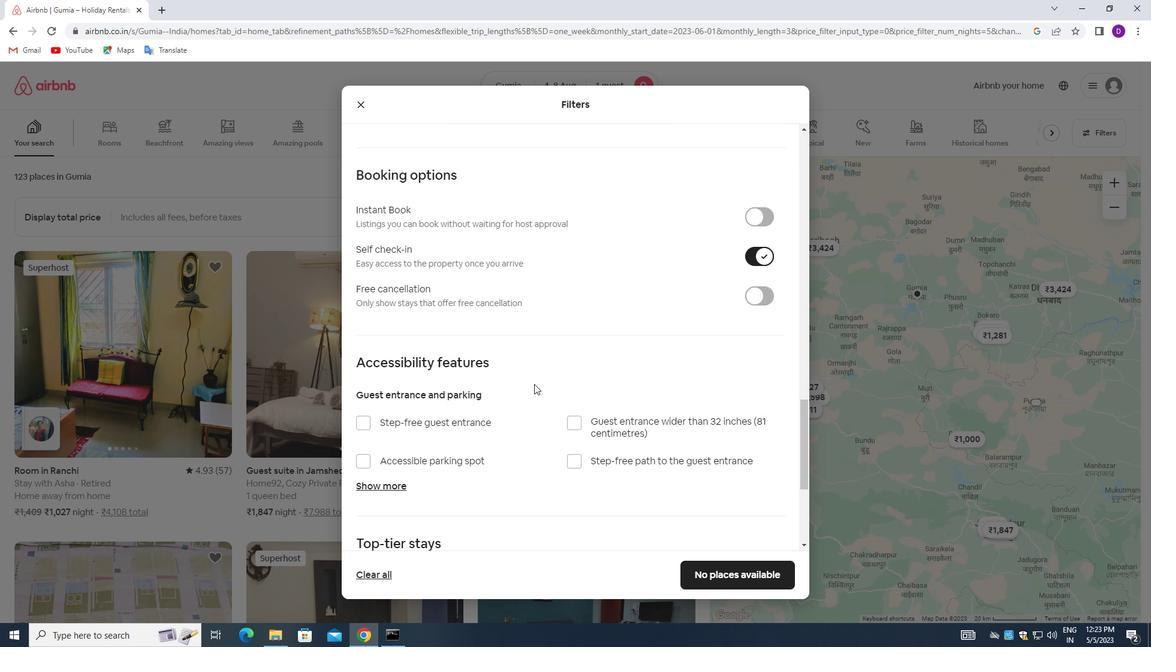 
Action: Mouse moved to (530, 405)
Screenshot: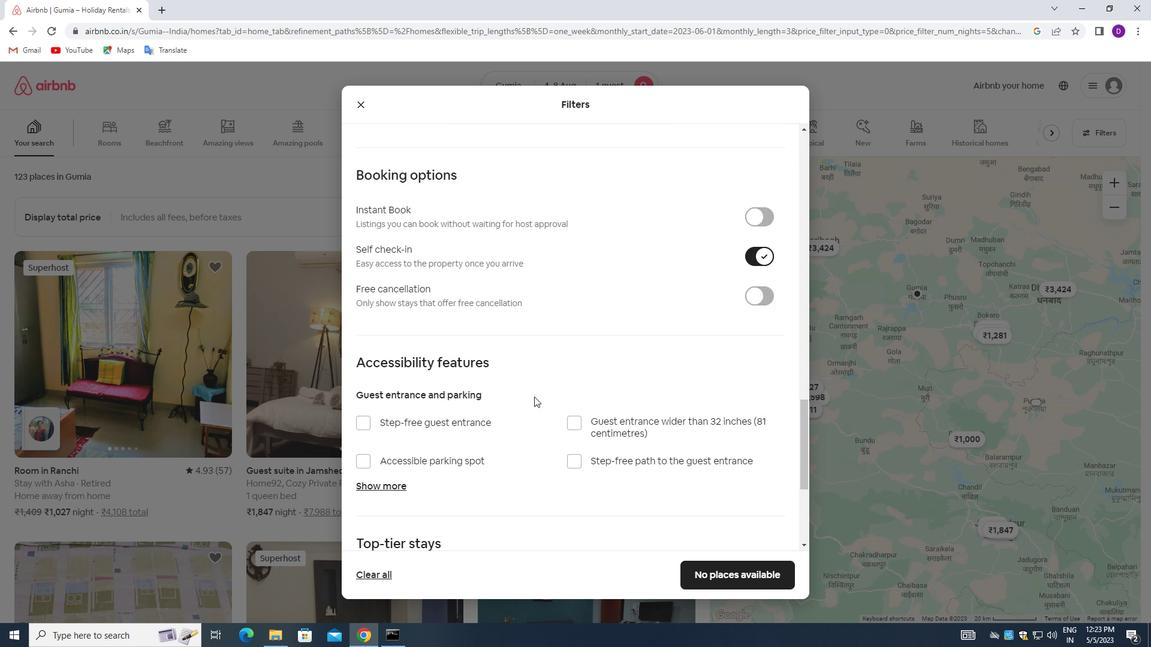 
Action: Mouse scrolled (530, 404) with delta (0, 0)
Screenshot: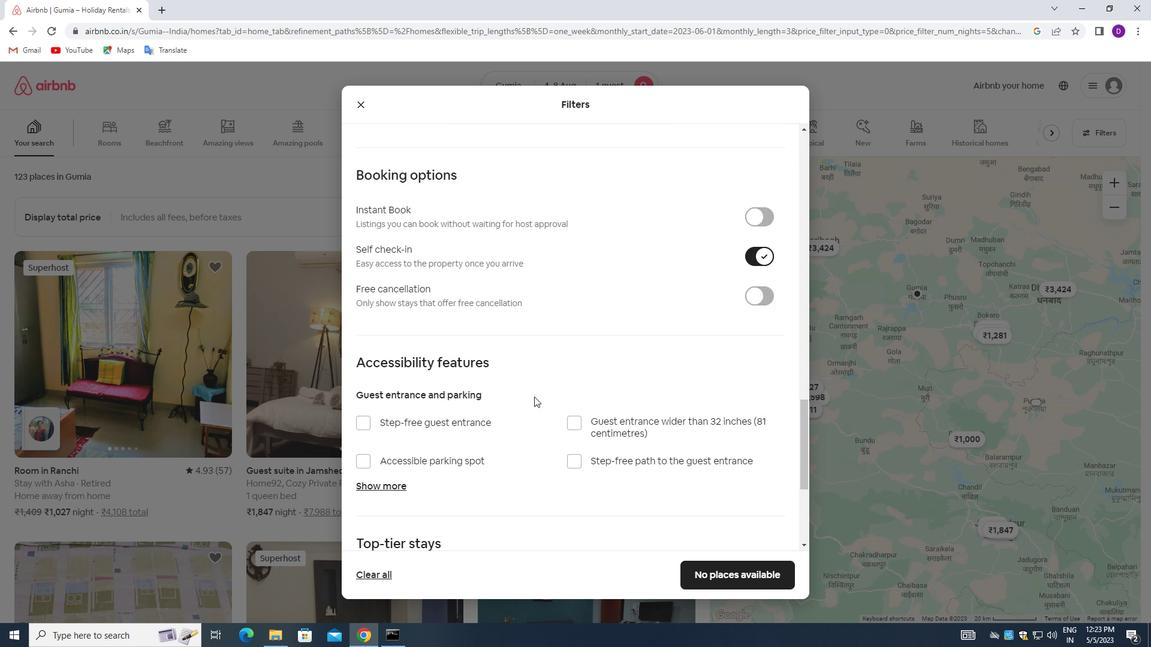 
Action: Mouse moved to (529, 407)
Screenshot: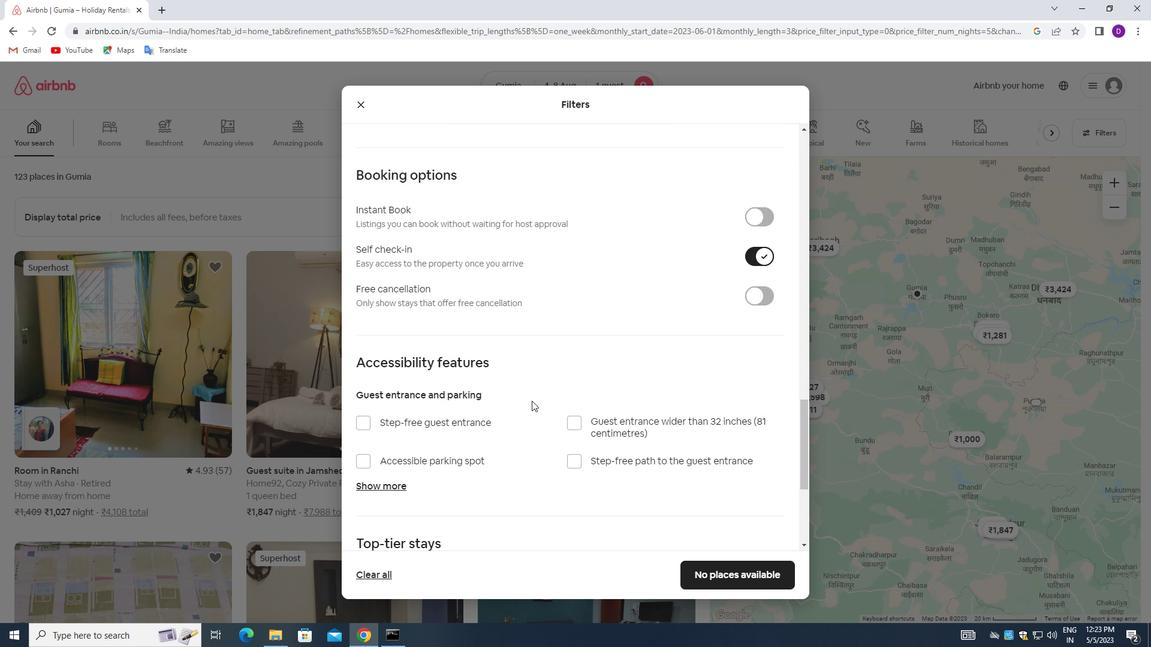 
Action: Mouse scrolled (529, 407) with delta (0, 0)
Screenshot: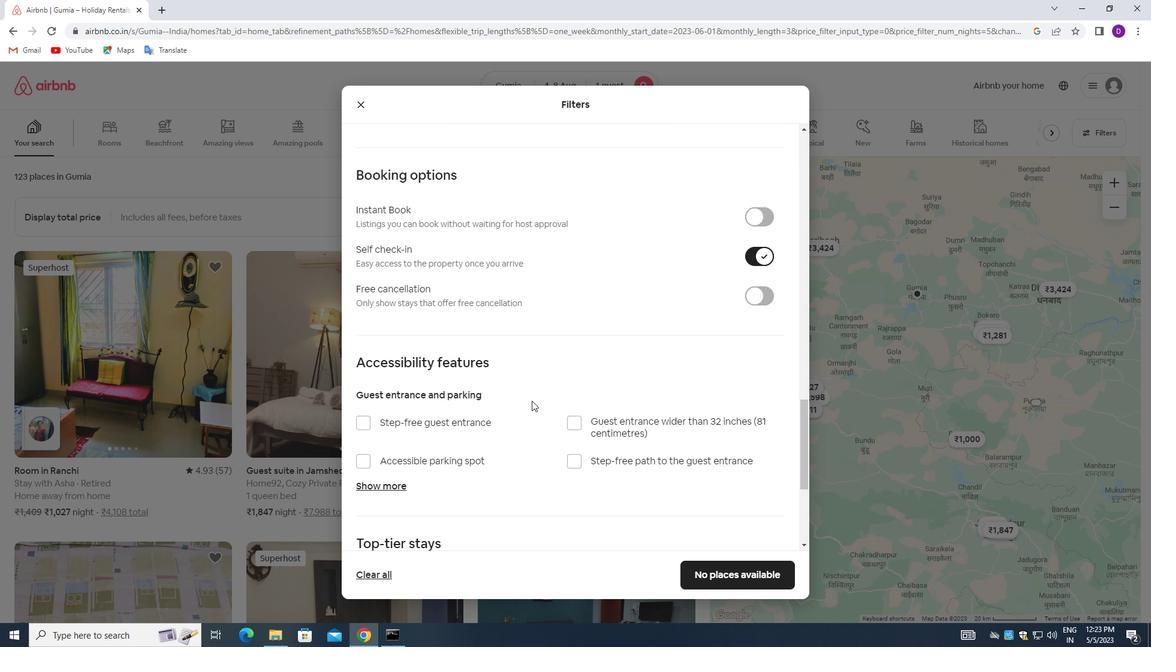 
Action: Mouse moved to (505, 443)
Screenshot: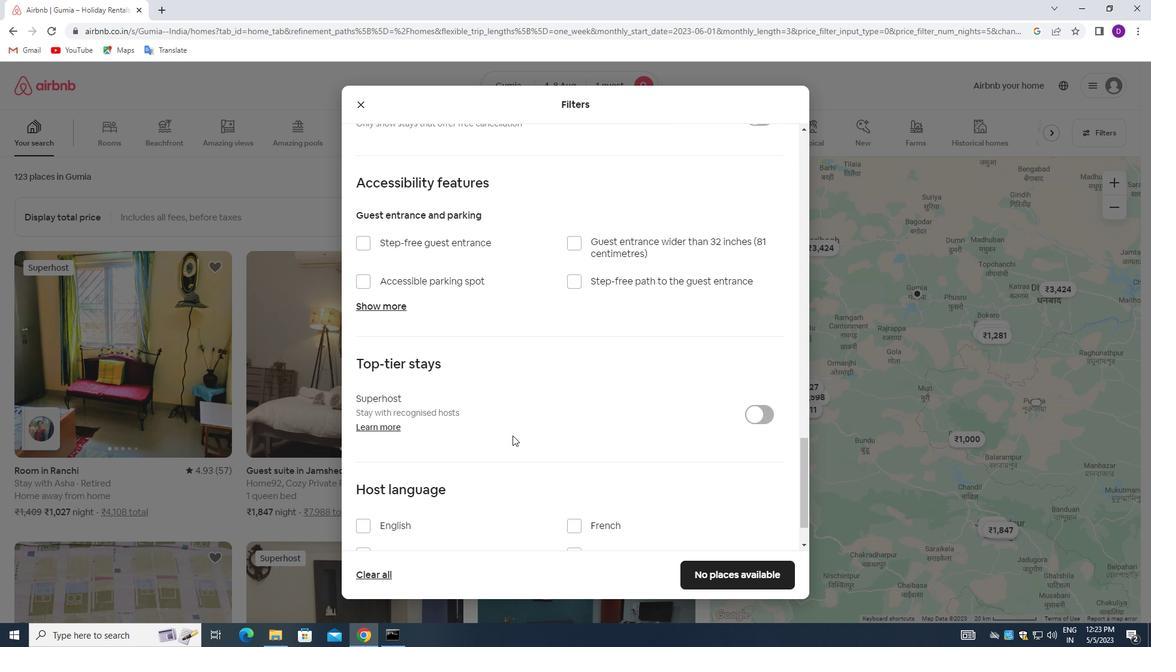 
Action: Mouse scrolled (505, 443) with delta (0, 0)
Screenshot: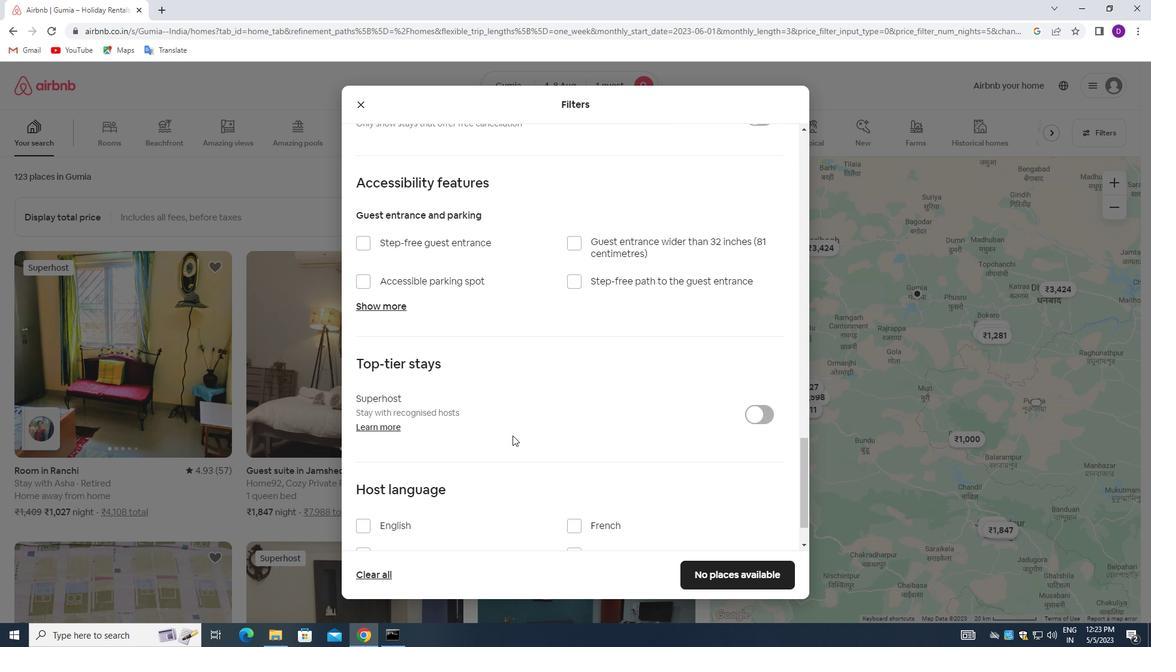 
Action: Mouse moved to (503, 446)
Screenshot: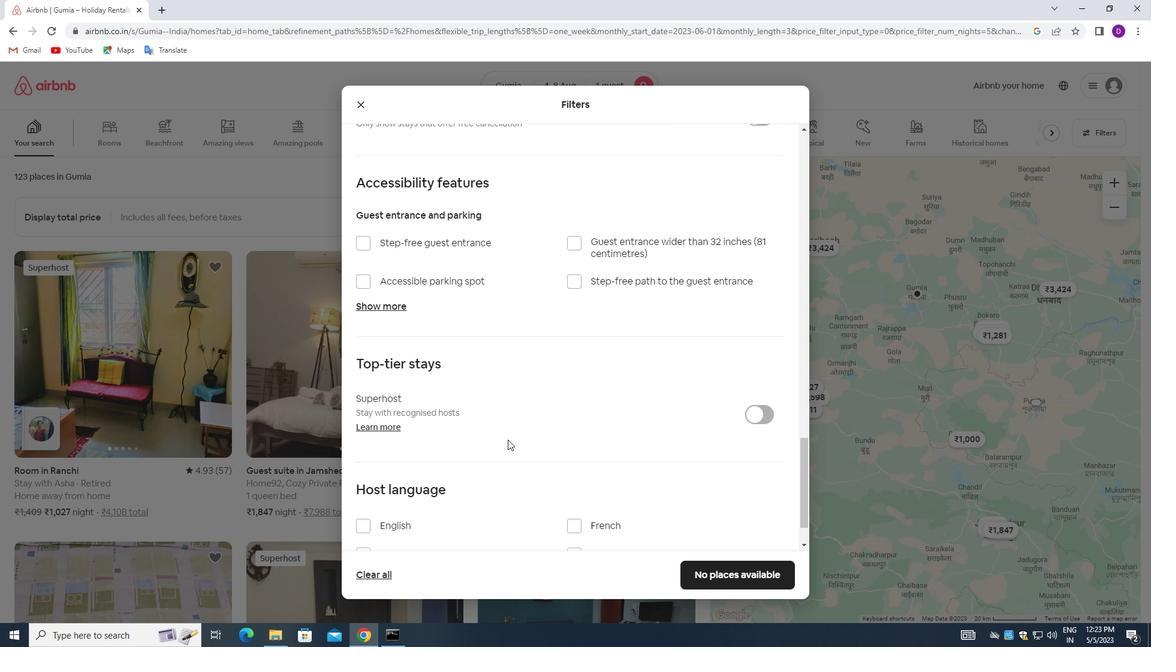
Action: Mouse scrolled (503, 446) with delta (0, 0)
Screenshot: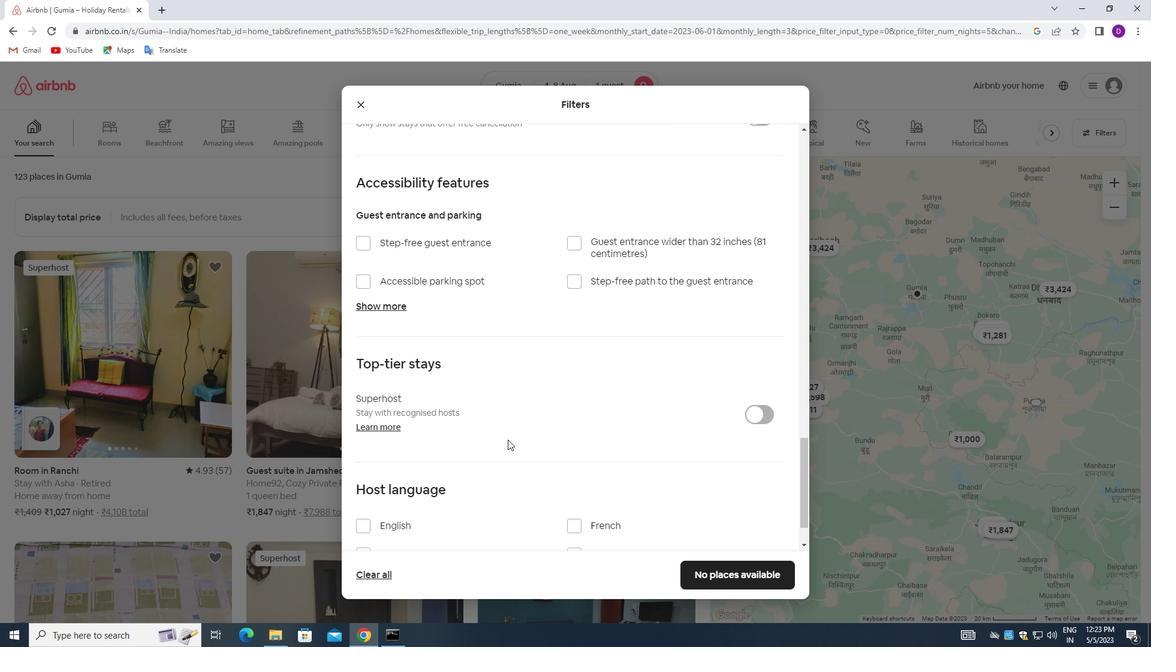 
Action: Mouse moved to (502, 448)
Screenshot: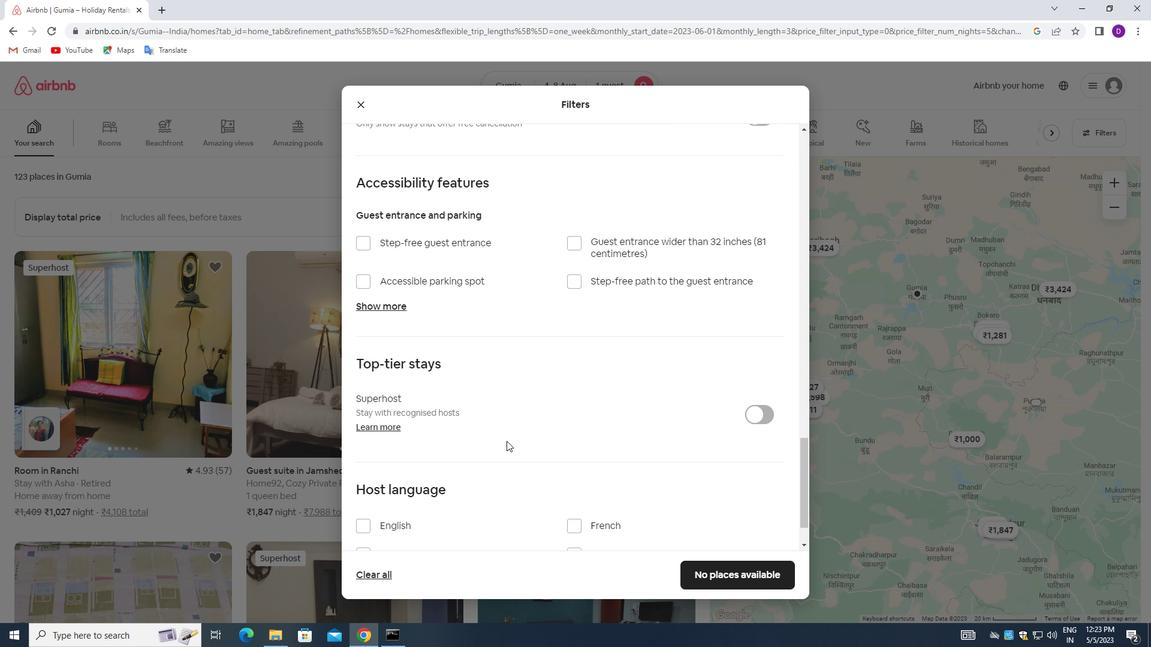 
Action: Mouse scrolled (502, 448) with delta (0, 0)
Screenshot: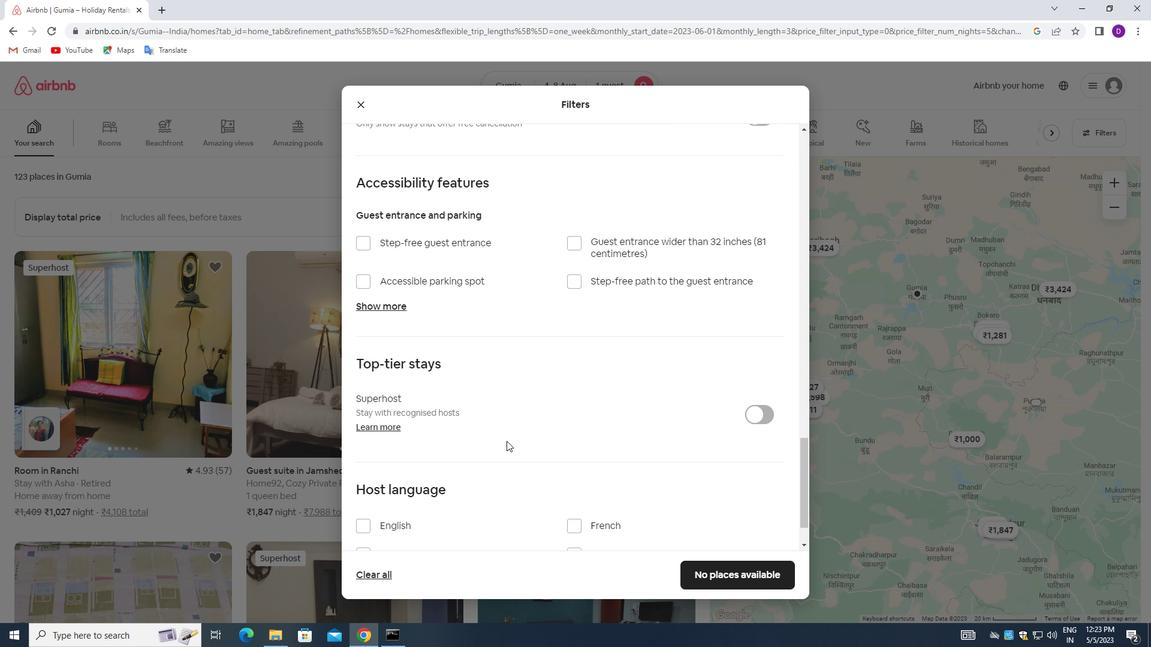 
Action: Mouse moved to (361, 469)
Screenshot: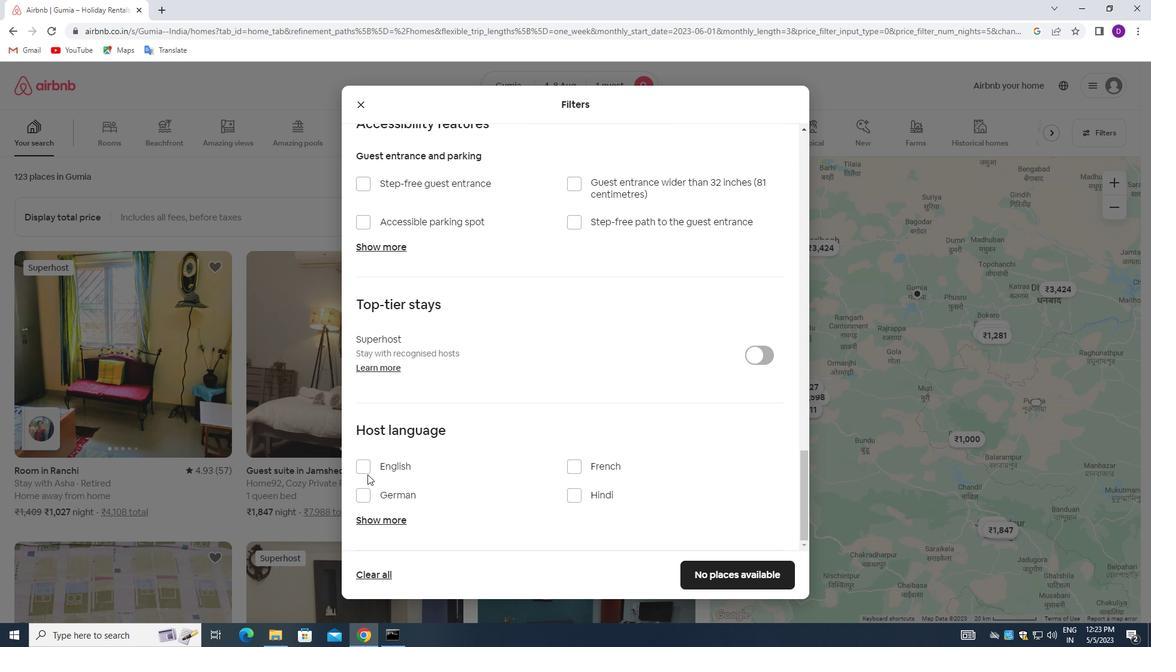 
Action: Mouse pressed left at (361, 469)
Screenshot: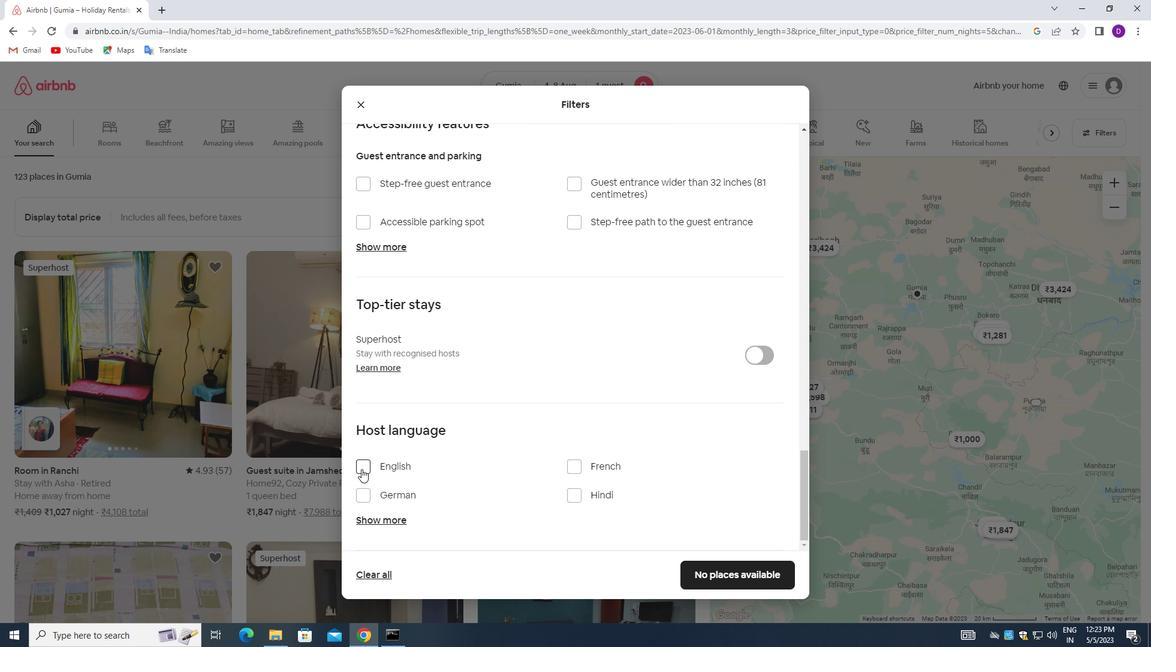 
Action: Mouse moved to (692, 571)
Screenshot: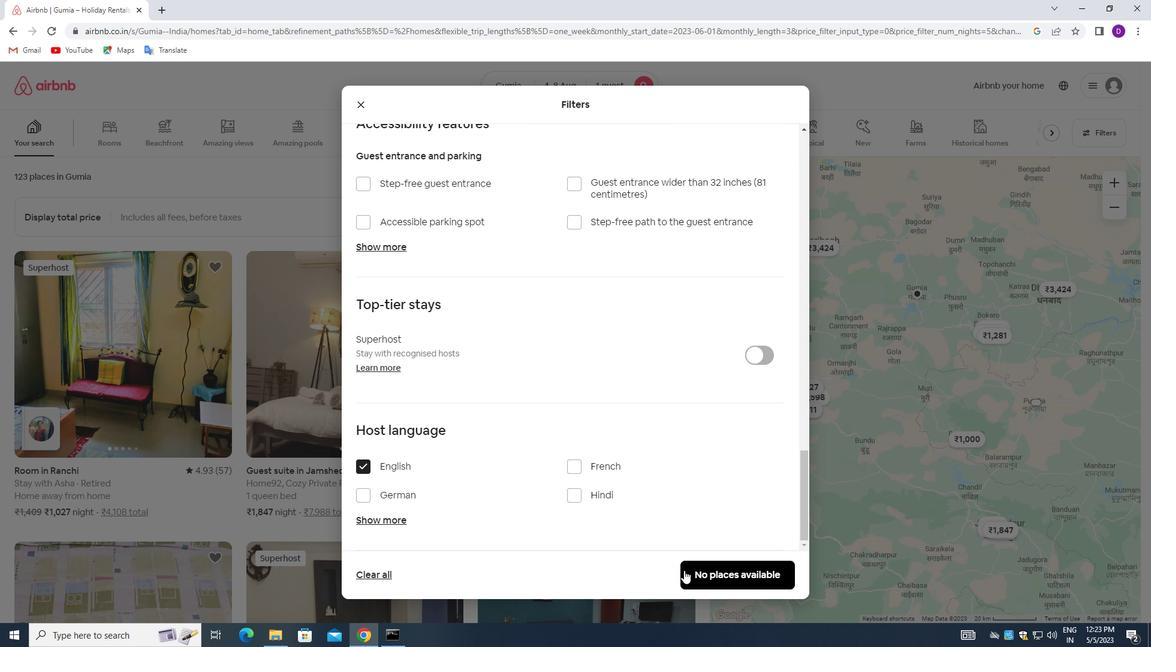 
Action: Mouse pressed left at (692, 571)
Screenshot: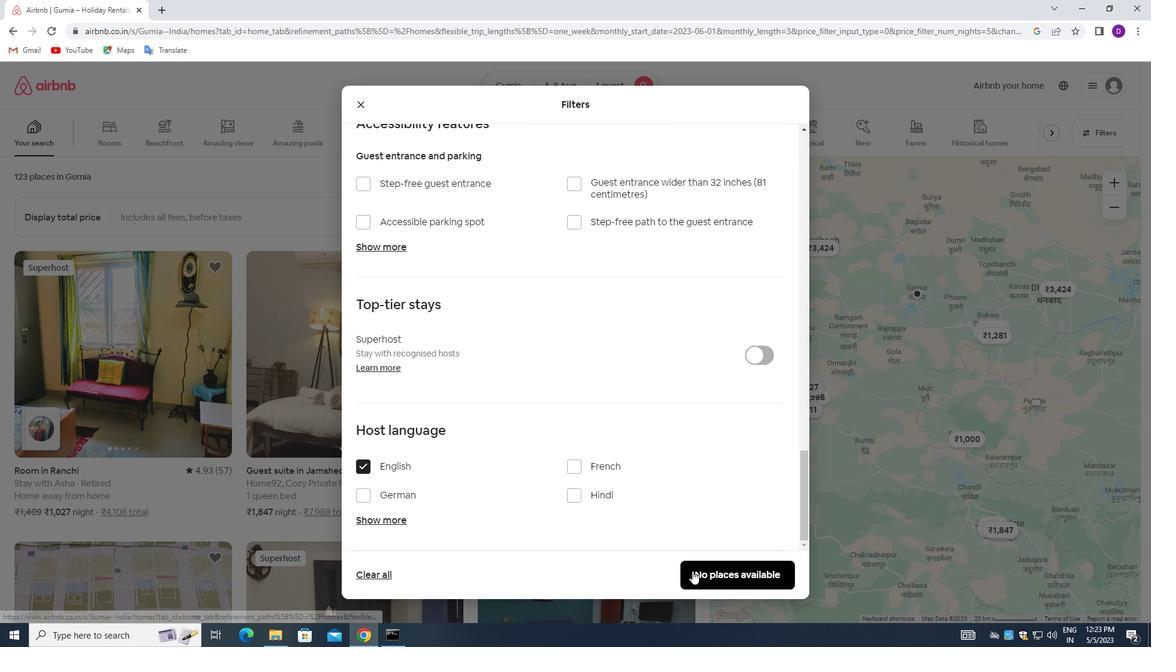 
Action: Mouse moved to (639, 467)
Screenshot: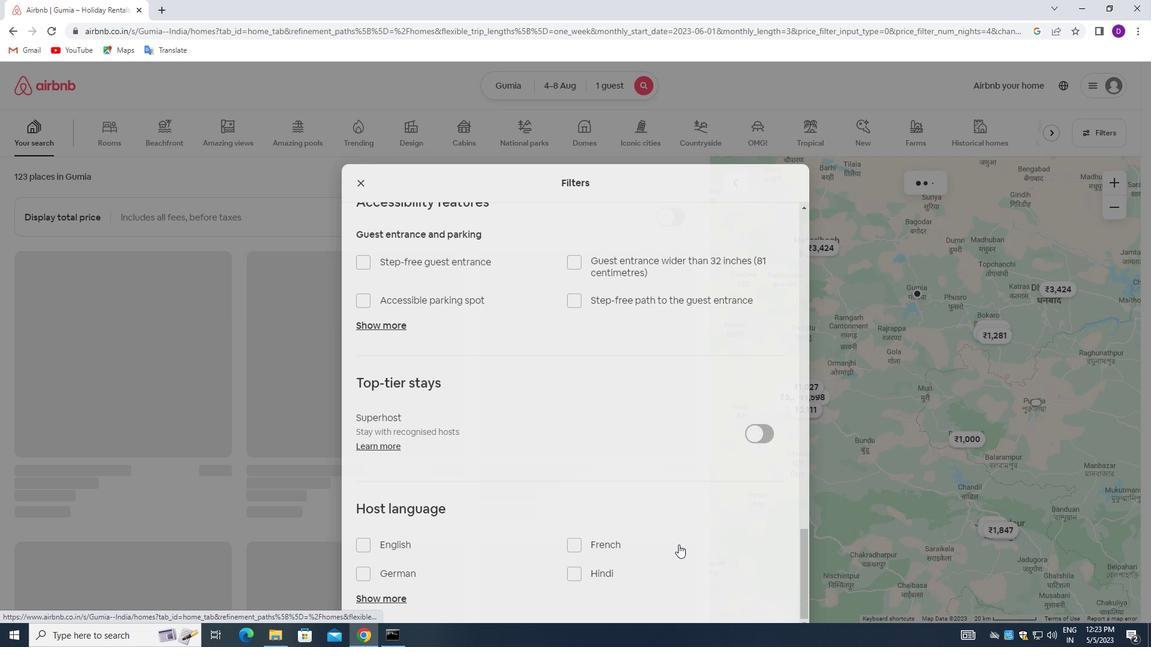 
